 Task: Find connections with filter location Curchorem with filter topic #Softwaredesignwith filter profile language Spanish with filter current company SpiceJet Limited with filter school Indian Institute of Management Tiruchirappalli with filter industry Commercial and Industrial Equipment Rental with filter service category Video Animation with filter keywords title Actor
Action: Mouse moved to (647, 87)
Screenshot: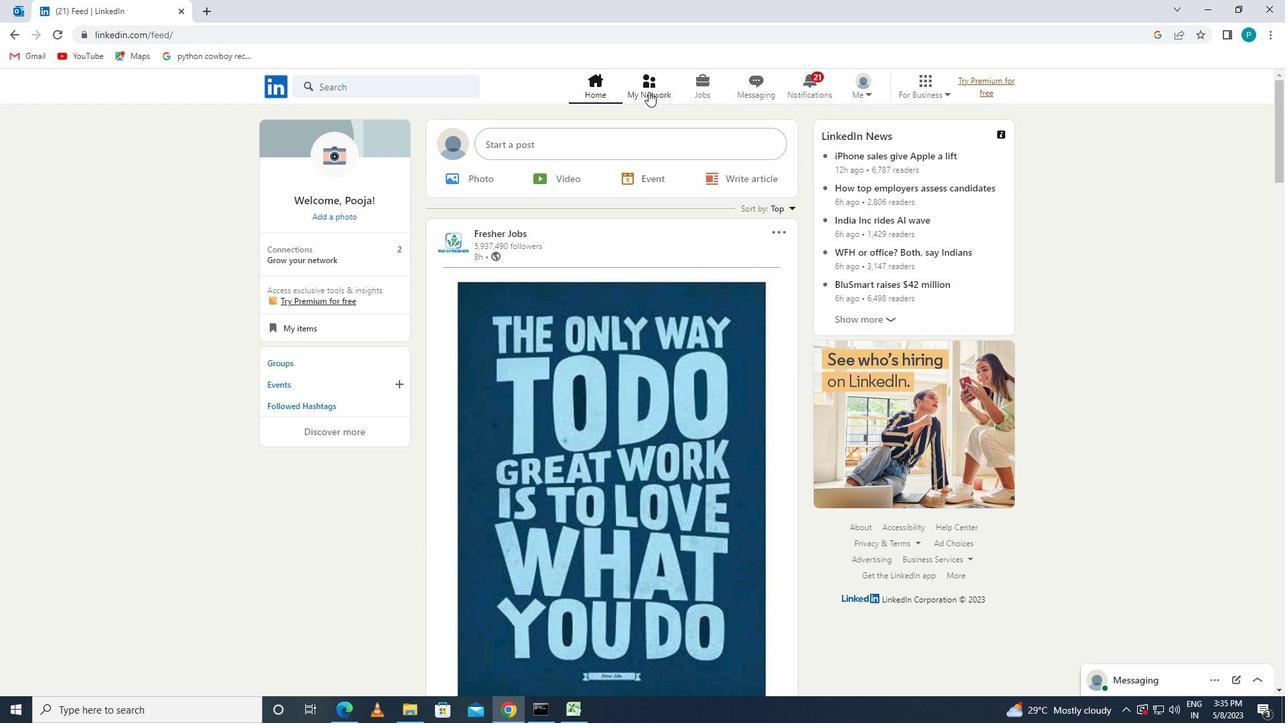 
Action: Mouse pressed left at (647, 87)
Screenshot: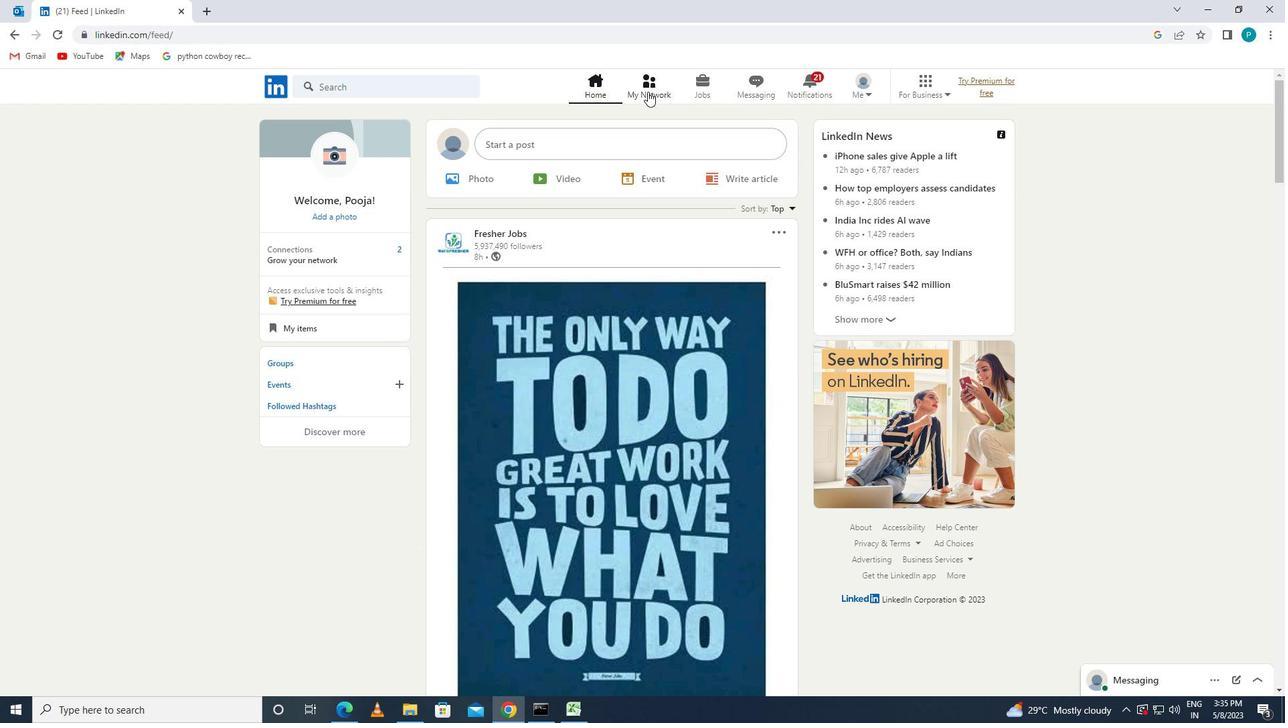 
Action: Mouse moved to (289, 160)
Screenshot: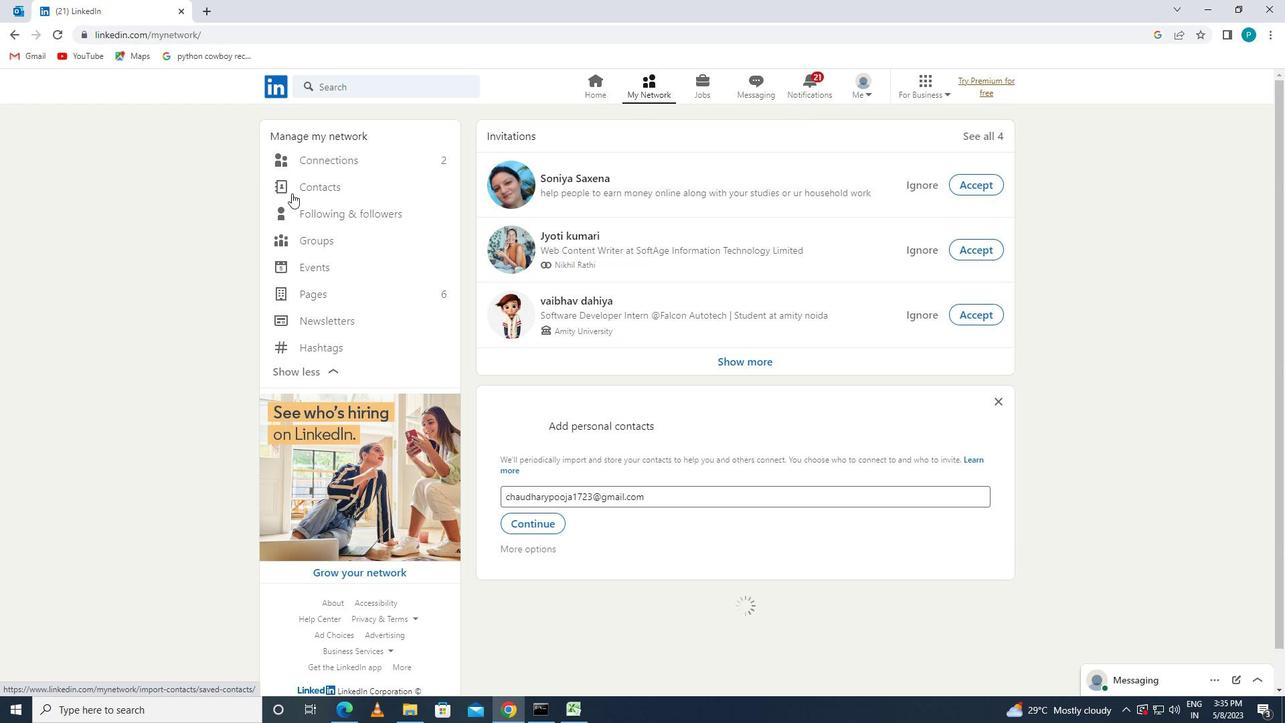 
Action: Mouse pressed left at (289, 160)
Screenshot: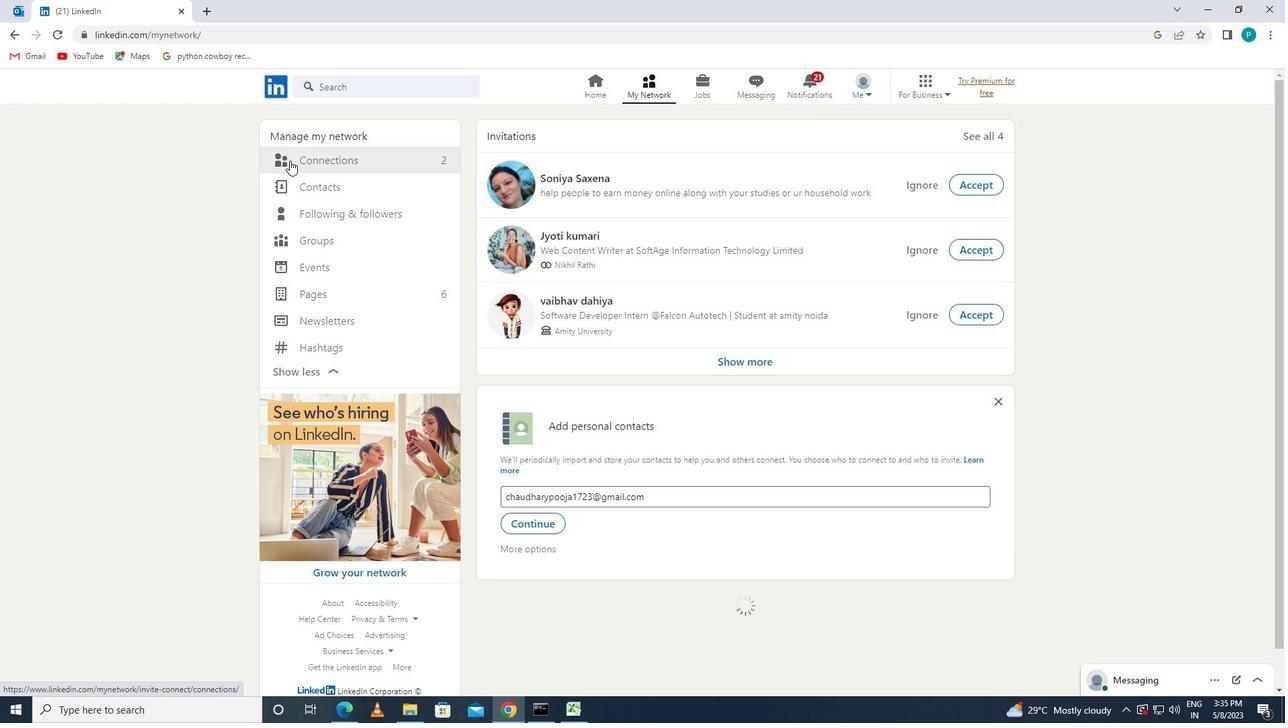 
Action: Mouse moved to (741, 161)
Screenshot: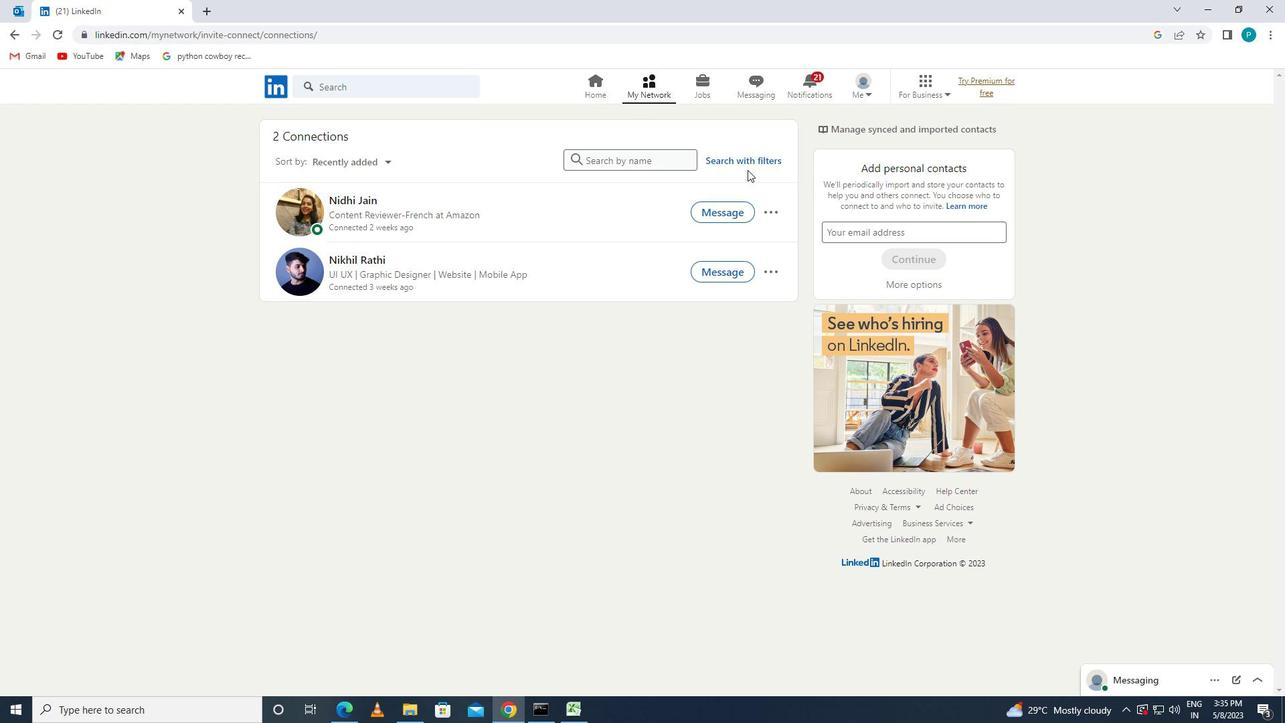 
Action: Mouse pressed left at (741, 161)
Screenshot: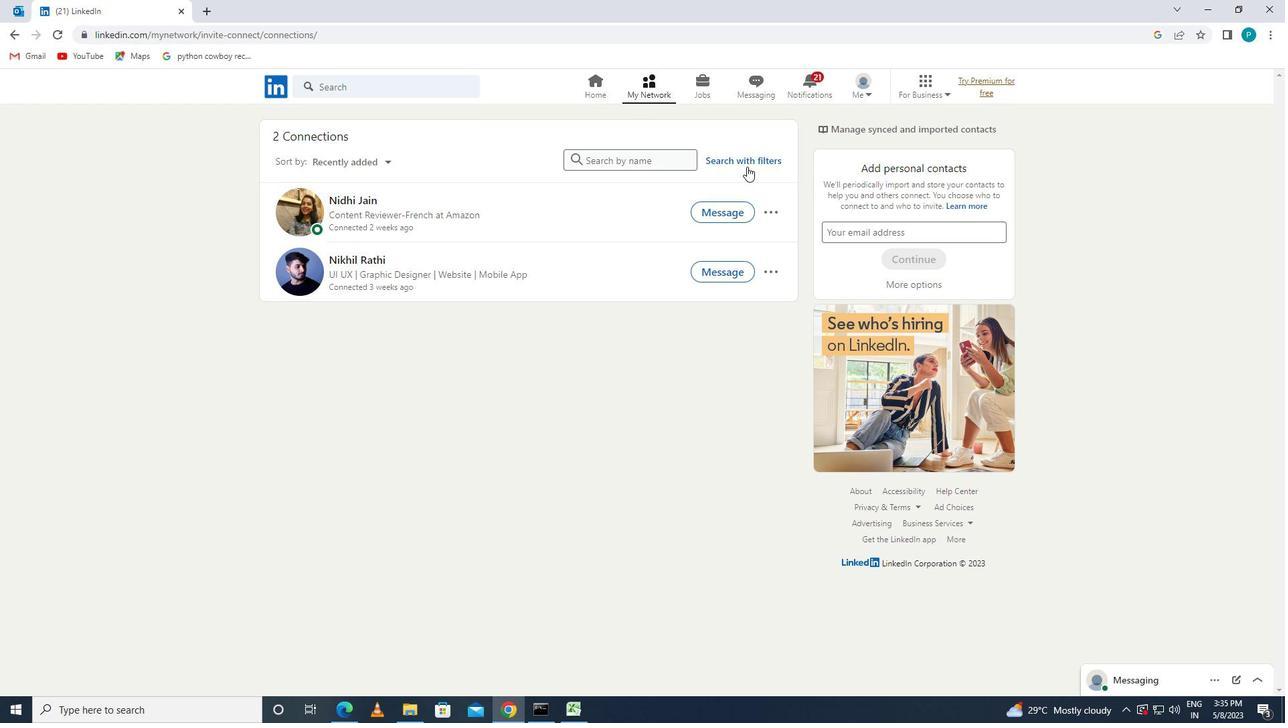 
Action: Mouse moved to (674, 127)
Screenshot: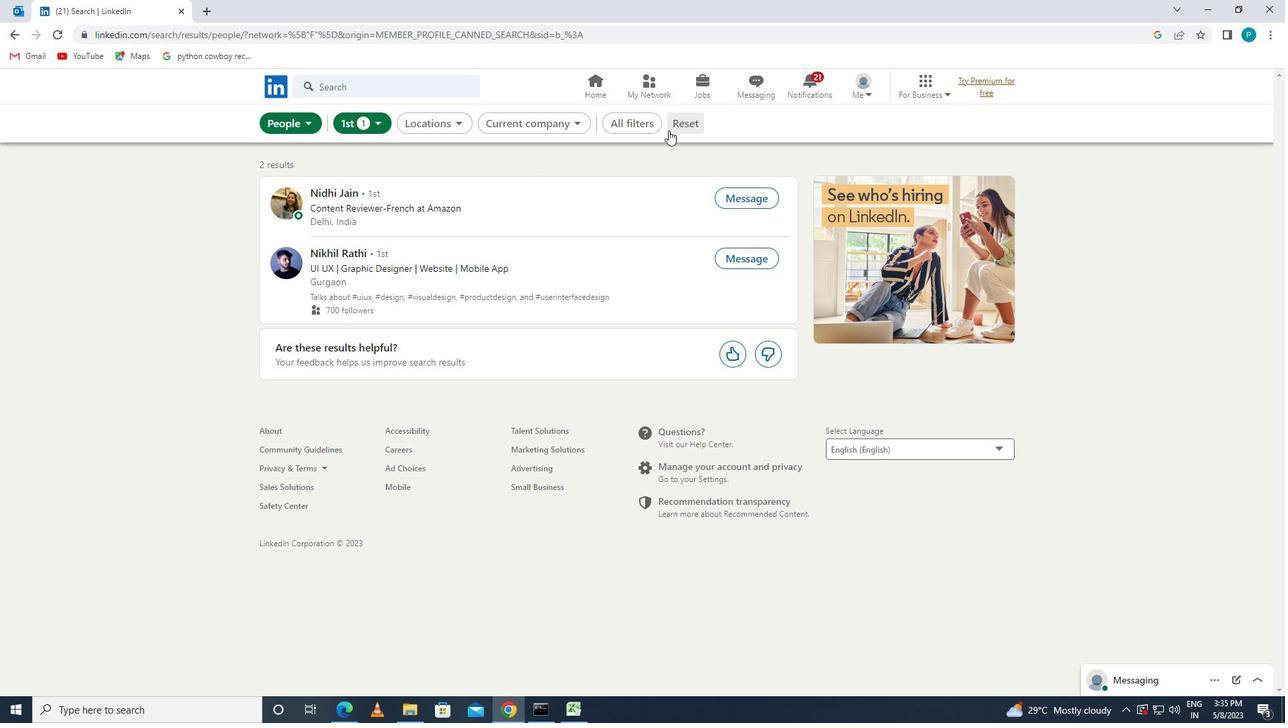 
Action: Mouse pressed left at (674, 127)
Screenshot: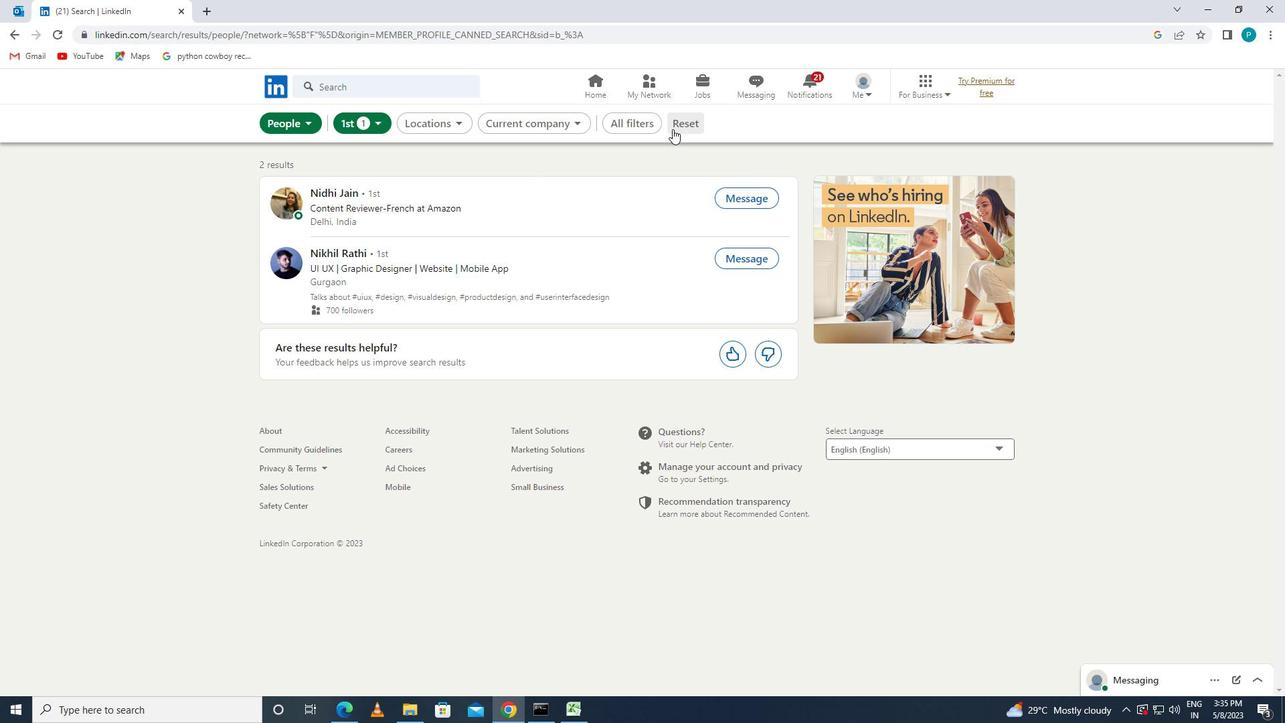 
Action: Mouse moved to (667, 122)
Screenshot: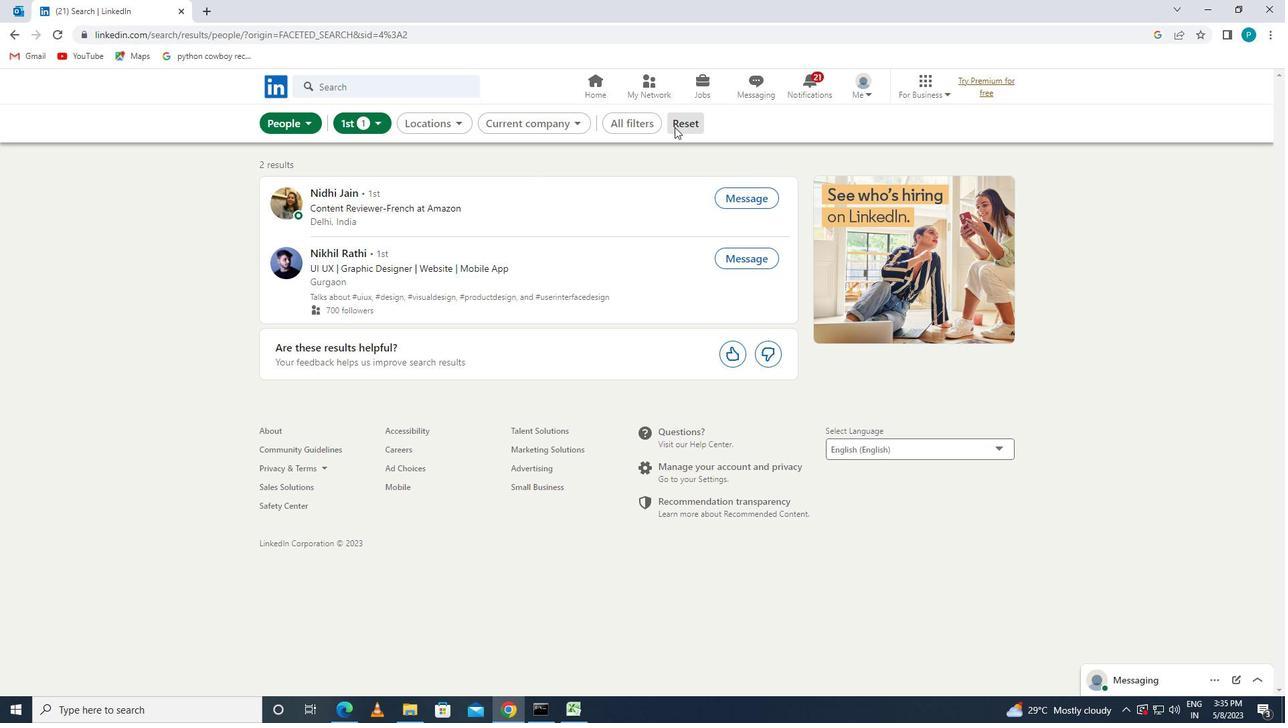 
Action: Mouse pressed left at (667, 122)
Screenshot: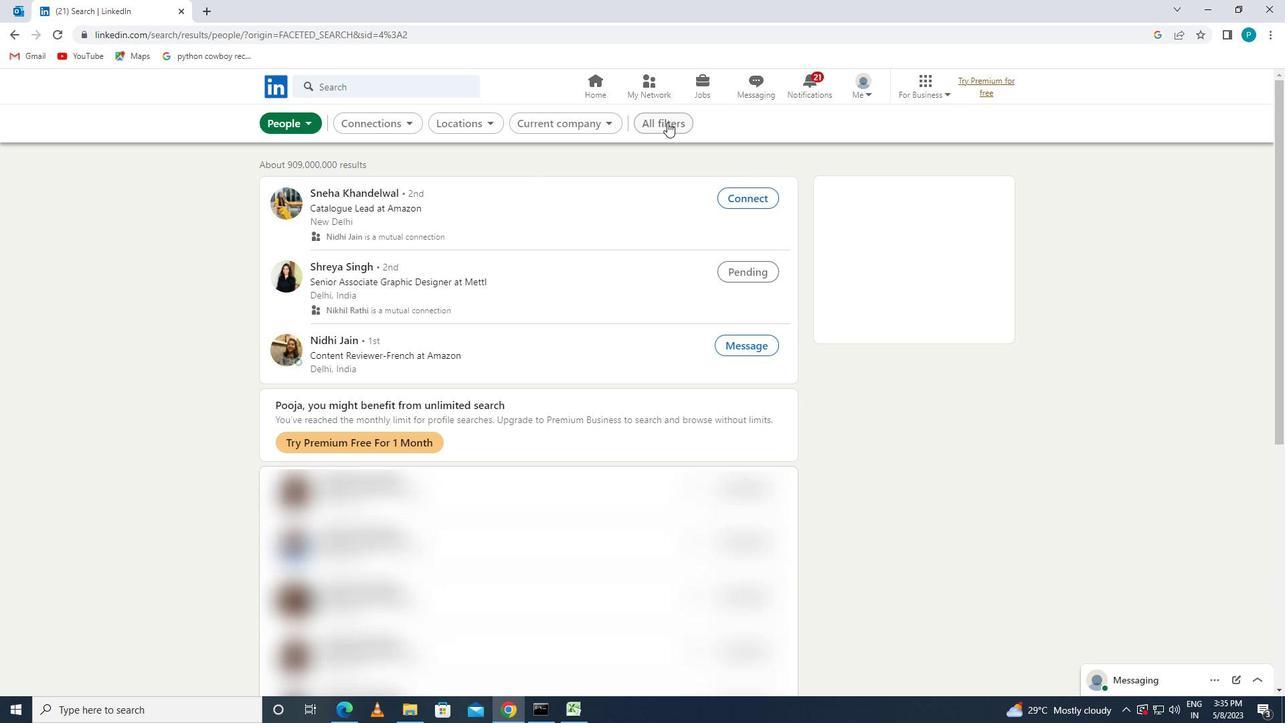 
Action: Mouse moved to (1169, 408)
Screenshot: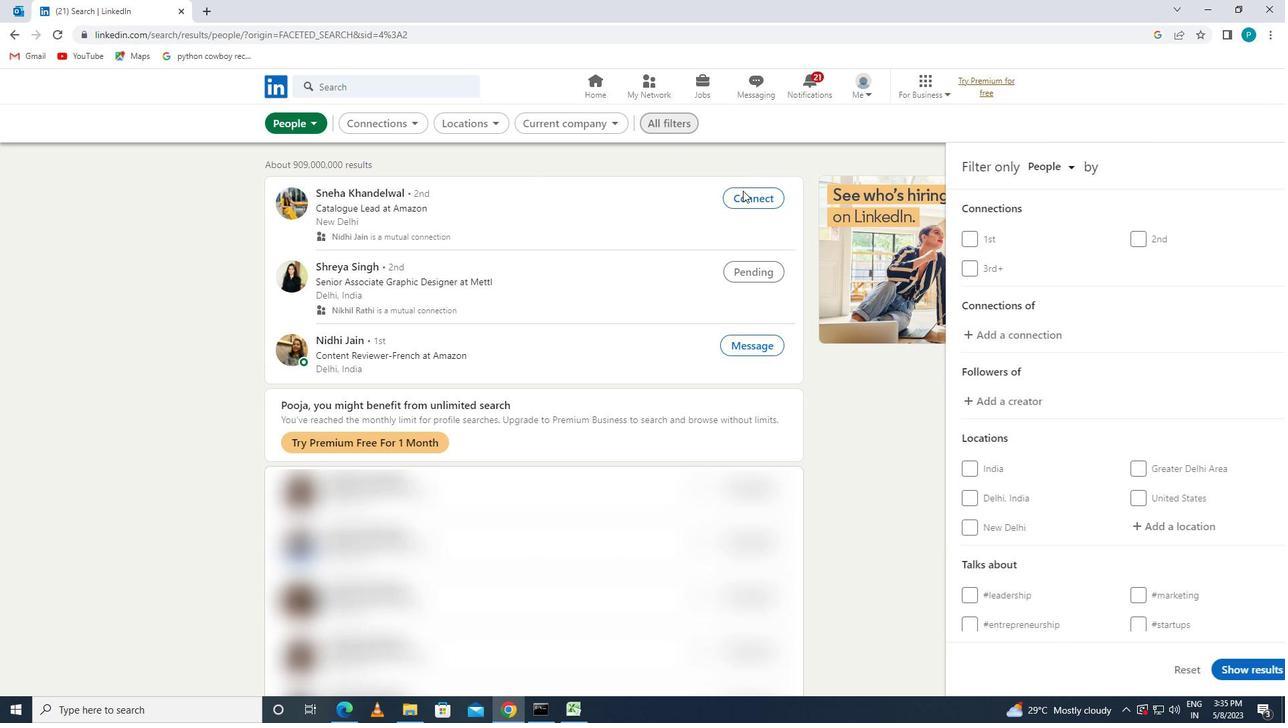 
Action: Mouse scrolled (1169, 407) with delta (0, 0)
Screenshot: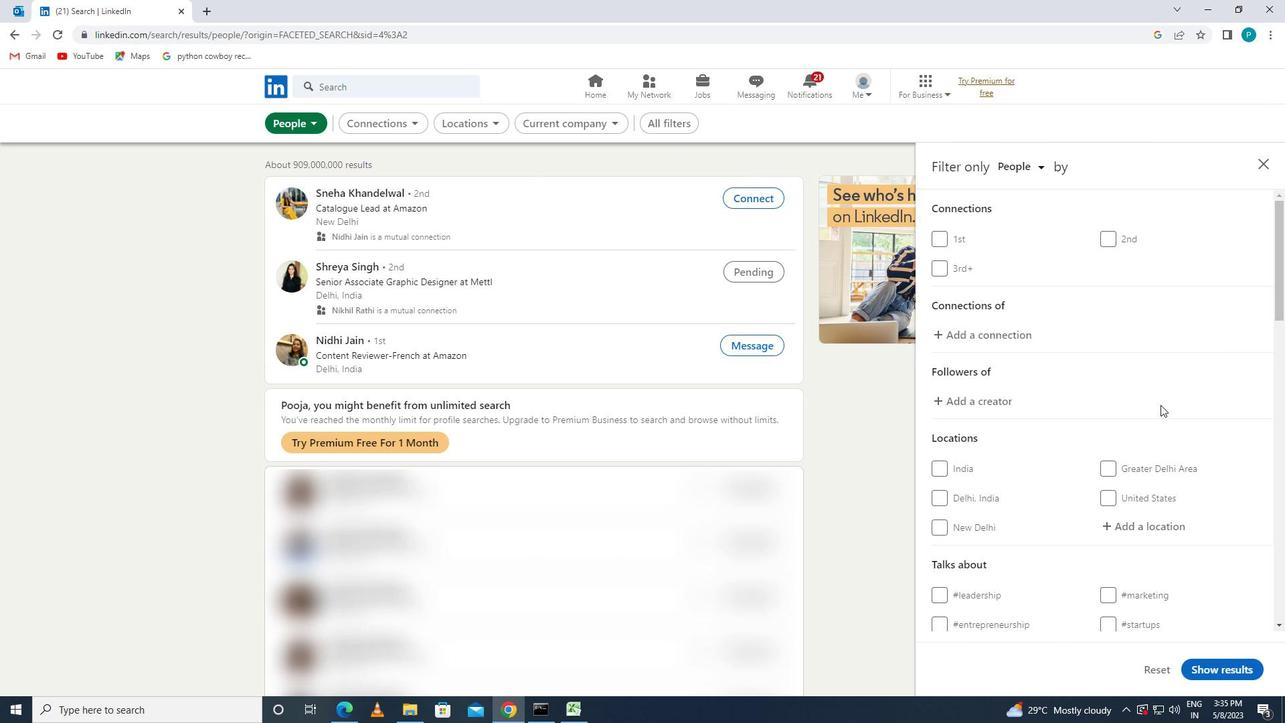 
Action: Mouse moved to (1169, 408)
Screenshot: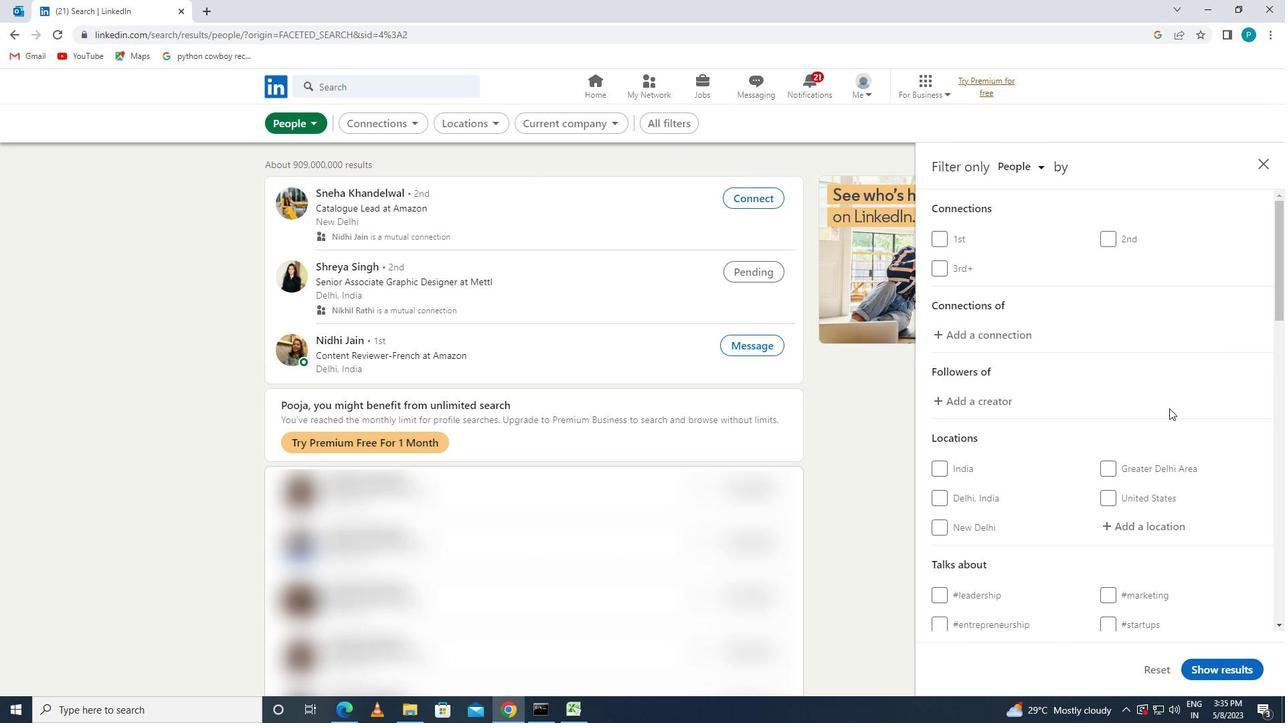
Action: Mouse scrolled (1169, 407) with delta (0, 0)
Screenshot: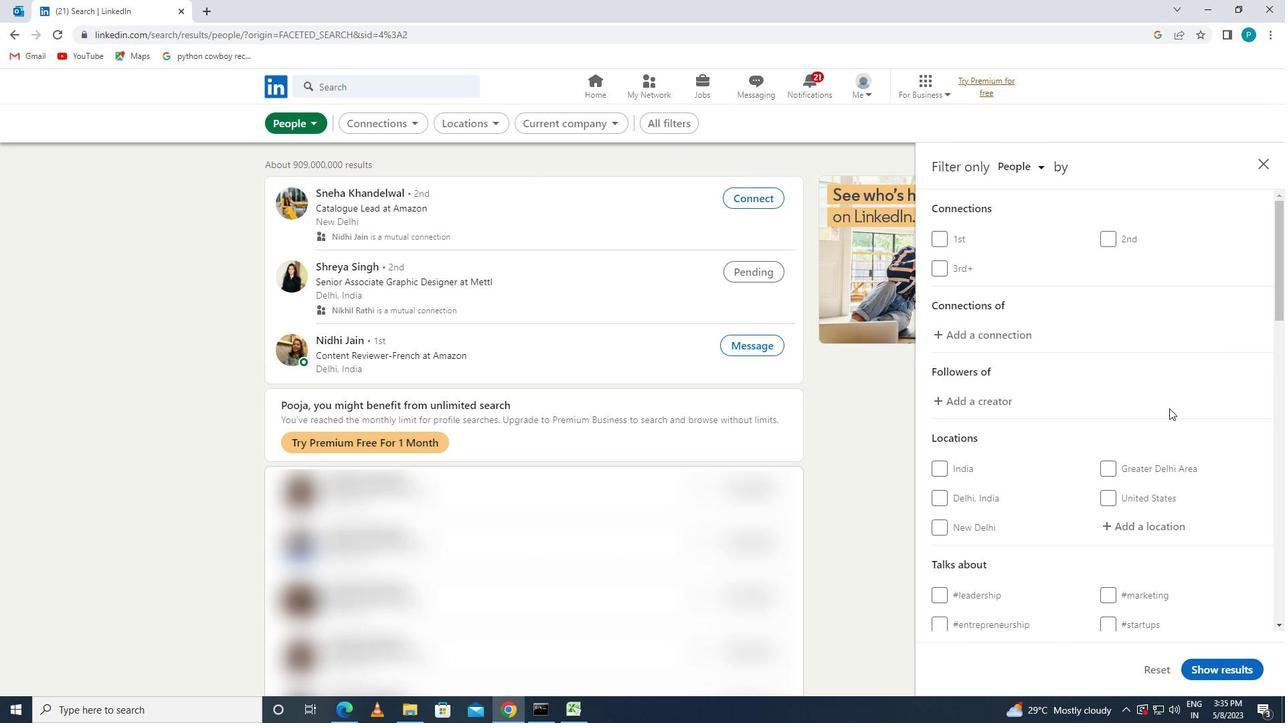 
Action: Mouse moved to (1158, 394)
Screenshot: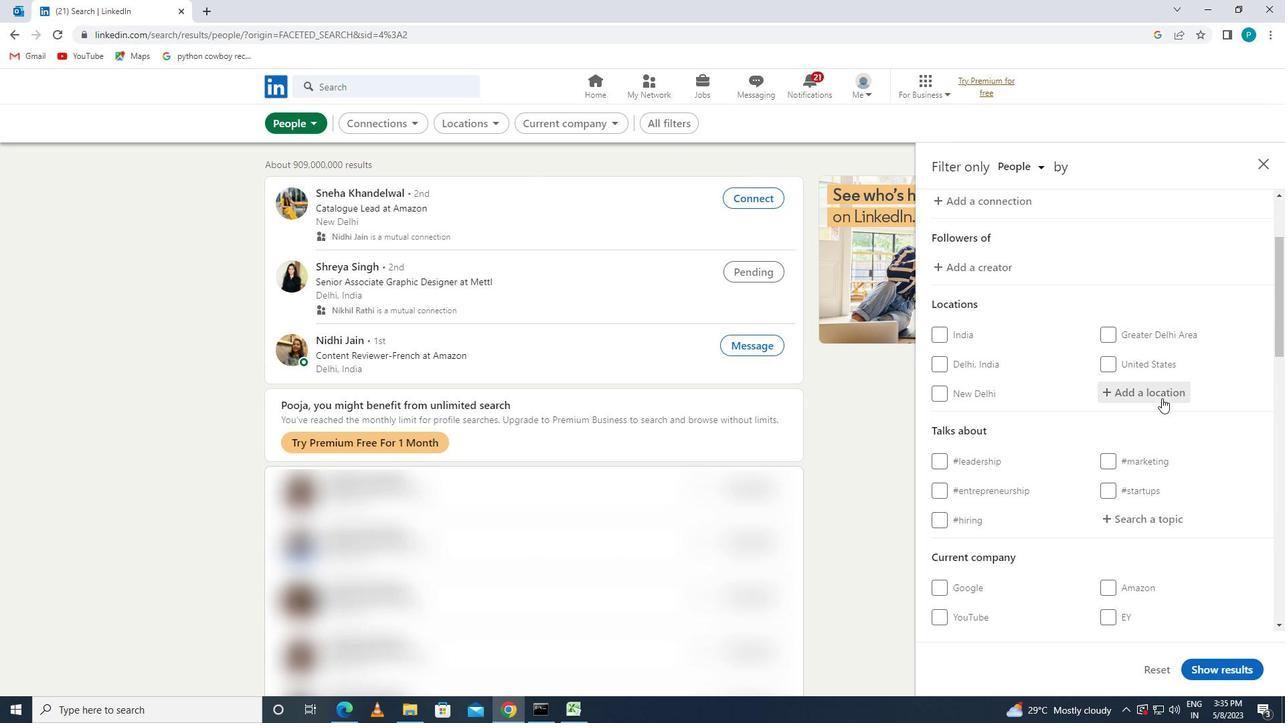 
Action: Mouse pressed left at (1158, 394)
Screenshot: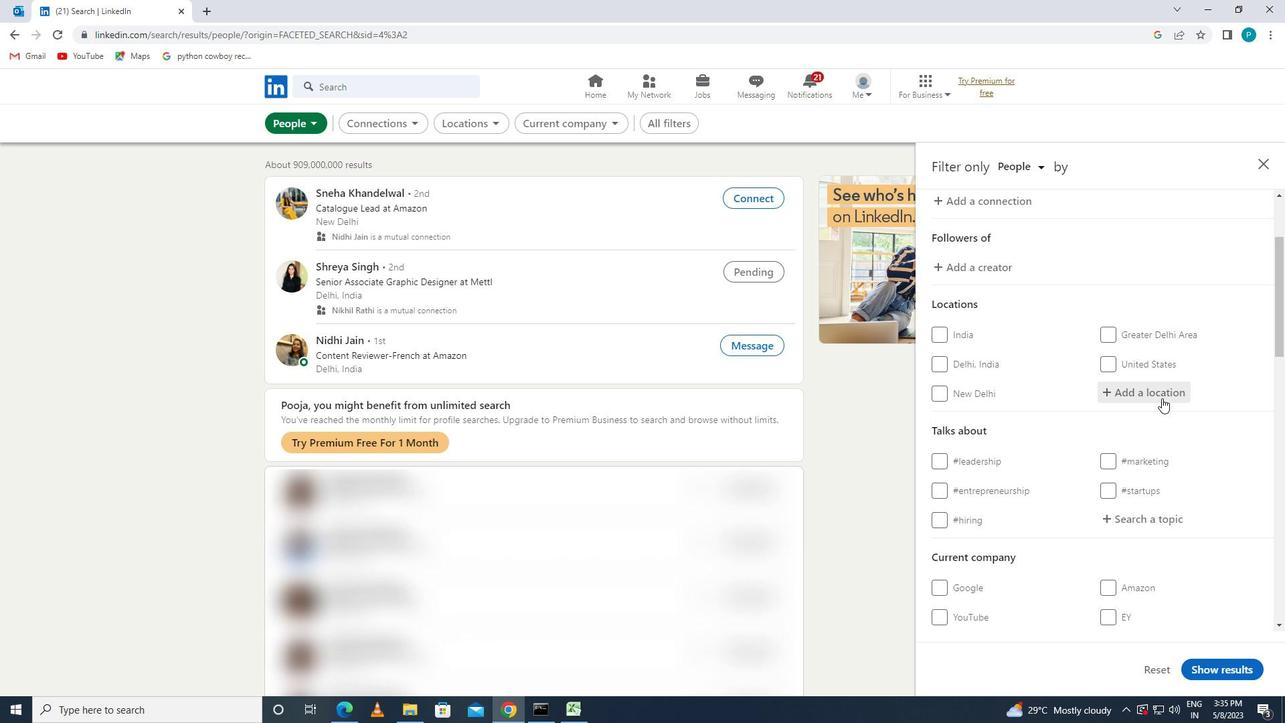 
Action: Mouse moved to (1153, 393)
Screenshot: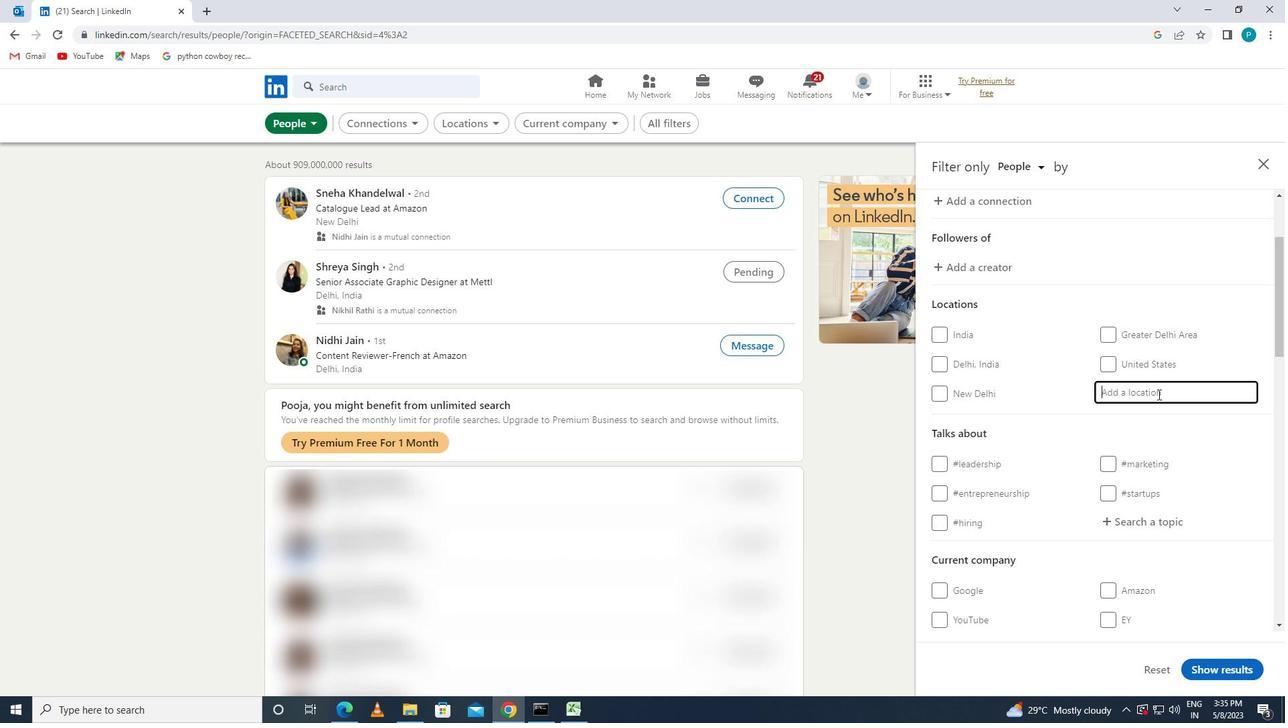 
Action: Key pressed <Key.caps_lock>c<Key.caps_lock>urchorem
Screenshot: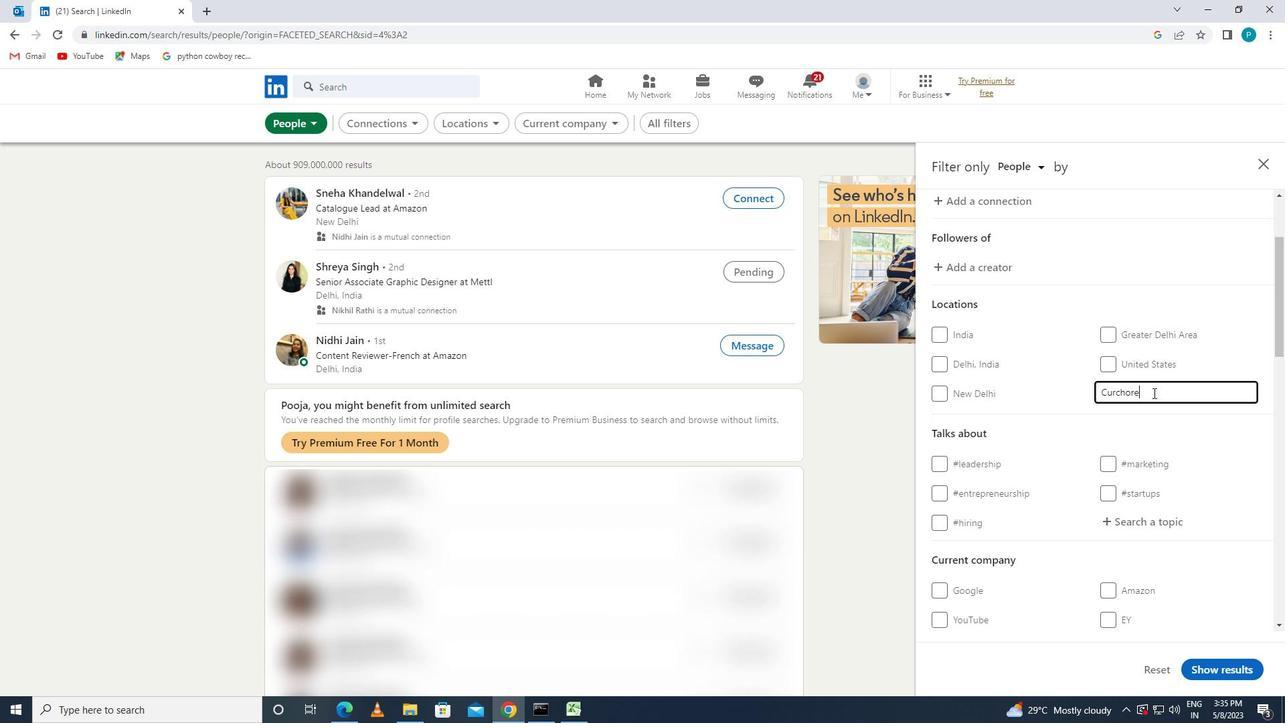 
Action: Mouse moved to (1177, 514)
Screenshot: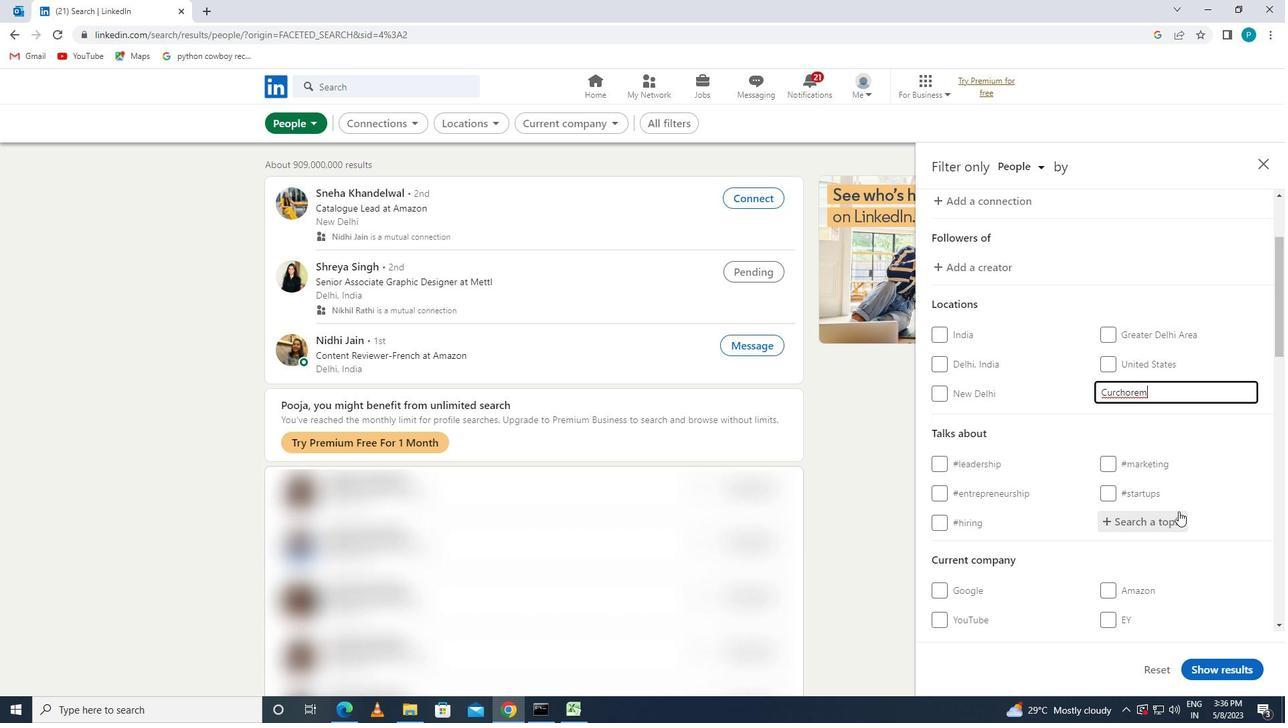 
Action: Mouse pressed left at (1177, 514)
Screenshot: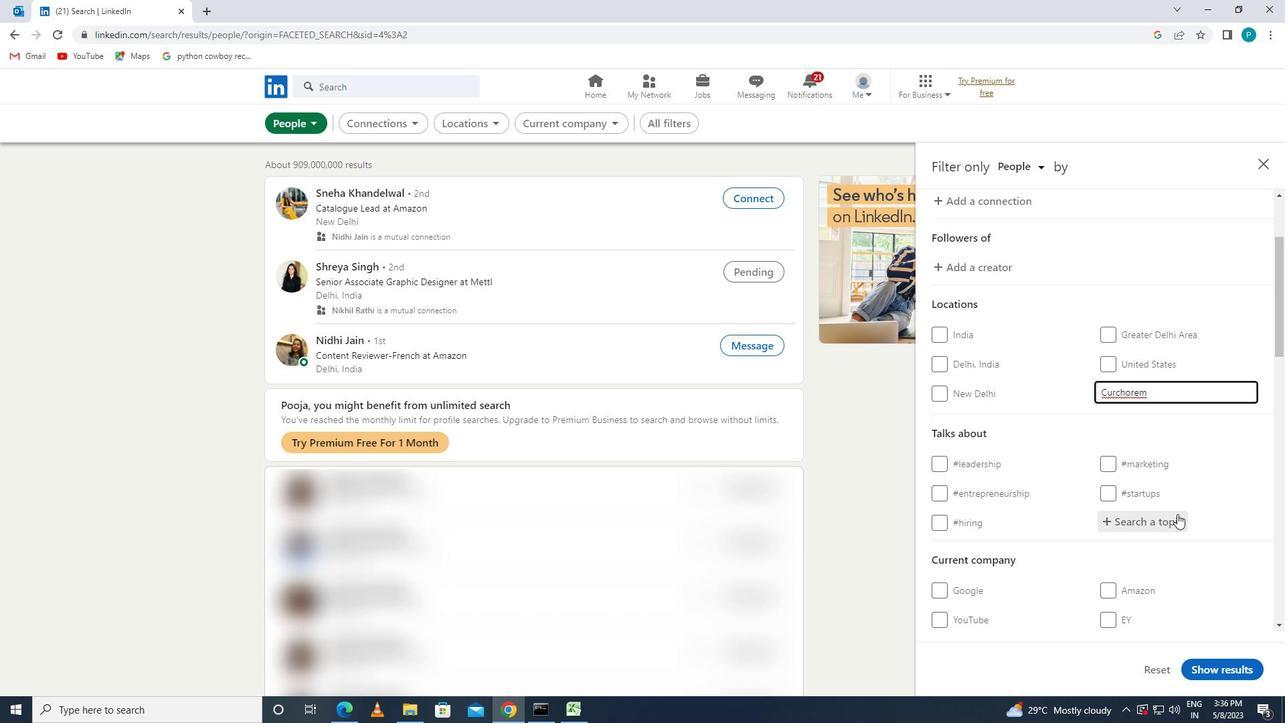 
Action: Key pressed <Key.shift>#<Key.caps_lock>S<Key.caps_lock>OFTWAREDESIGN
Screenshot: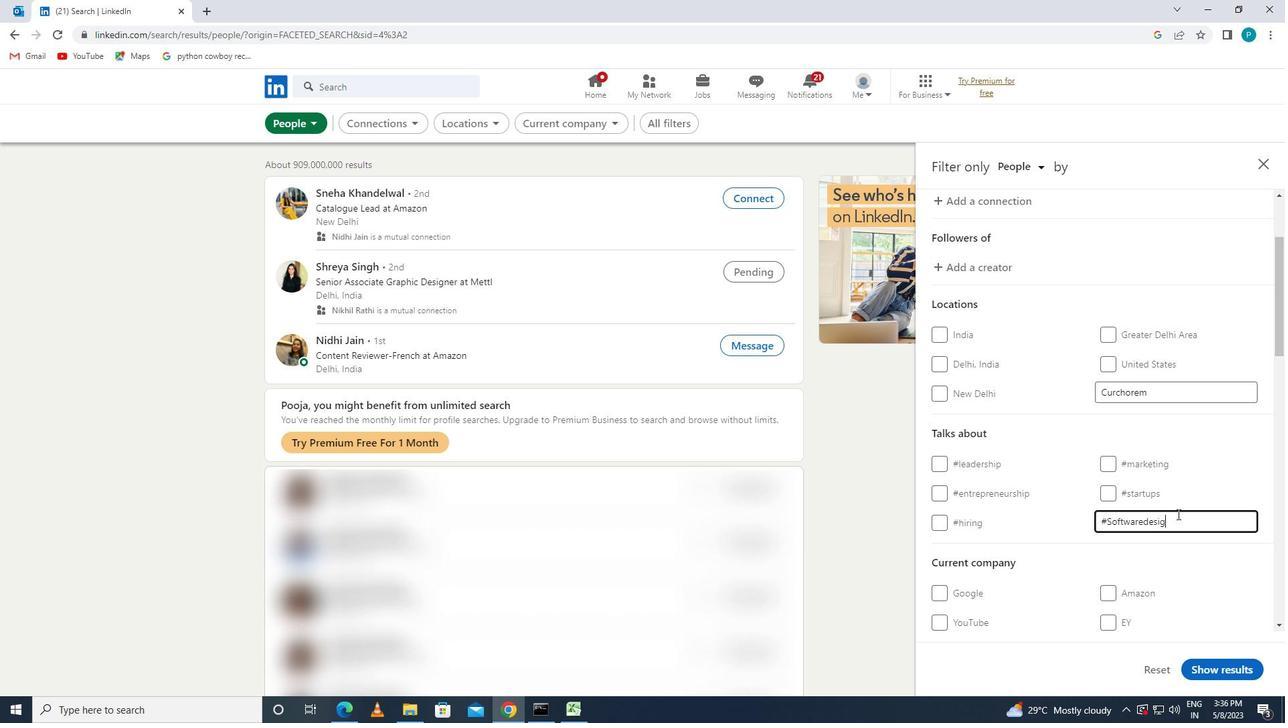 
Action: Mouse moved to (1169, 476)
Screenshot: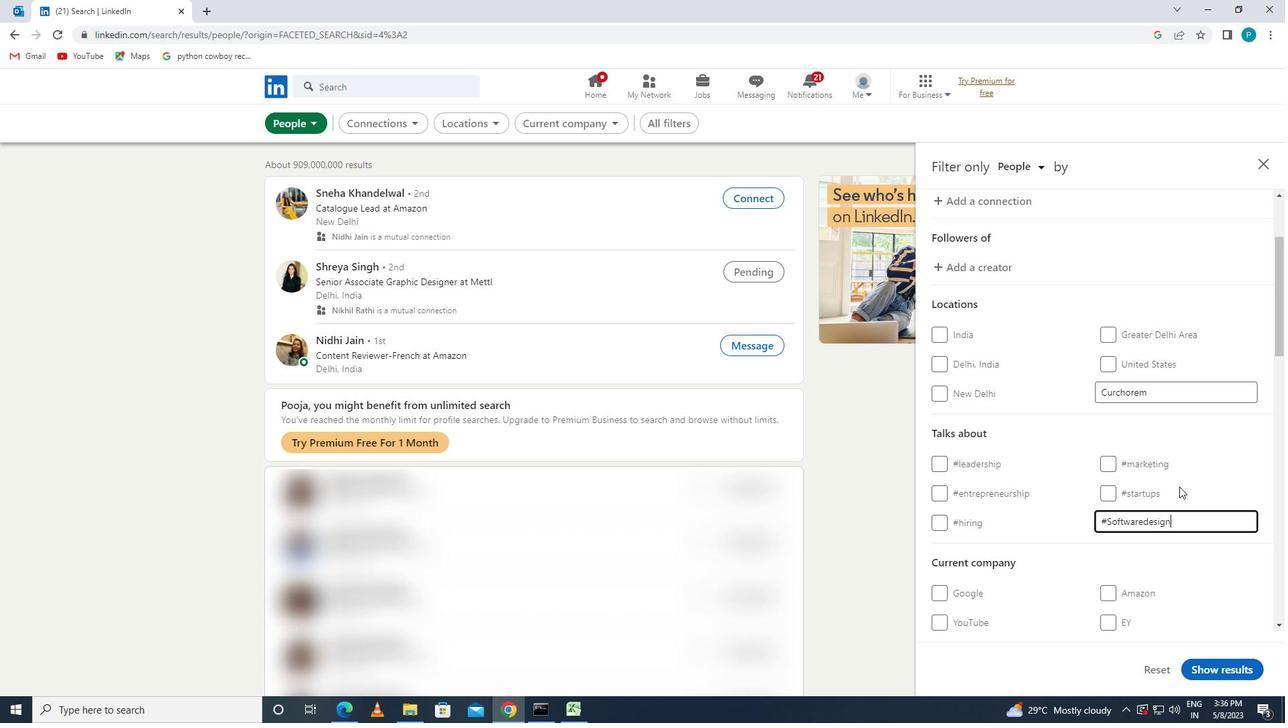 
Action: Mouse scrolled (1169, 476) with delta (0, 0)
Screenshot: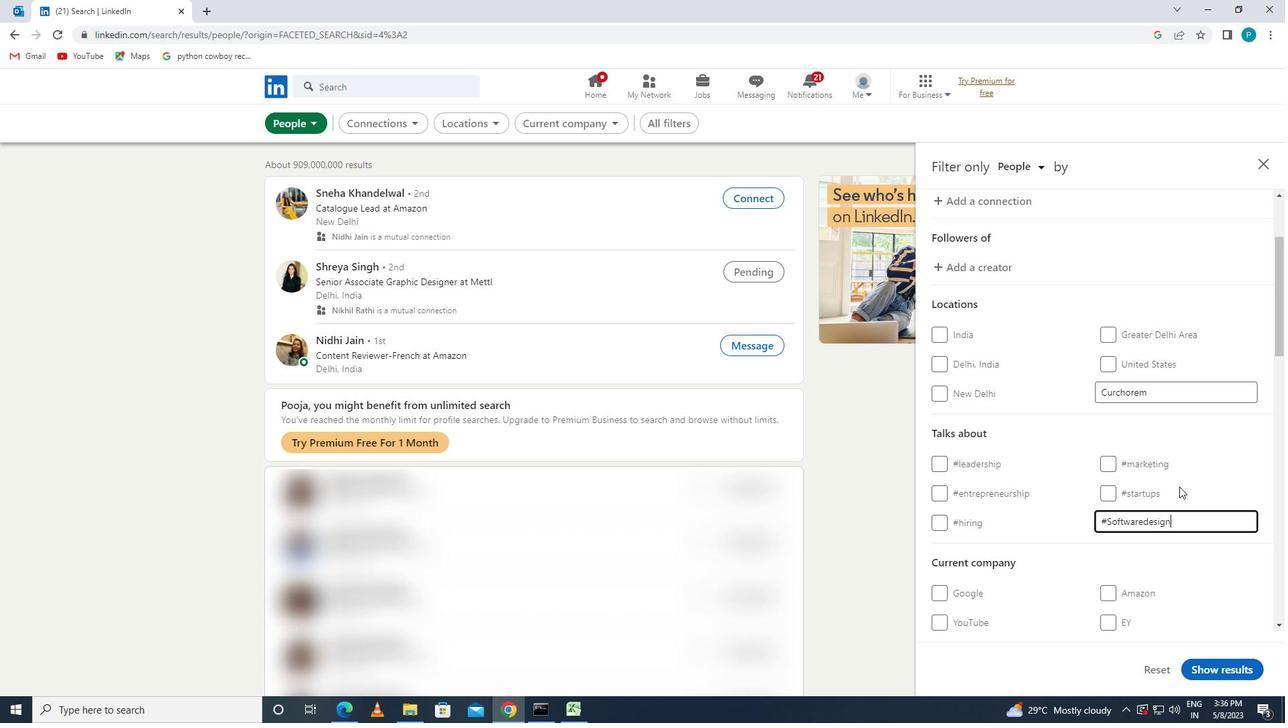 
Action: Mouse moved to (1169, 474)
Screenshot: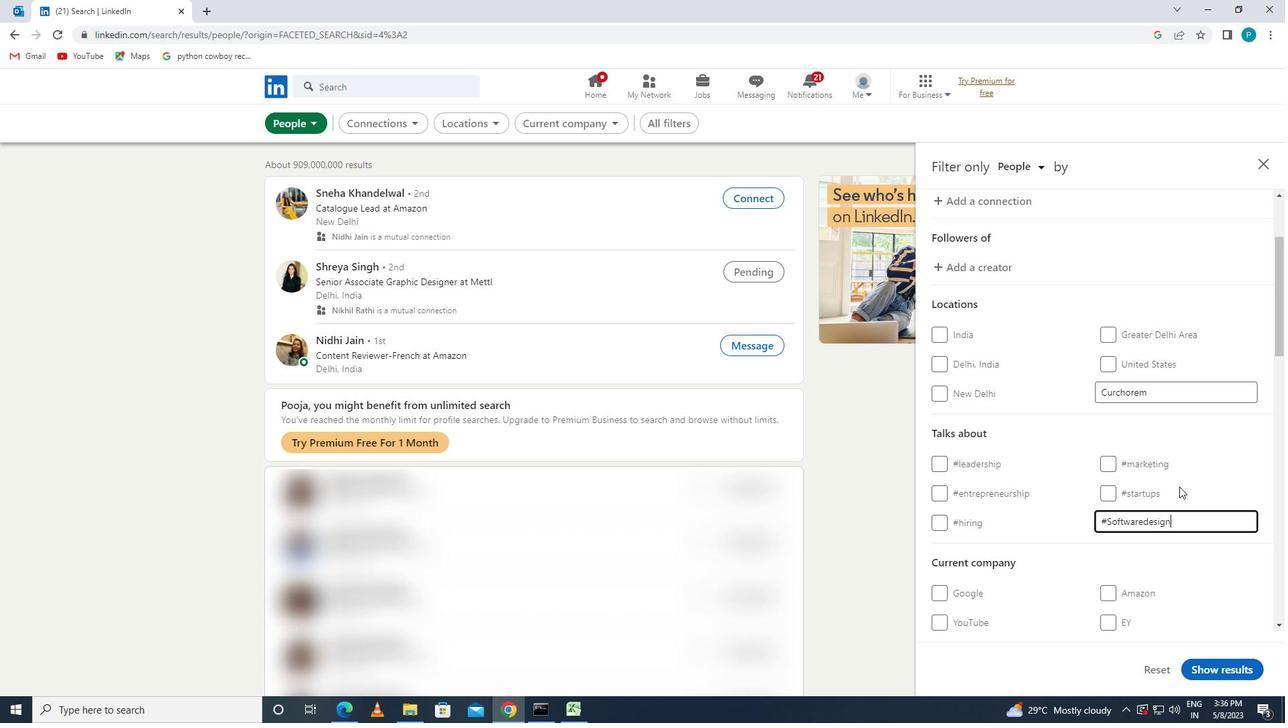 
Action: Mouse scrolled (1169, 474) with delta (0, 0)
Screenshot: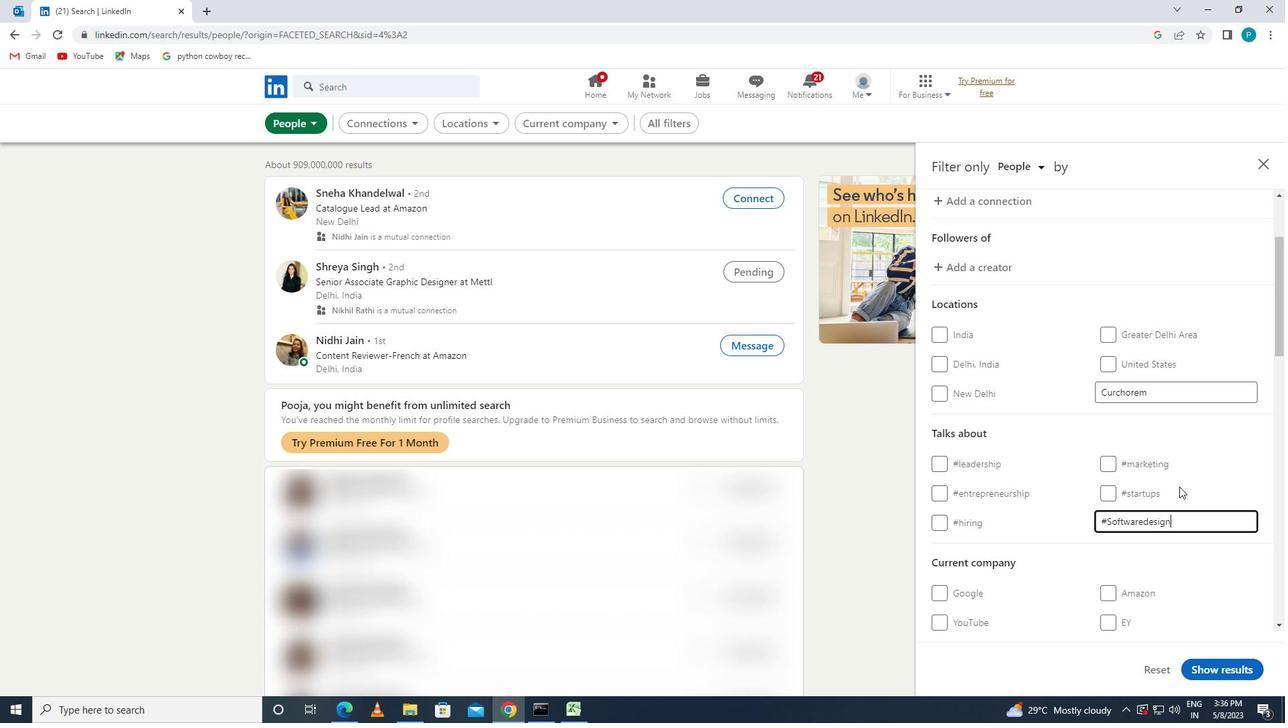 
Action: Mouse moved to (1167, 474)
Screenshot: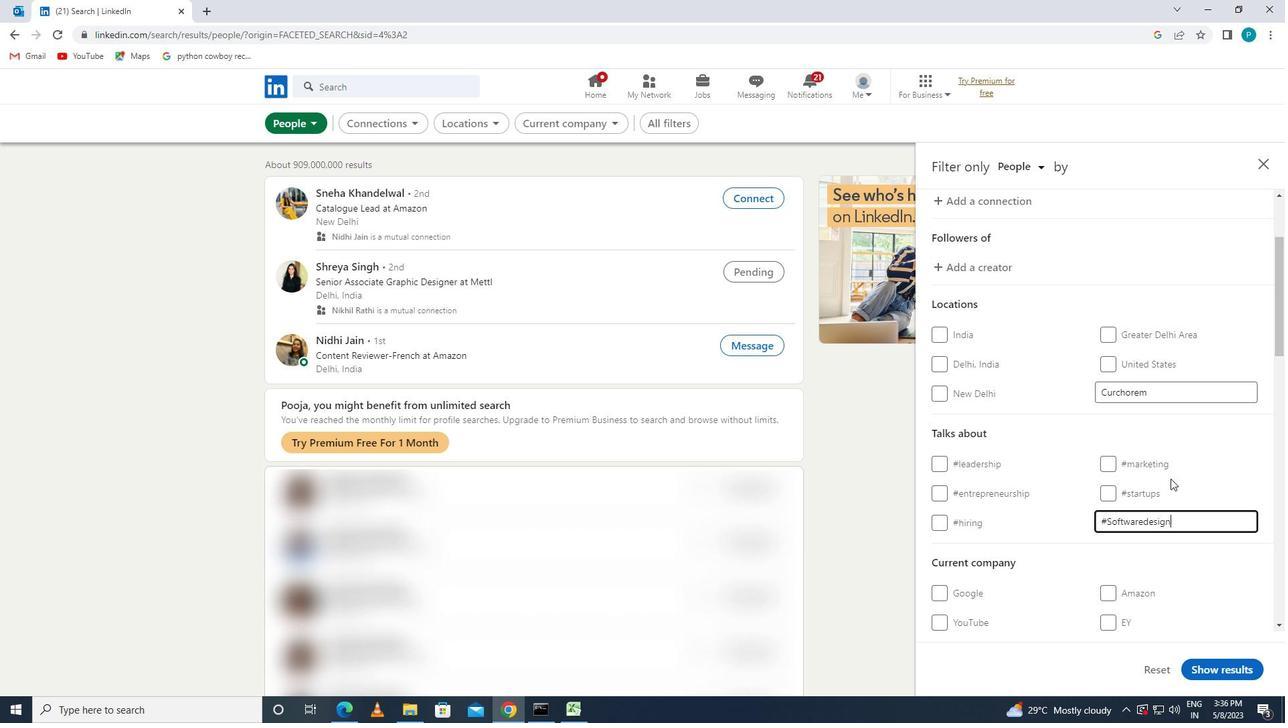 
Action: Mouse scrolled (1167, 473) with delta (0, 0)
Screenshot: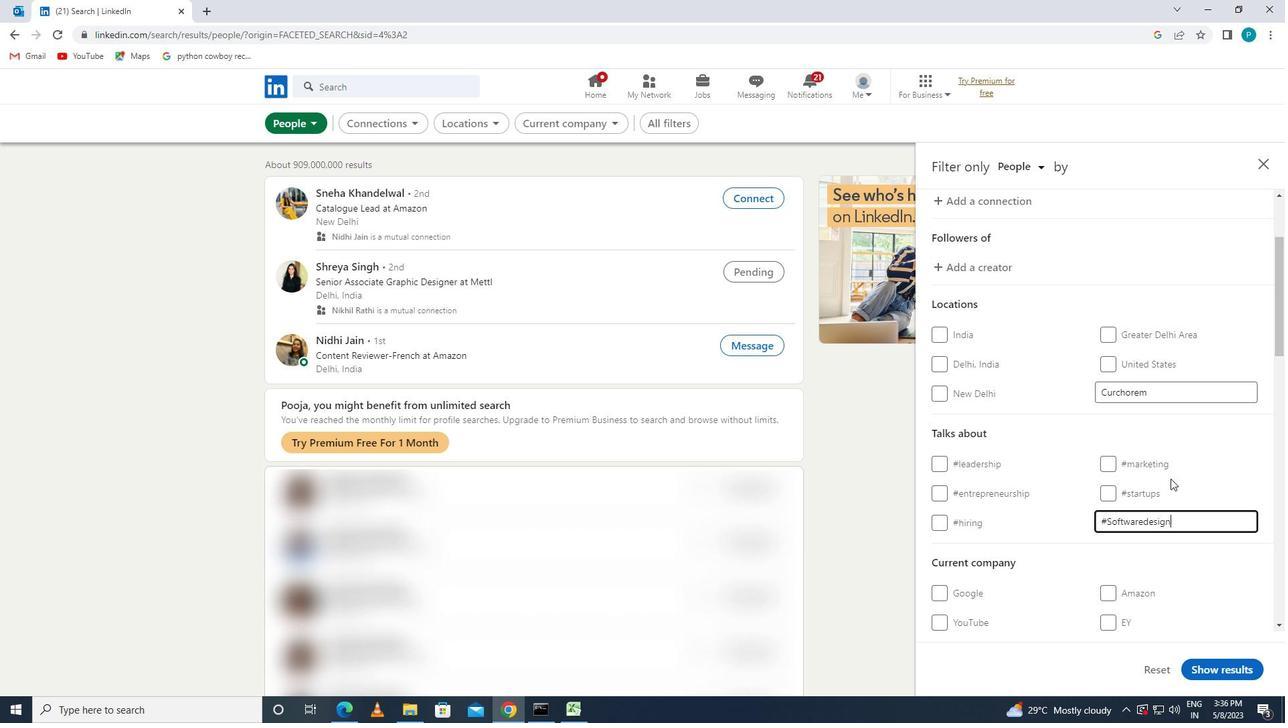 
Action: Mouse scrolled (1167, 473) with delta (0, 0)
Screenshot: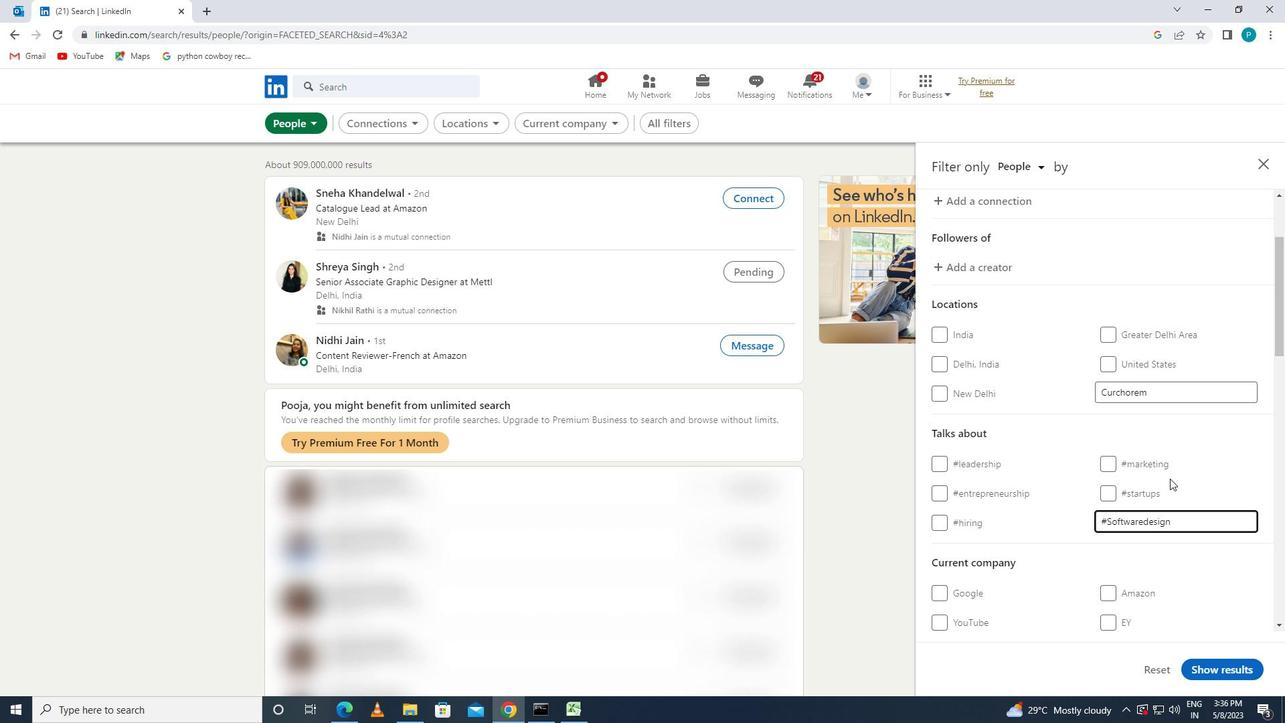 
Action: Mouse moved to (1126, 440)
Screenshot: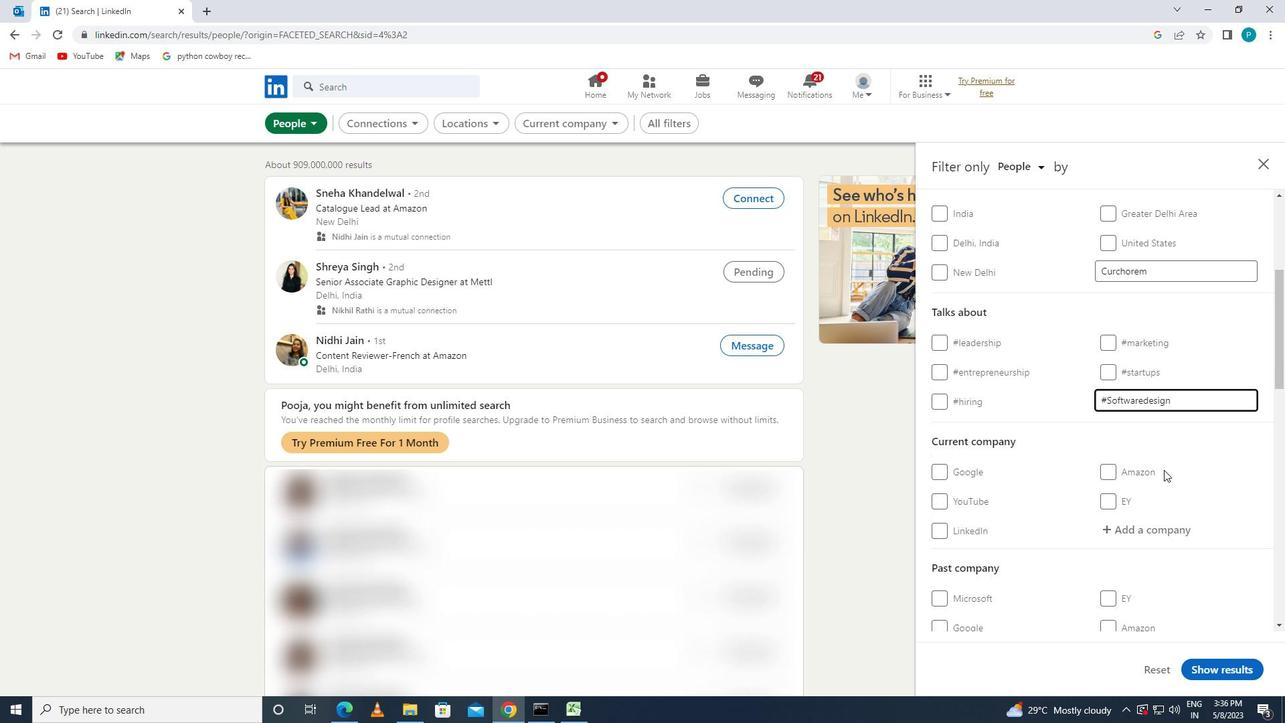 
Action: Mouse scrolled (1126, 439) with delta (0, 0)
Screenshot: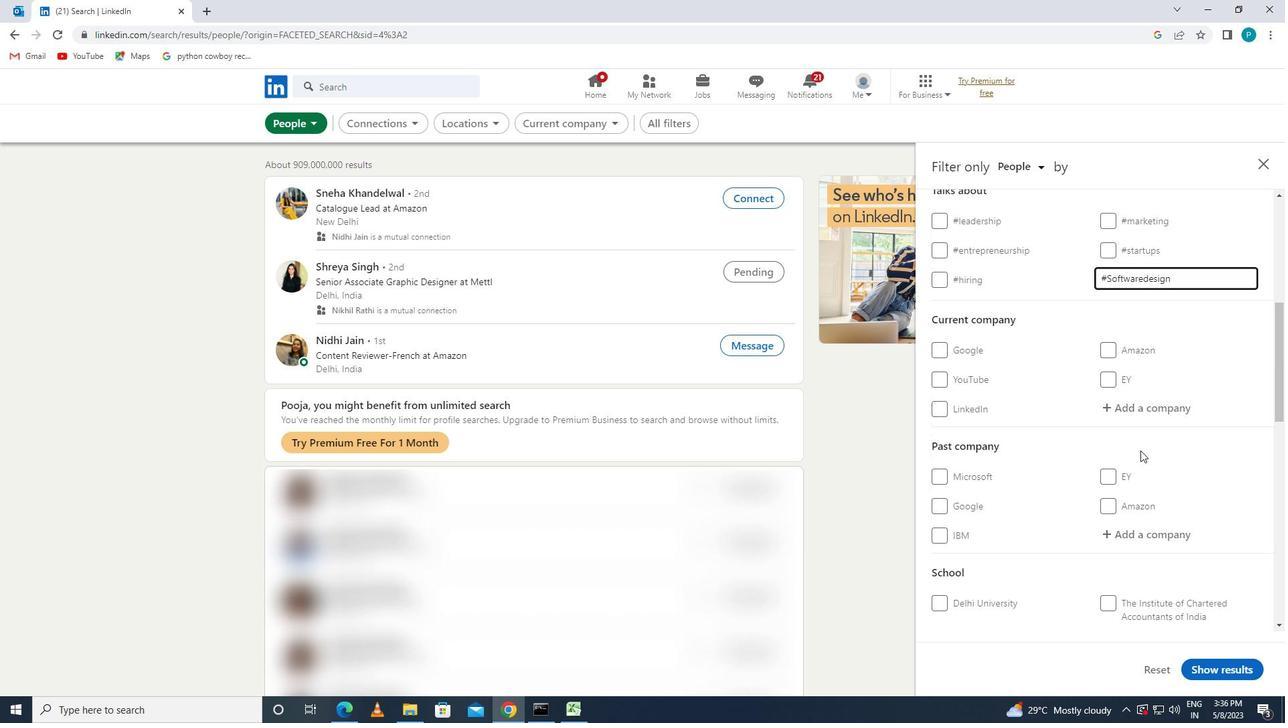 
Action: Mouse moved to (1116, 440)
Screenshot: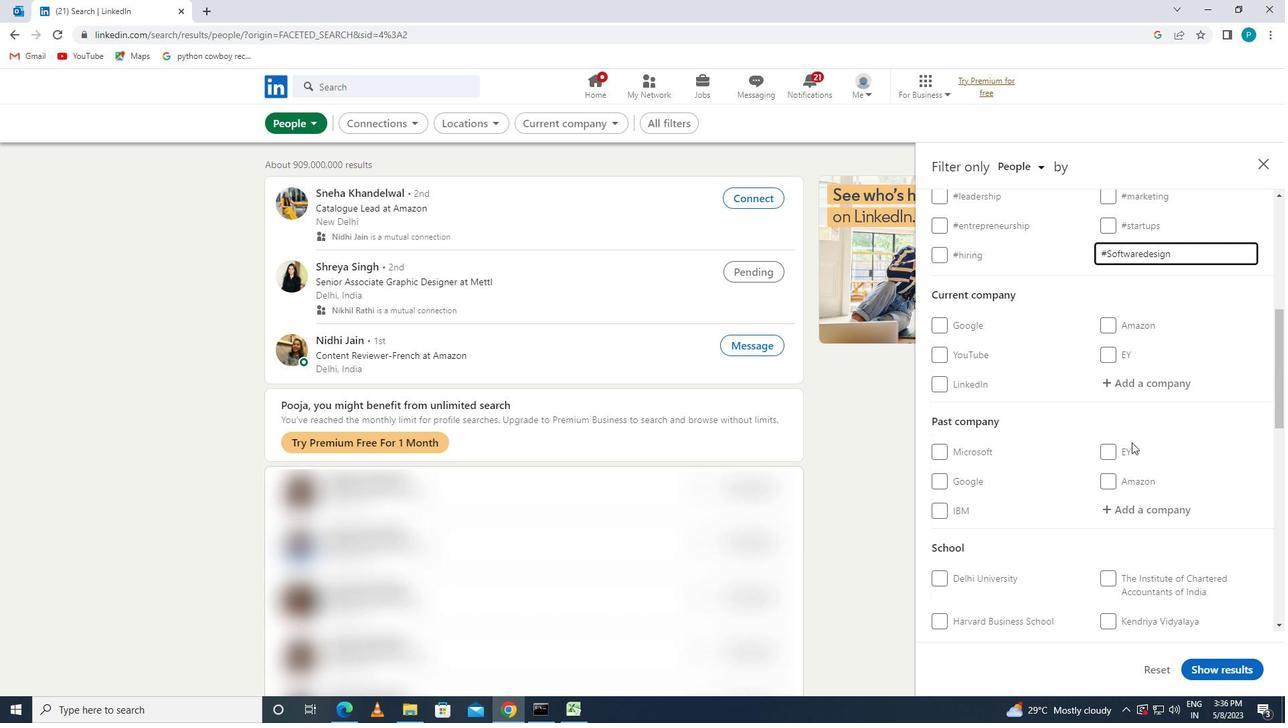 
Action: Mouse scrolled (1116, 439) with delta (0, 0)
Screenshot: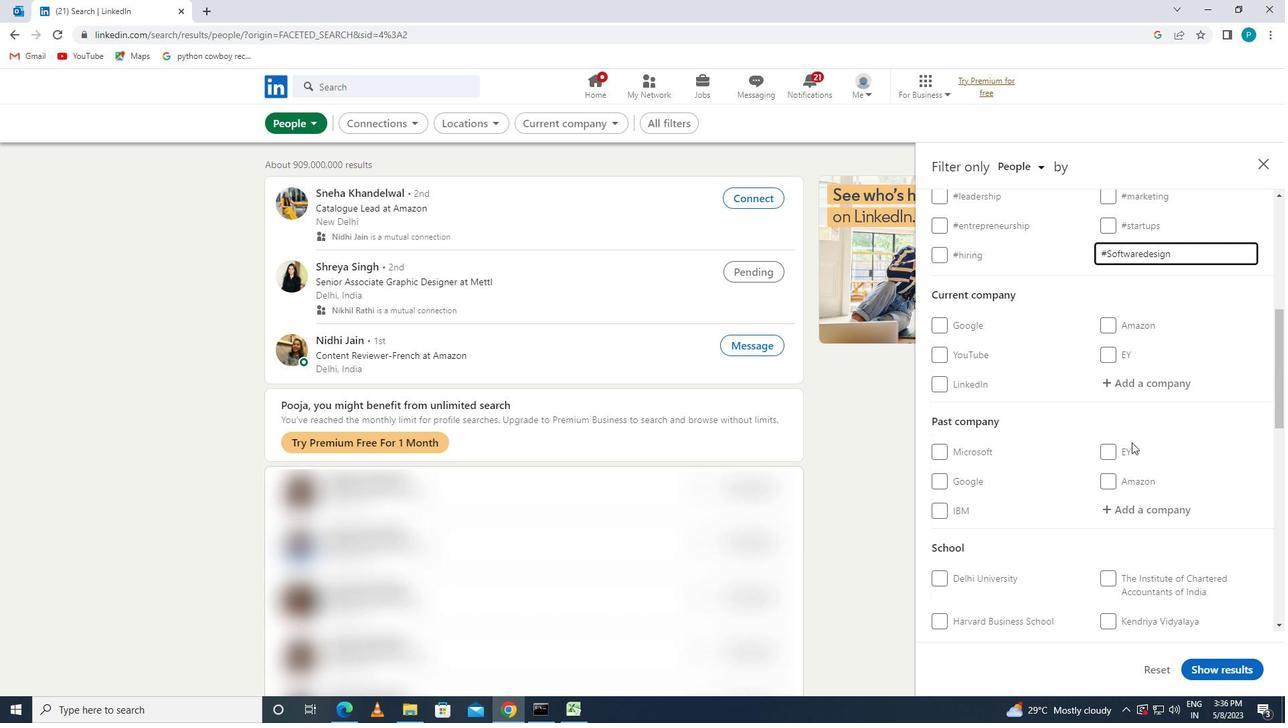 
Action: Mouse moved to (957, 588)
Screenshot: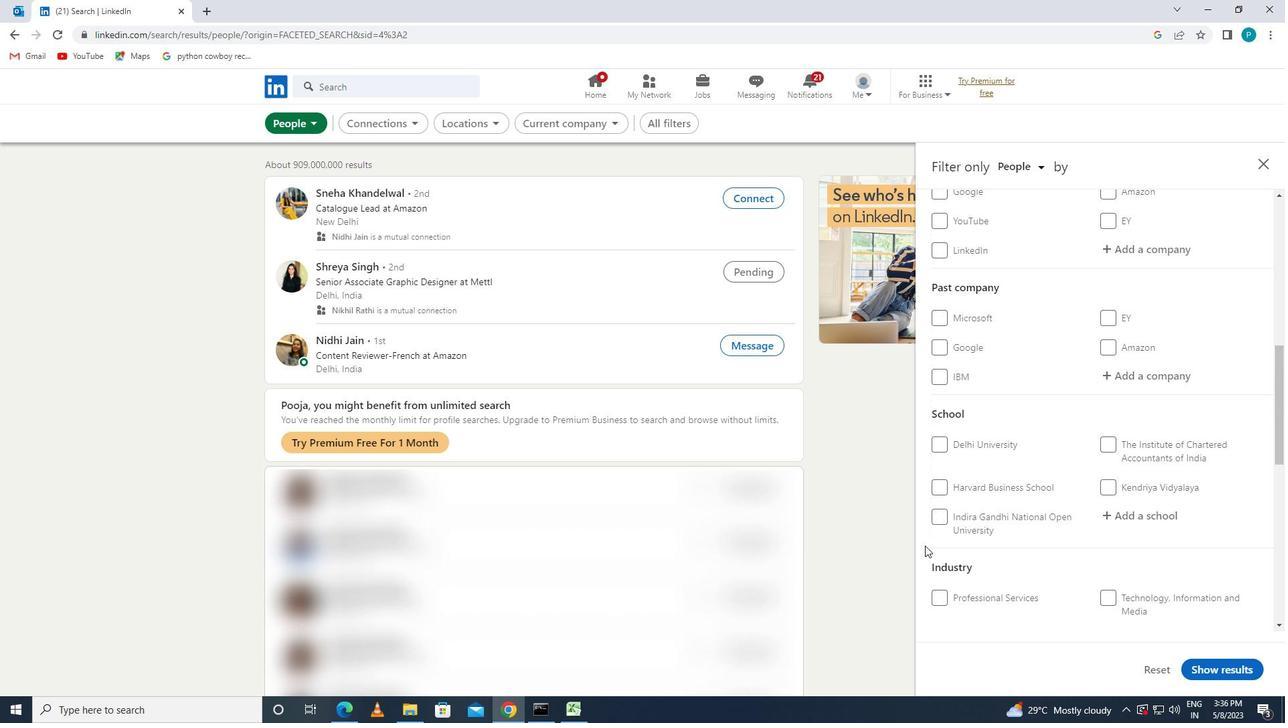 
Action: Mouse scrolled (957, 587) with delta (0, 0)
Screenshot: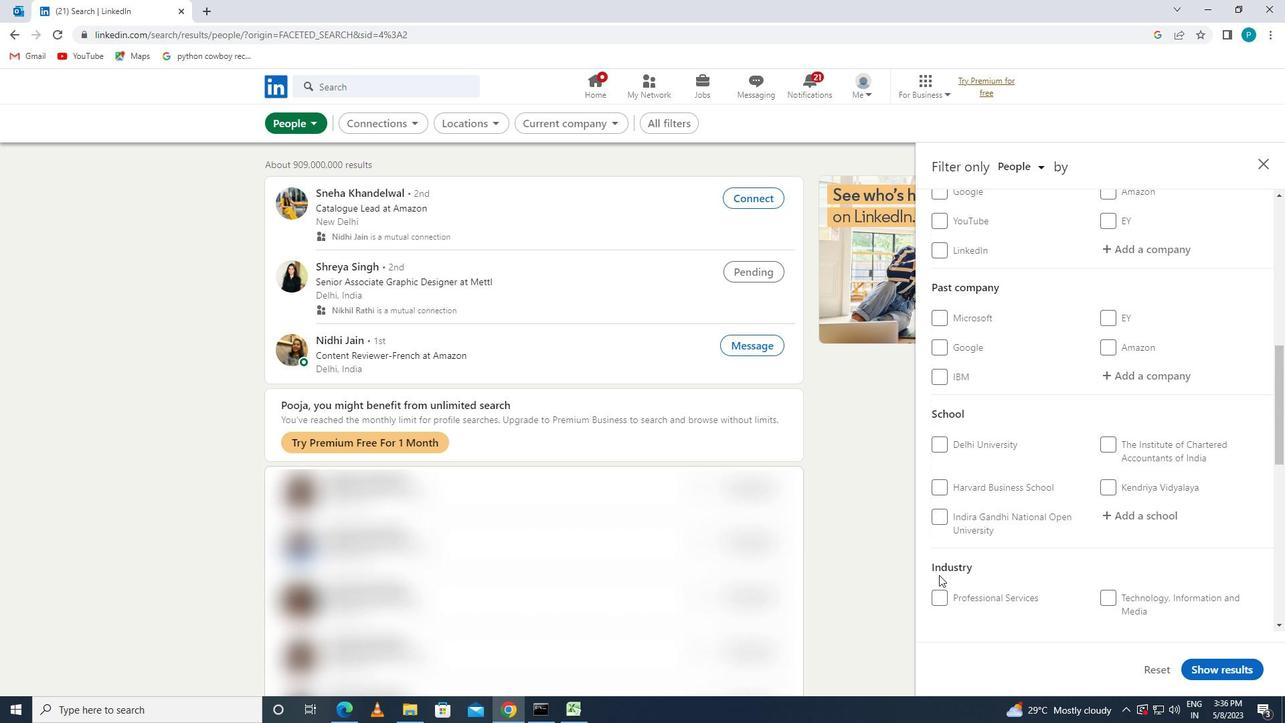 
Action: Mouse scrolled (957, 587) with delta (0, 0)
Screenshot: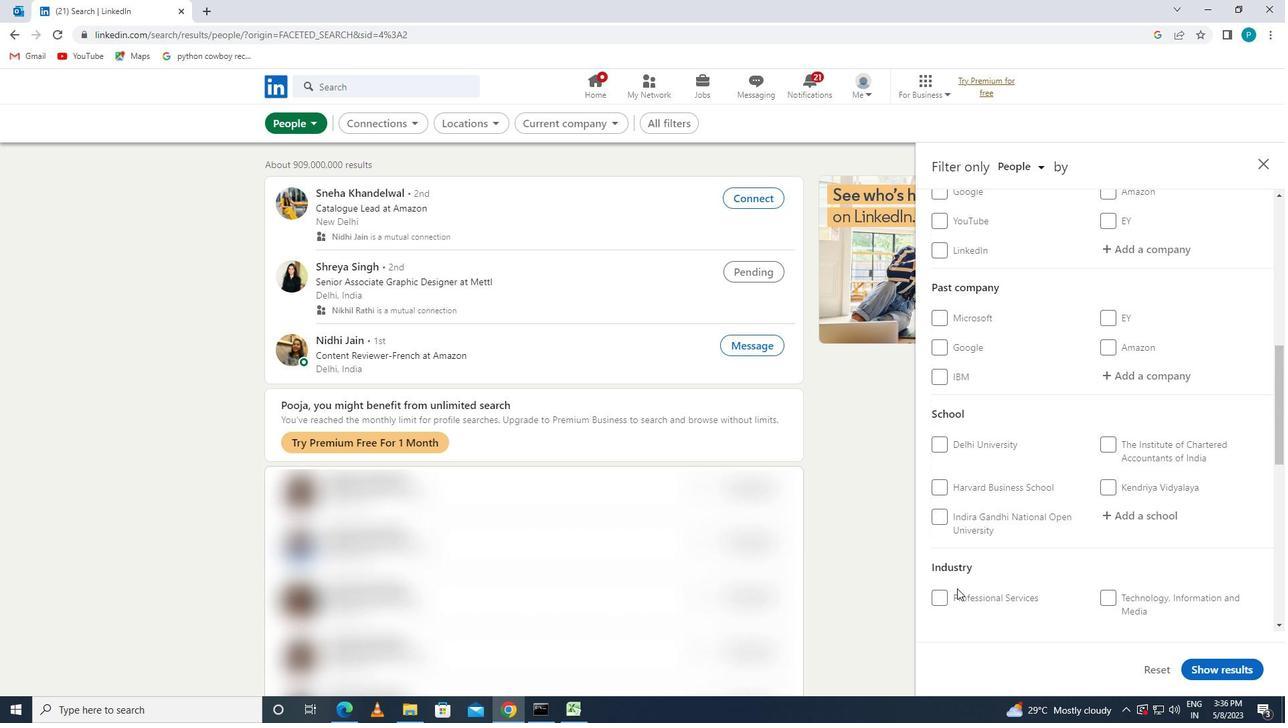 
Action: Mouse moved to (966, 601)
Screenshot: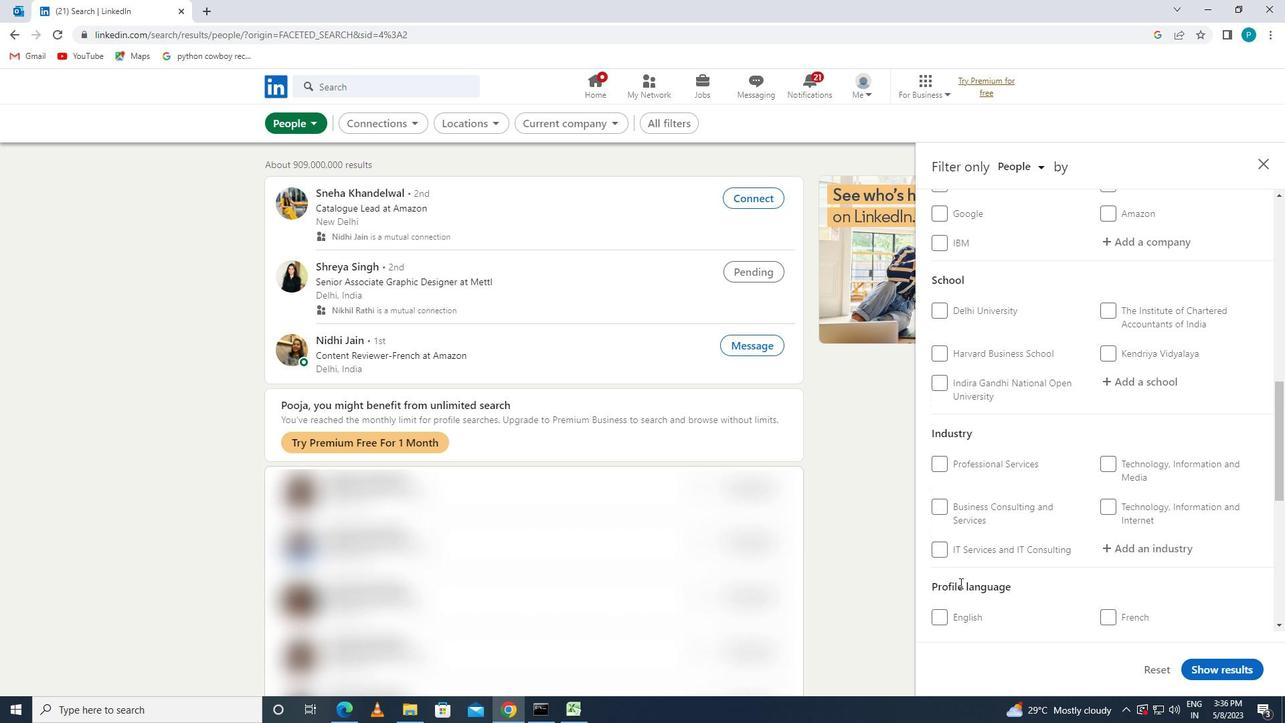 
Action: Mouse scrolled (966, 601) with delta (0, 0)
Screenshot: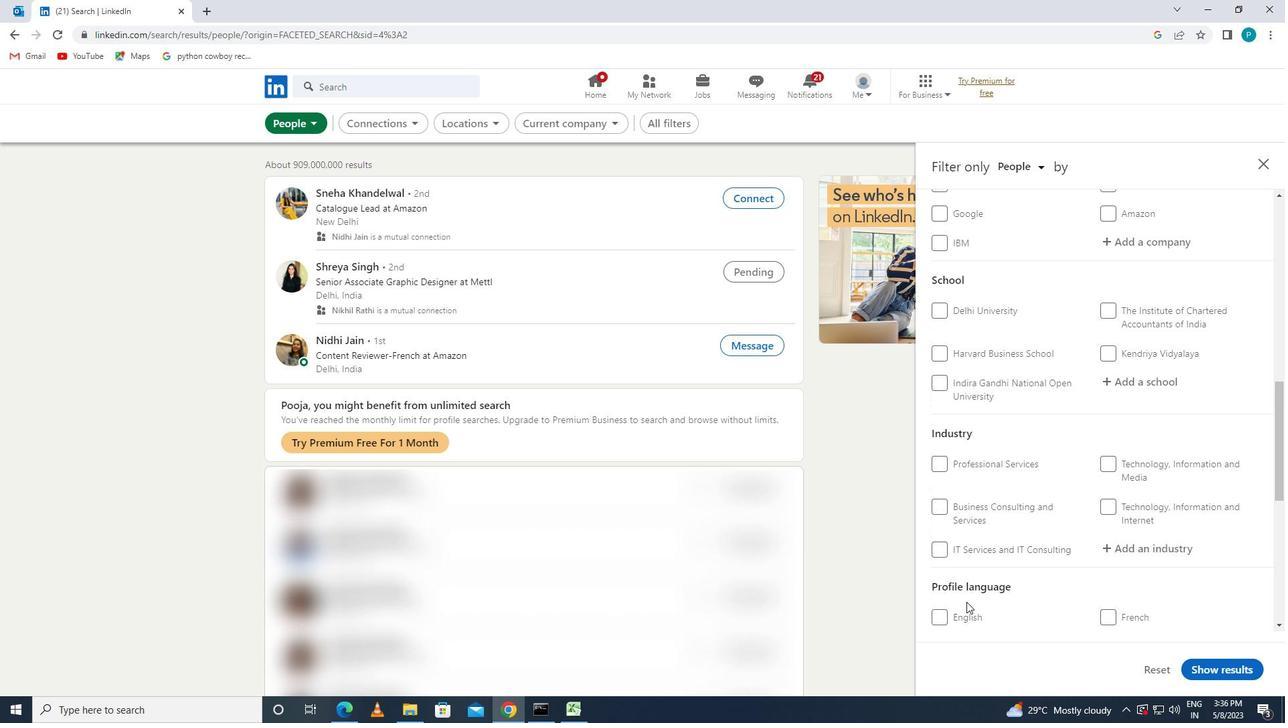 
Action: Mouse scrolled (966, 601) with delta (0, 0)
Screenshot: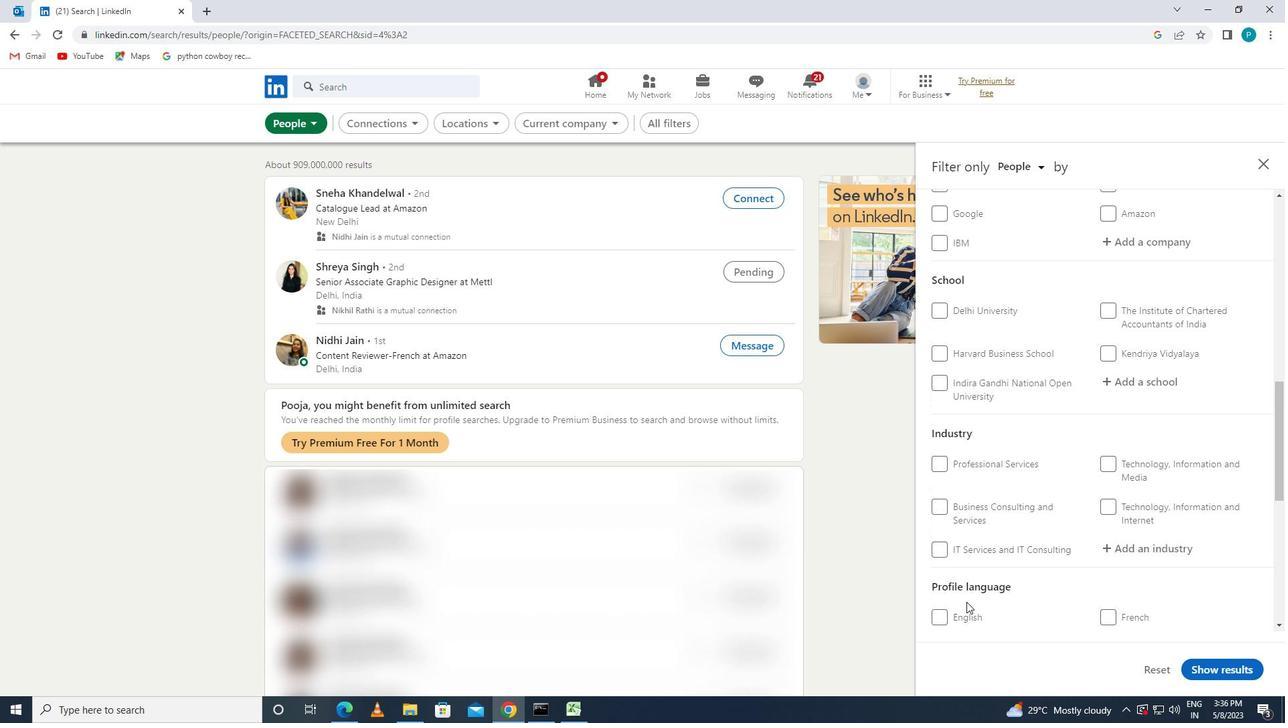 
Action: Mouse moved to (958, 505)
Screenshot: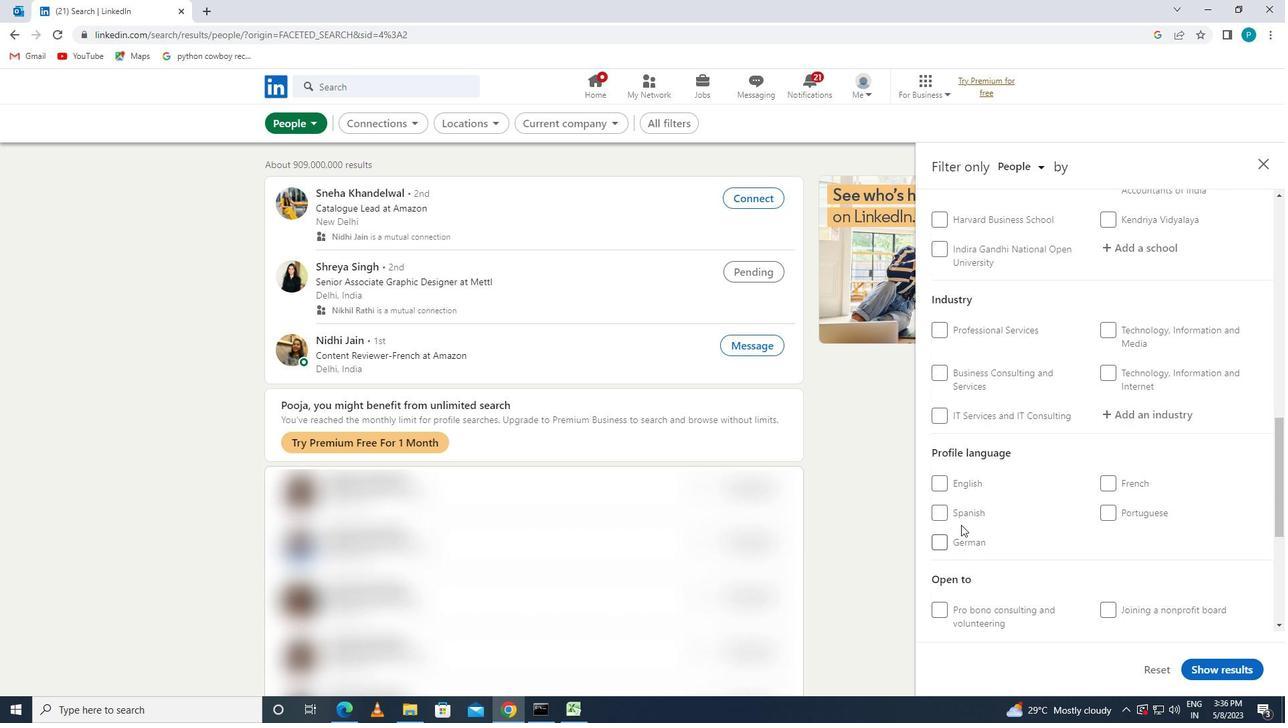 
Action: Mouse pressed left at (958, 505)
Screenshot: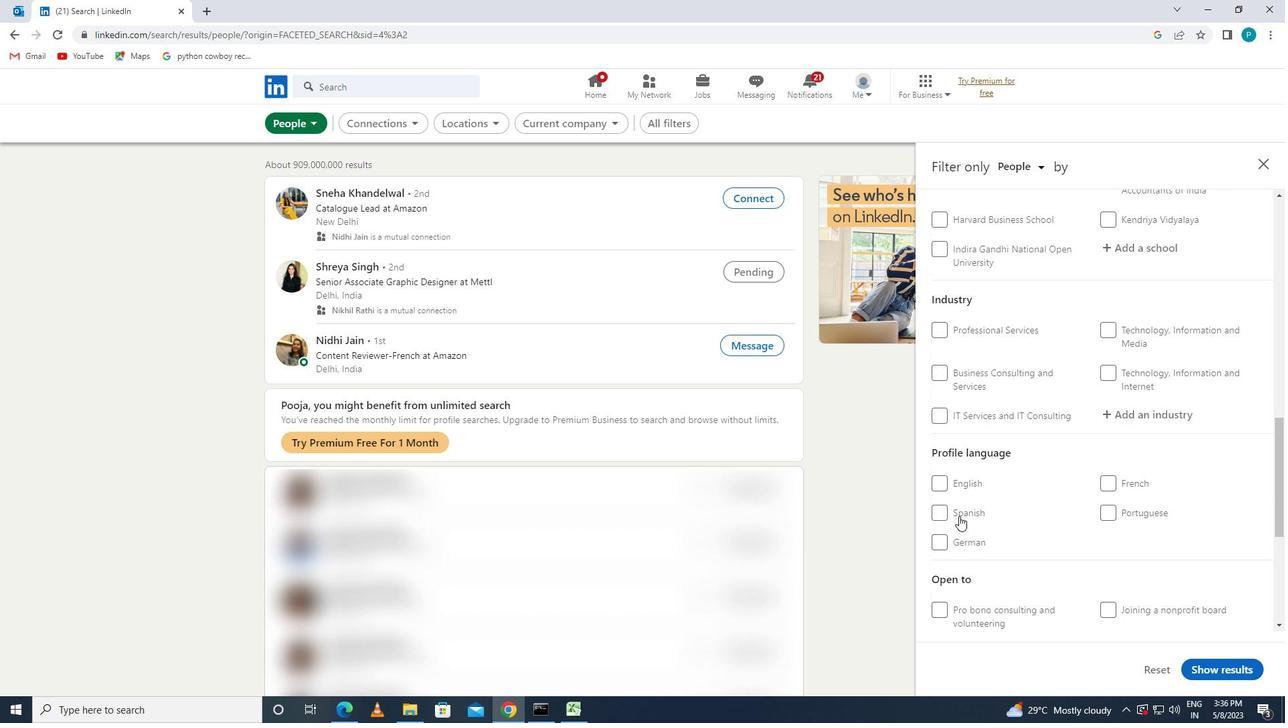 
Action: Mouse moved to (1175, 492)
Screenshot: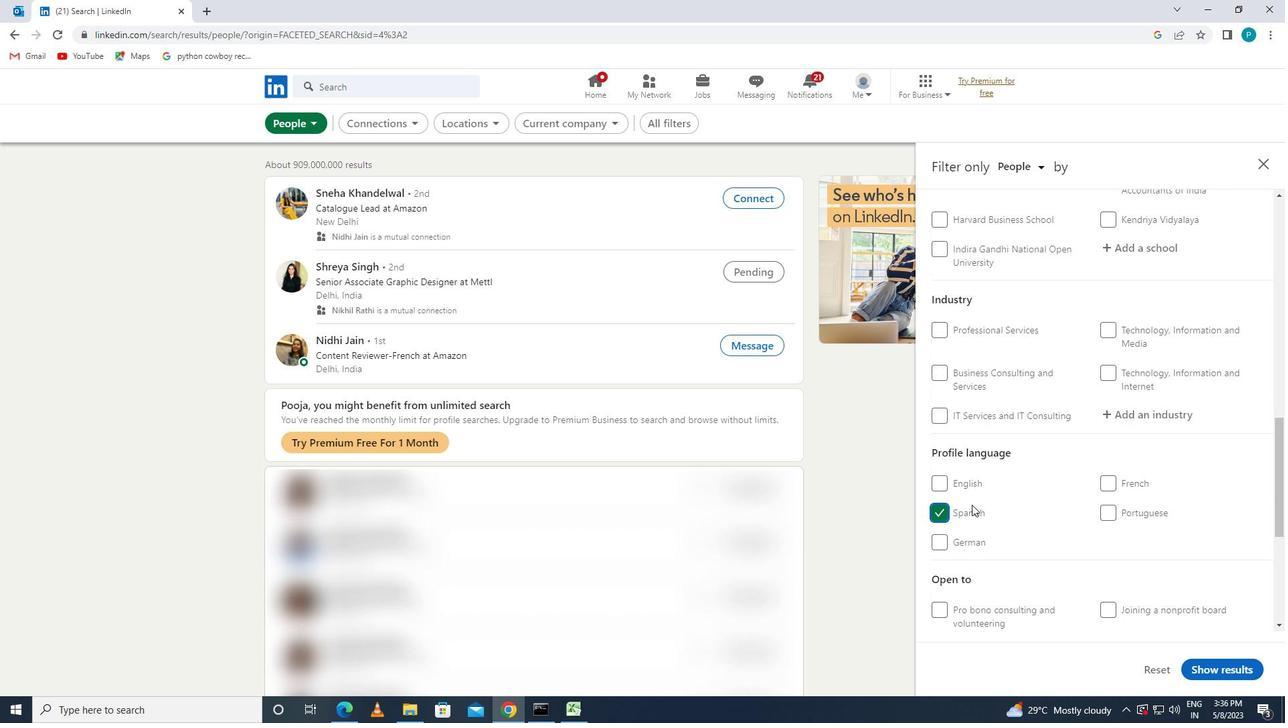 
Action: Mouse scrolled (1175, 492) with delta (0, 0)
Screenshot: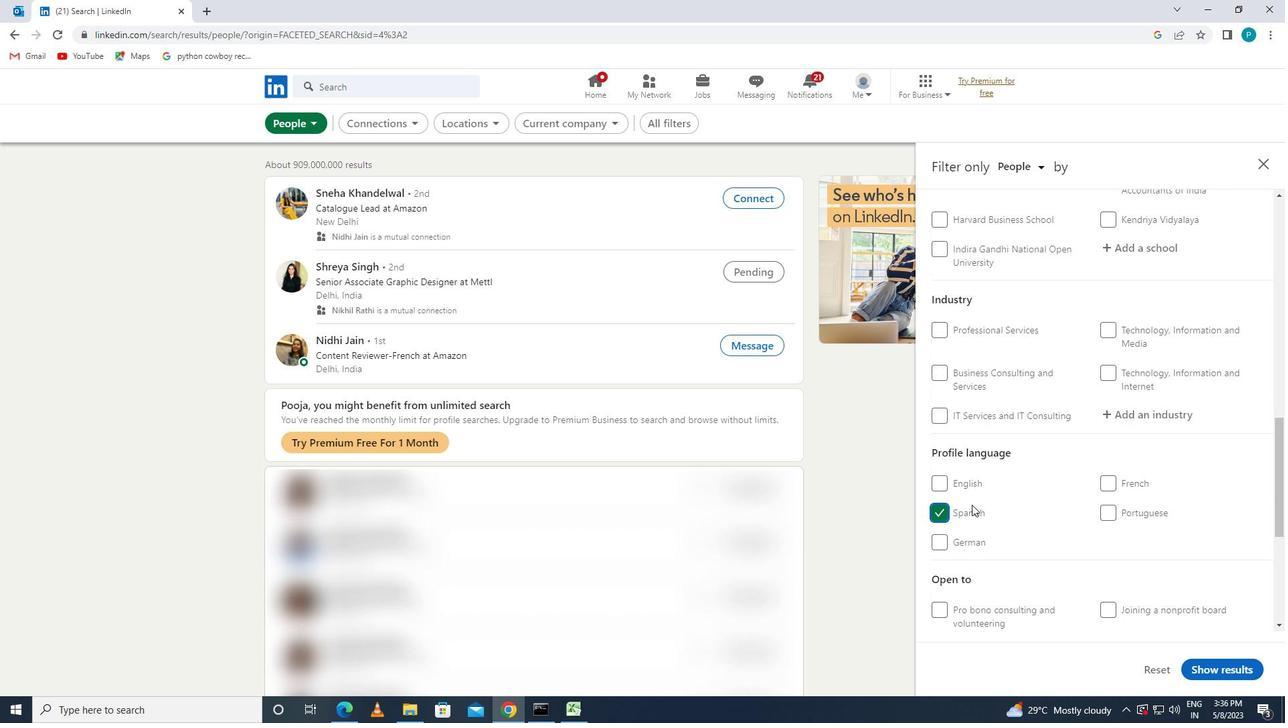 
Action: Mouse moved to (1173, 490)
Screenshot: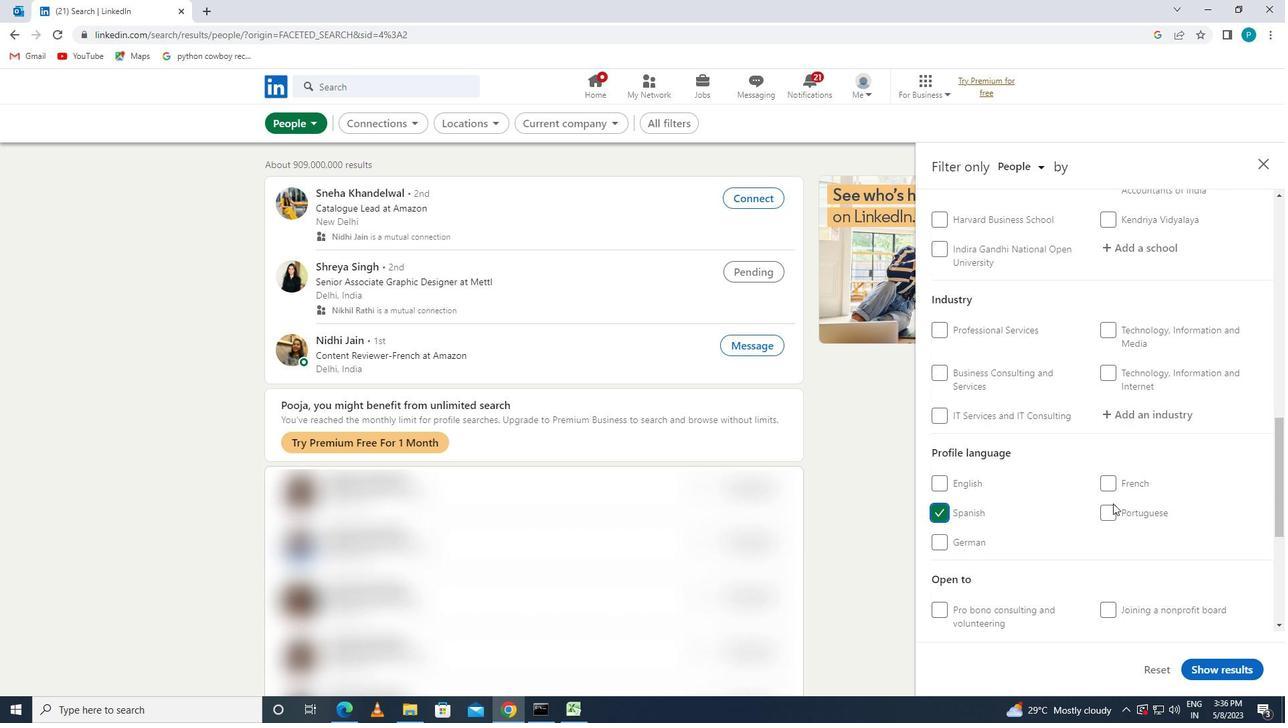 
Action: Mouse scrolled (1173, 491) with delta (0, 0)
Screenshot: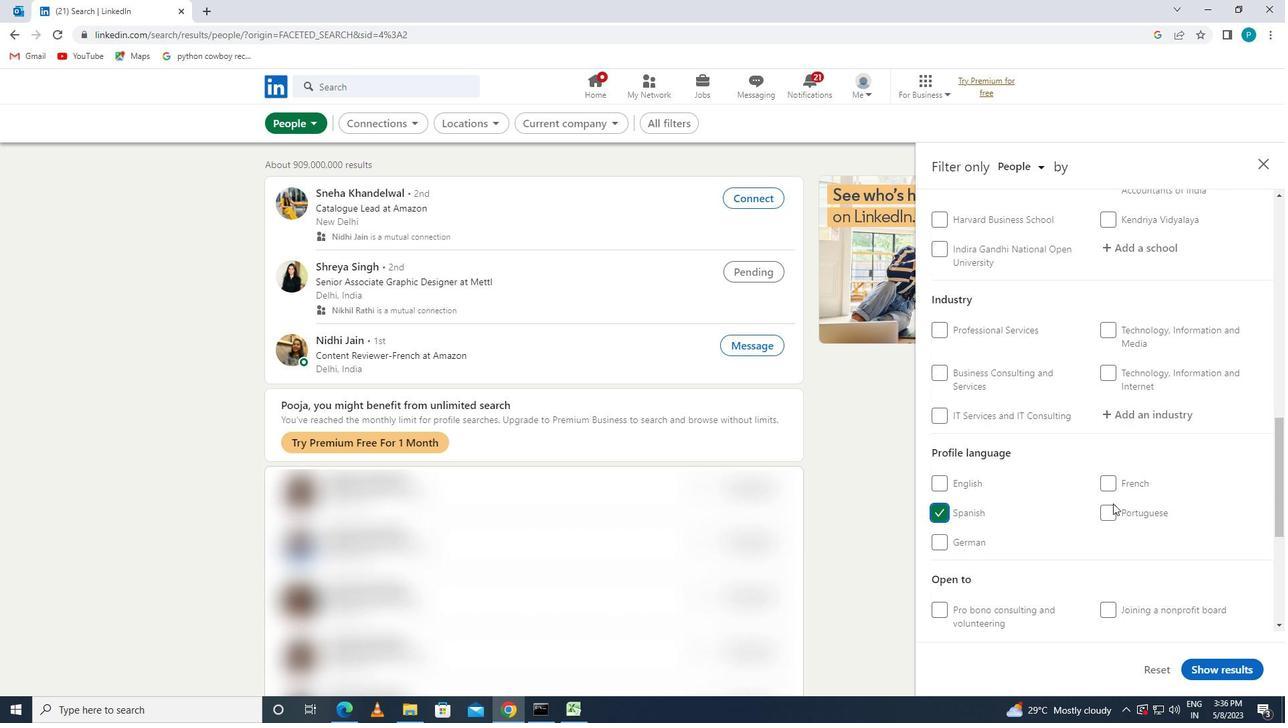 
Action: Mouse moved to (1173, 489)
Screenshot: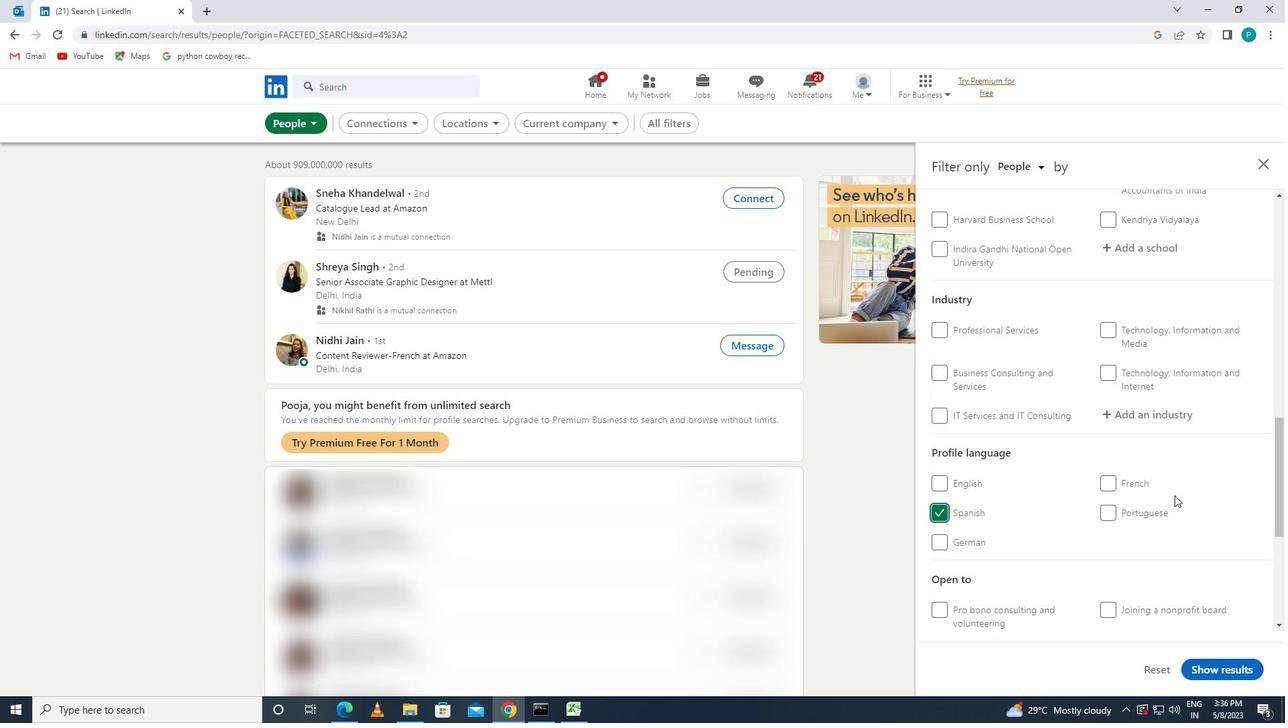
Action: Mouse scrolled (1173, 490) with delta (0, 0)
Screenshot: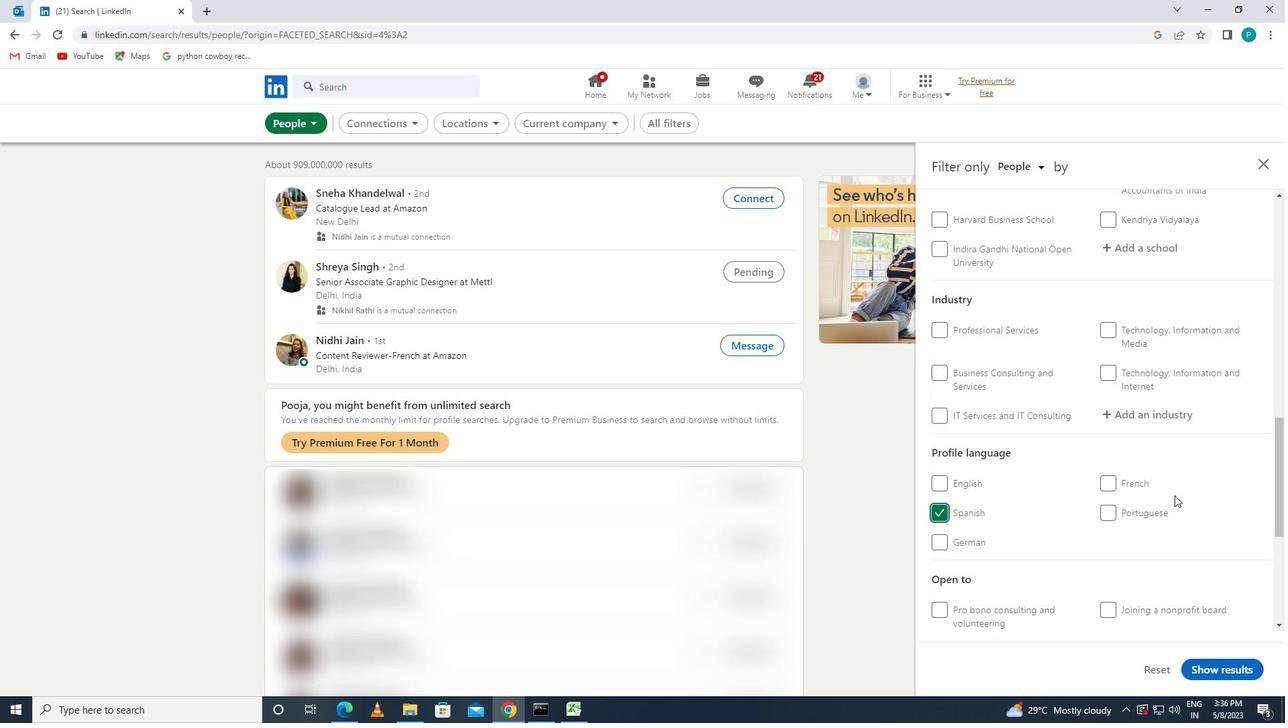 
Action: Mouse moved to (1173, 485)
Screenshot: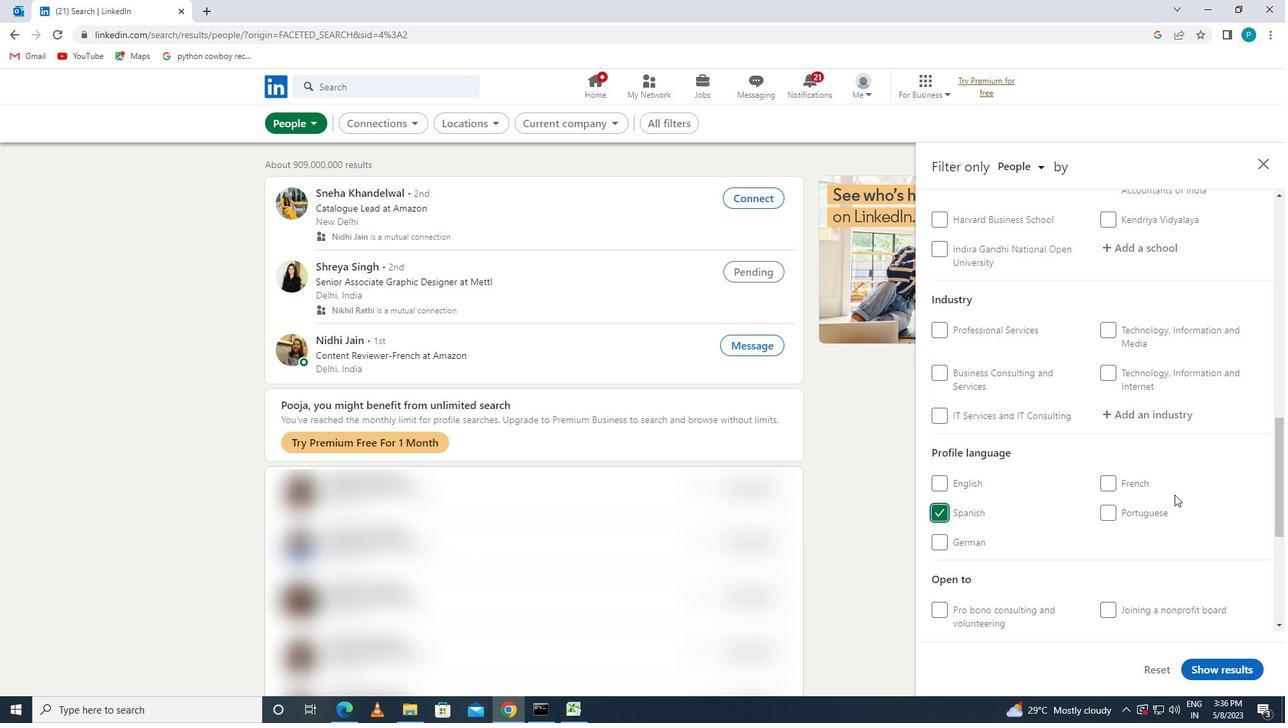 
Action: Mouse scrolled (1173, 486) with delta (0, 0)
Screenshot: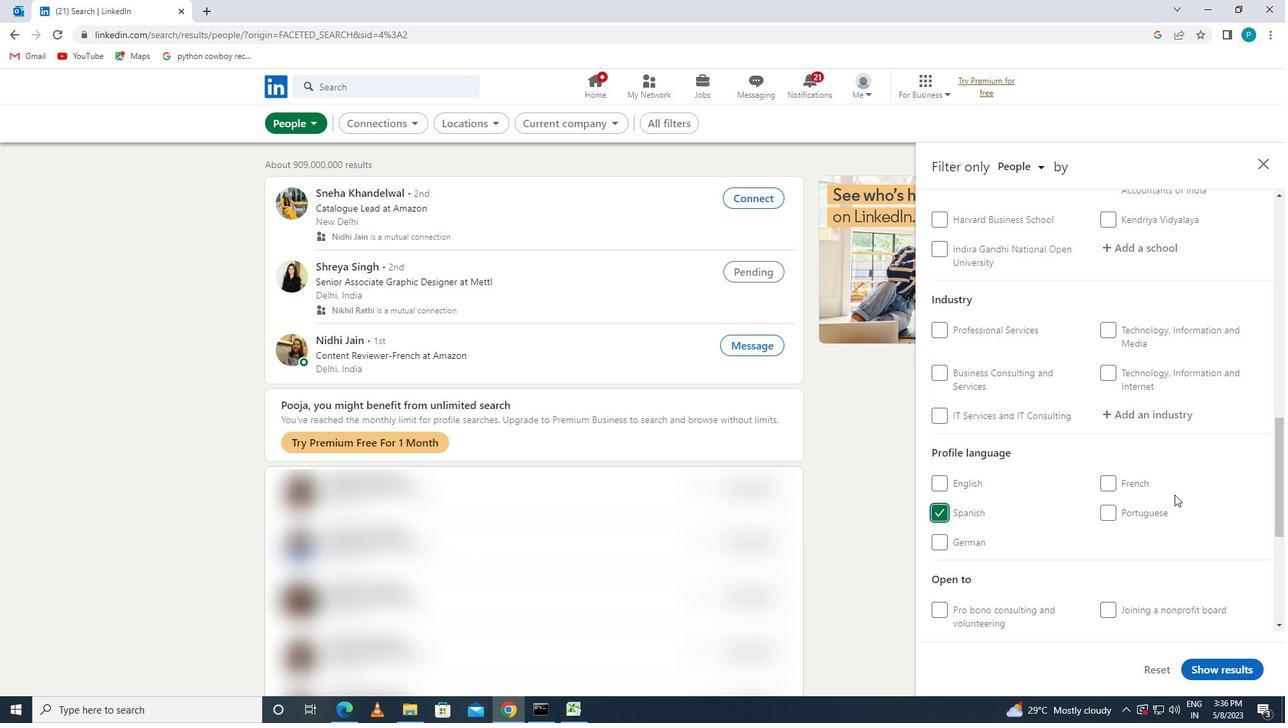 
Action: Mouse moved to (1176, 443)
Screenshot: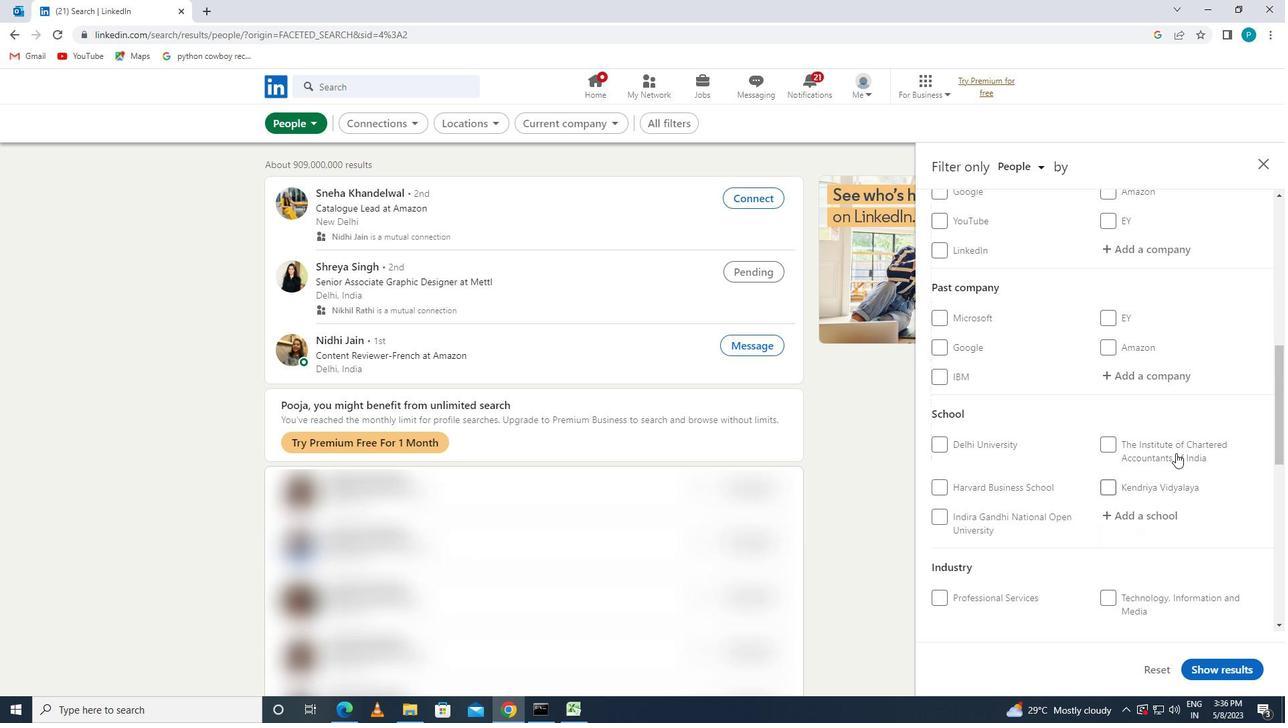 
Action: Mouse scrolled (1176, 443) with delta (0, 0)
Screenshot: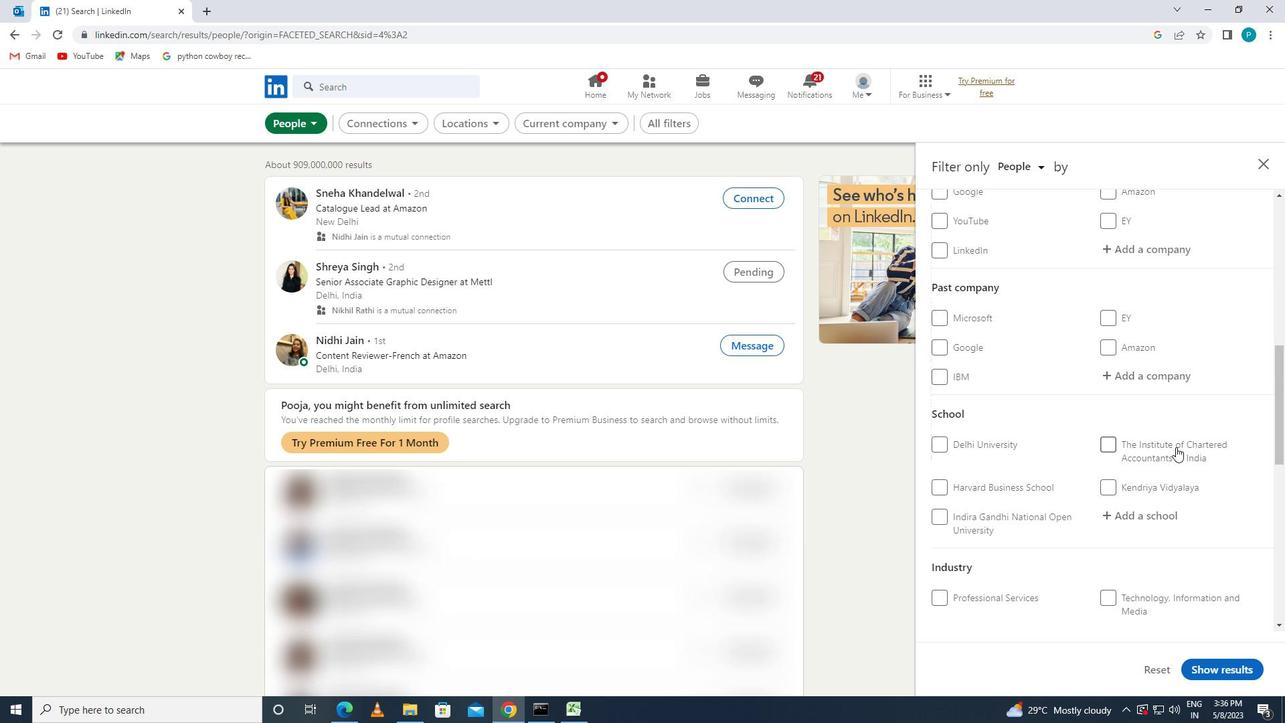 
Action: Mouse moved to (1176, 443)
Screenshot: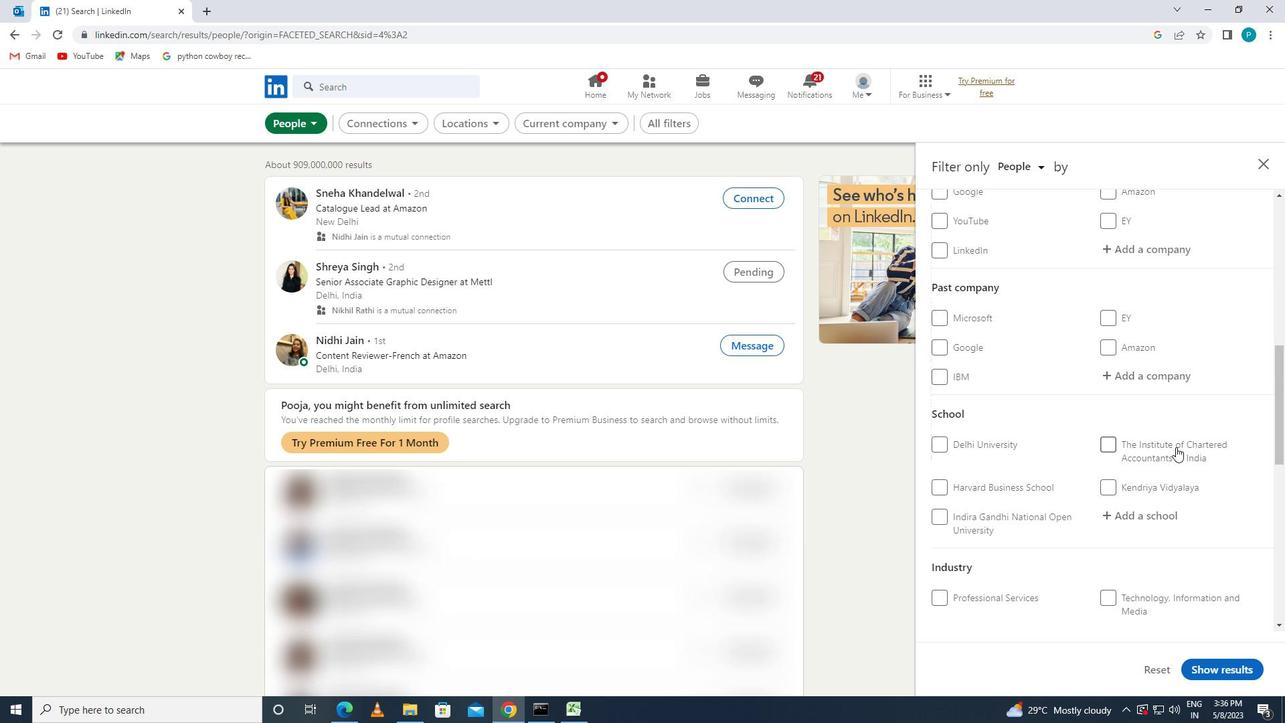 
Action: Mouse scrolled (1176, 443) with delta (0, 0)
Screenshot: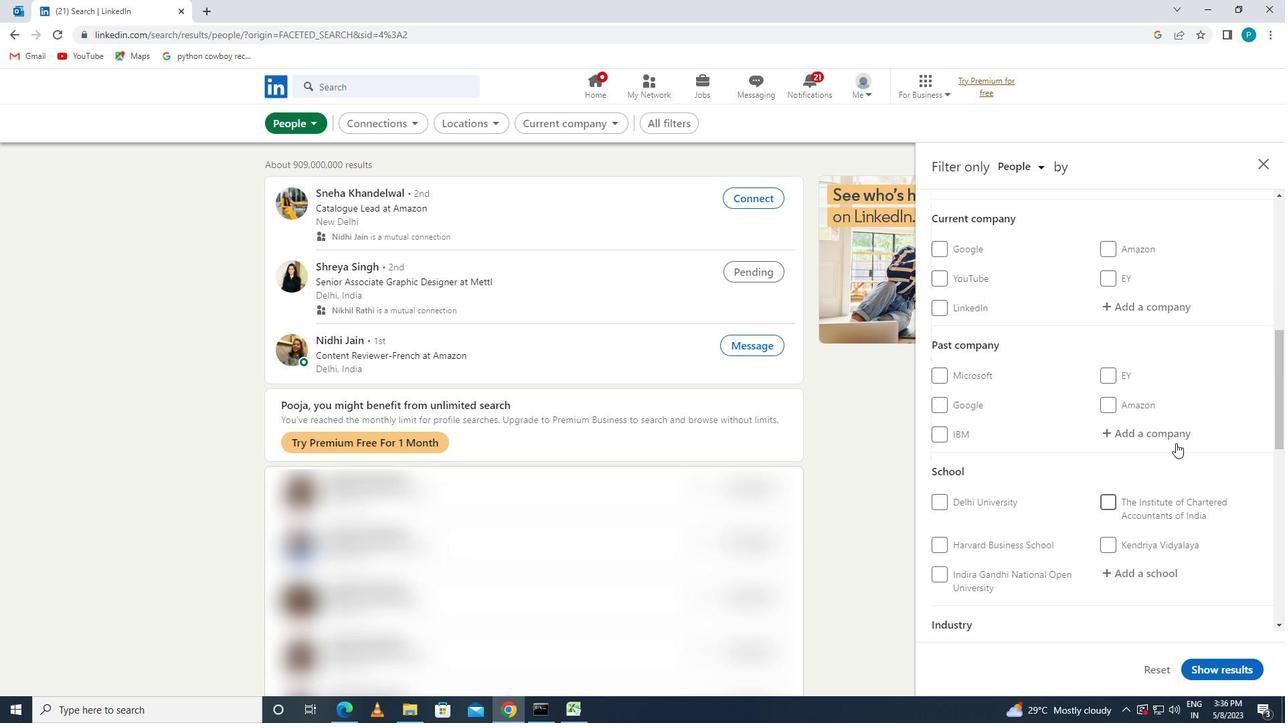 
Action: Mouse moved to (1130, 391)
Screenshot: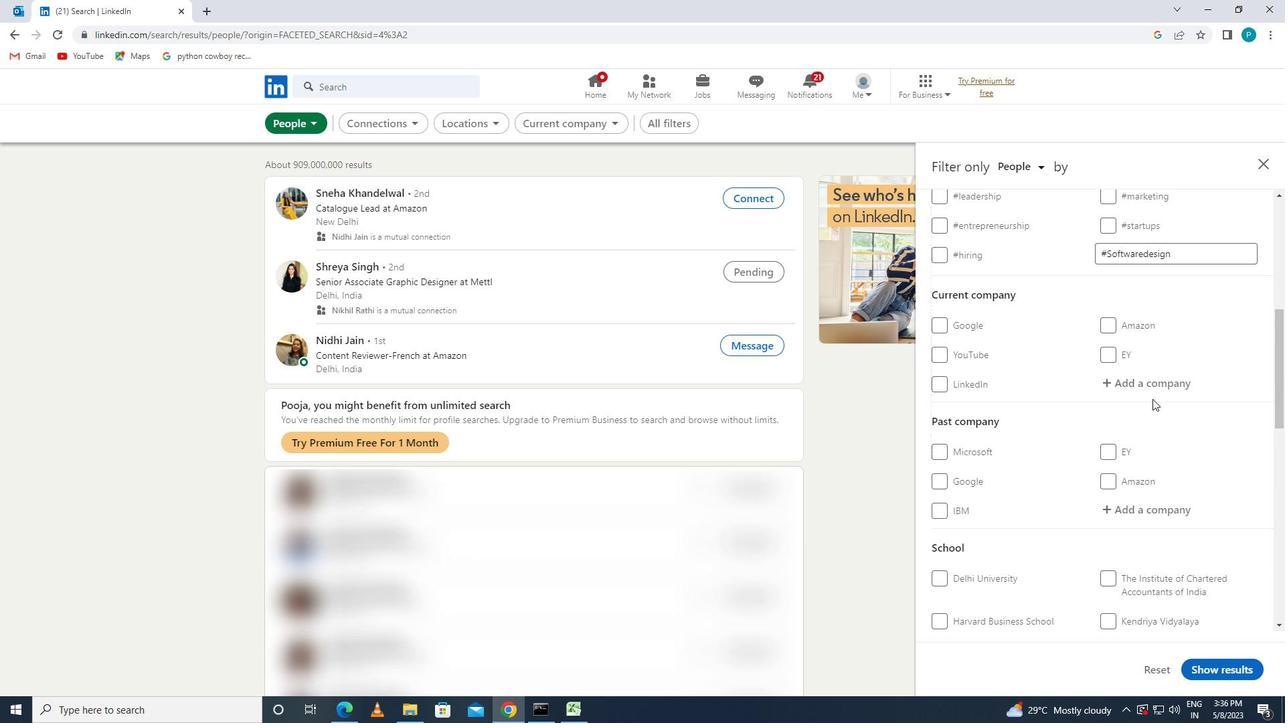
Action: Mouse pressed left at (1130, 391)
Screenshot: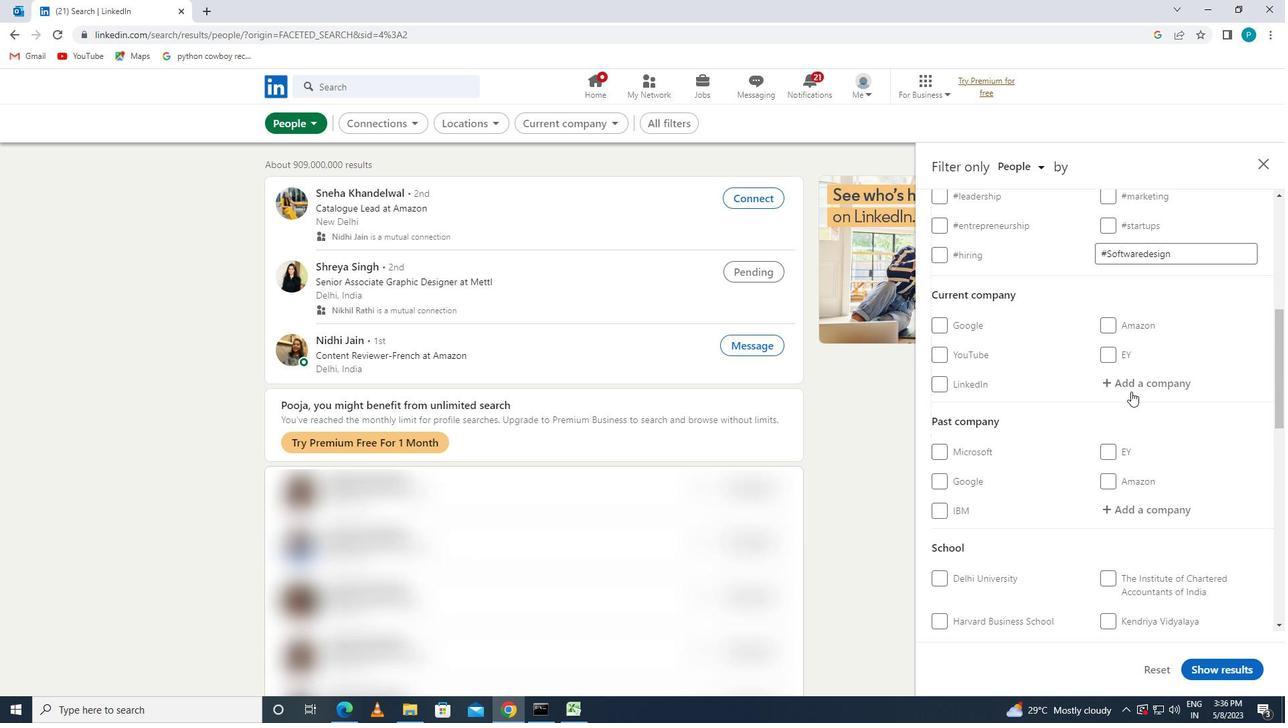 
Action: Mouse moved to (1130, 391)
Screenshot: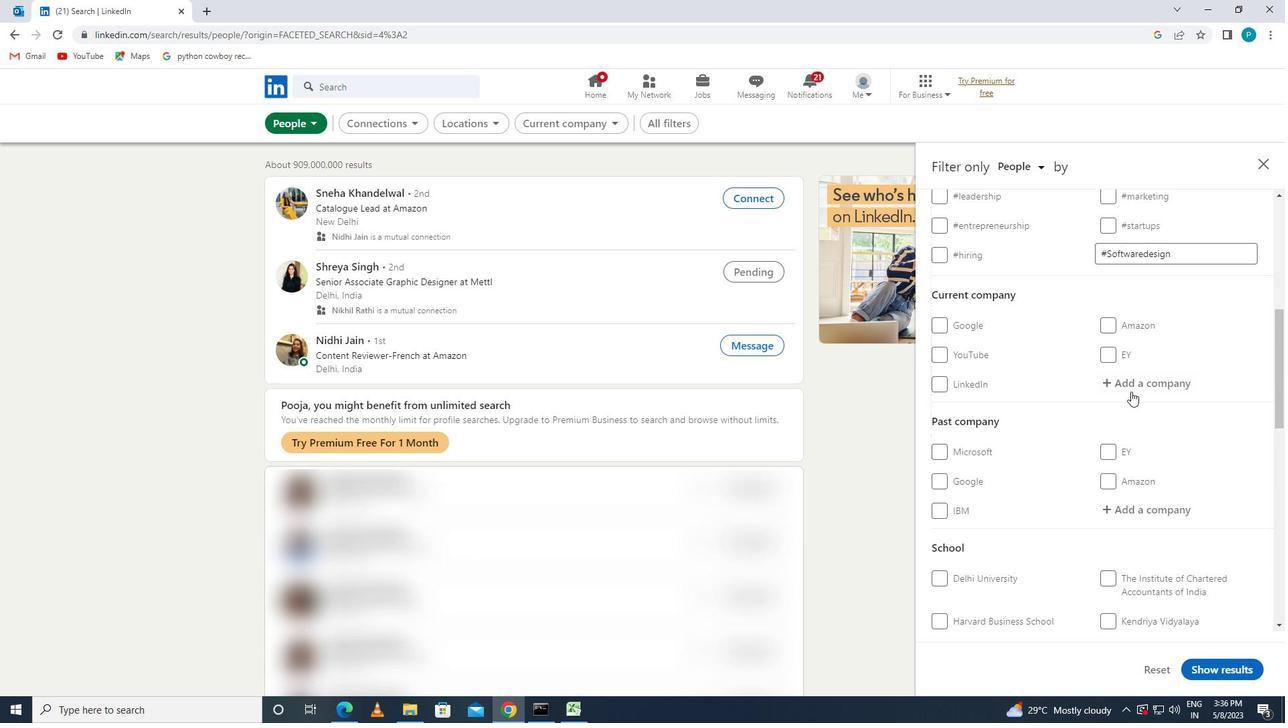 
Action: Key pressed <Key.caps_lock>S<Key.caps_lock>PICEJEY<Key.backspace>T
Screenshot: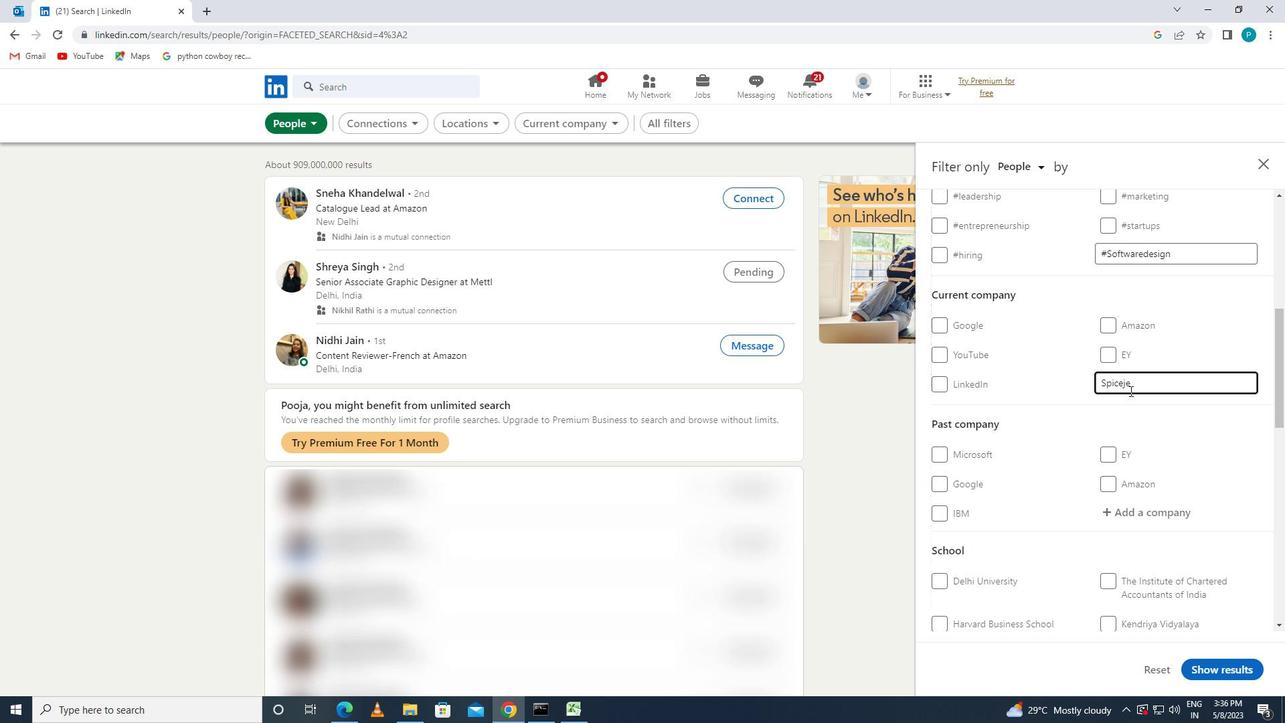 
Action: Mouse moved to (1087, 413)
Screenshot: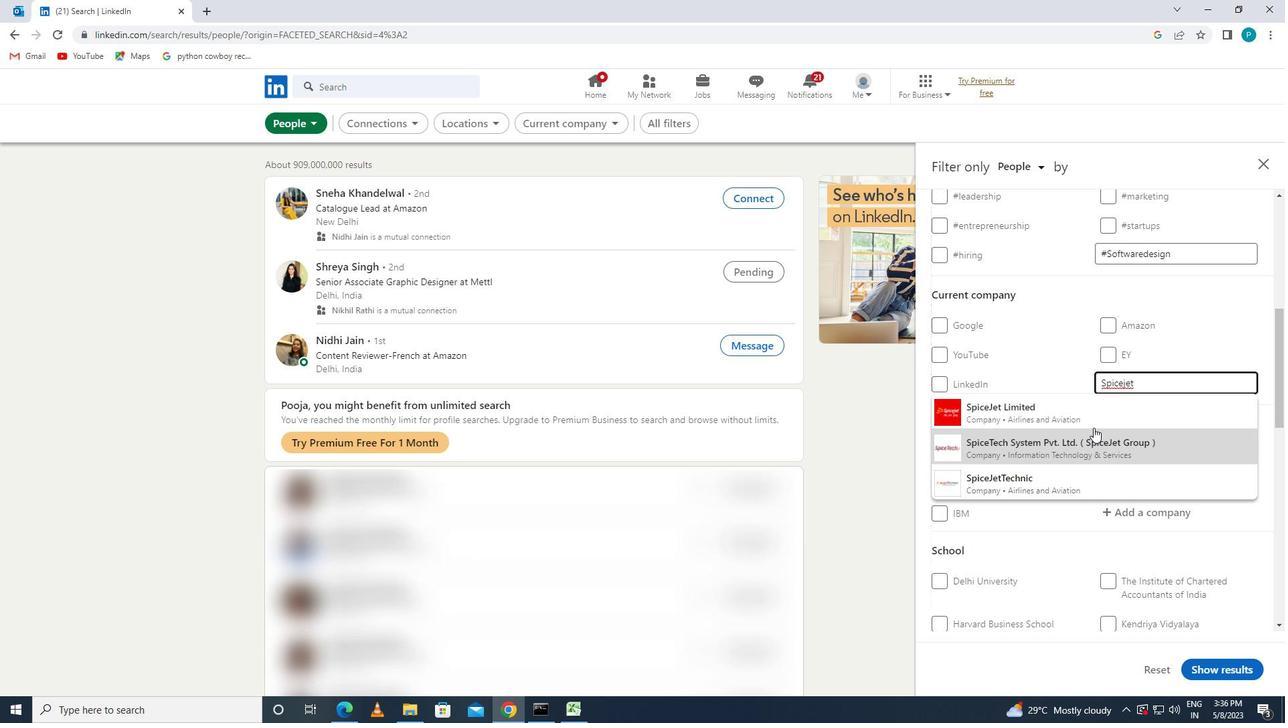 
Action: Mouse pressed left at (1087, 413)
Screenshot: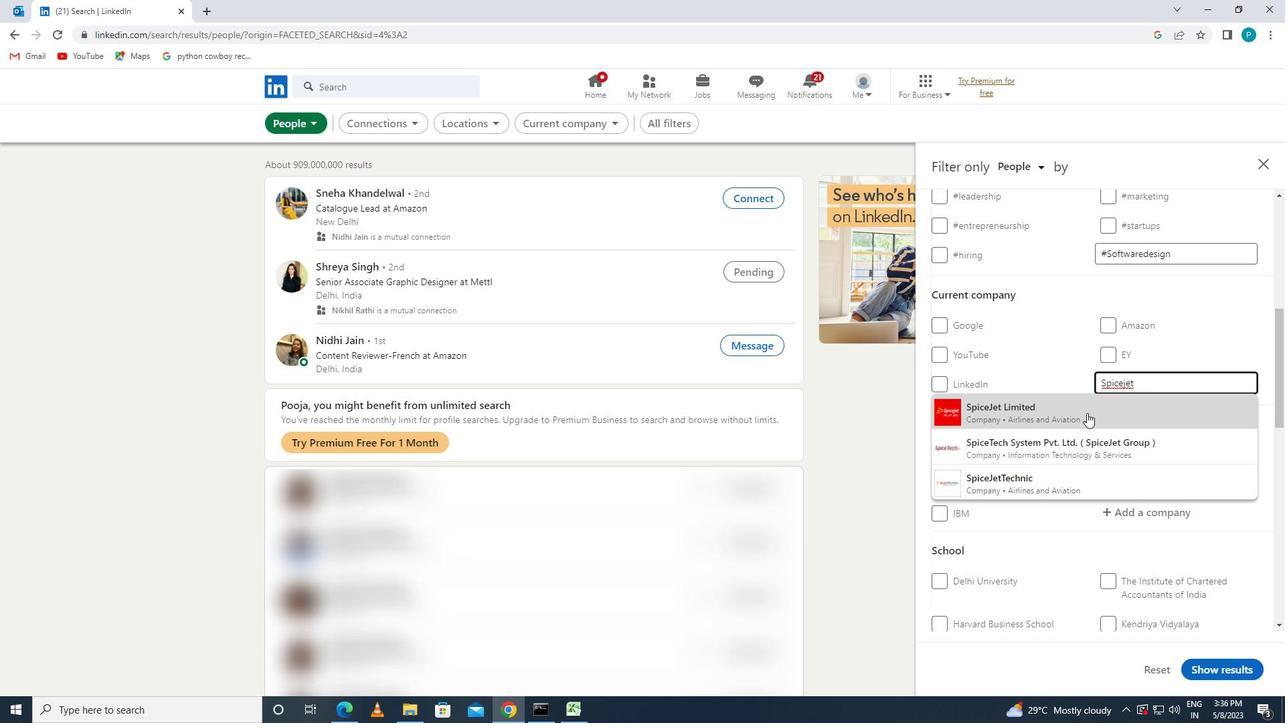 
Action: Mouse moved to (915, 220)
Screenshot: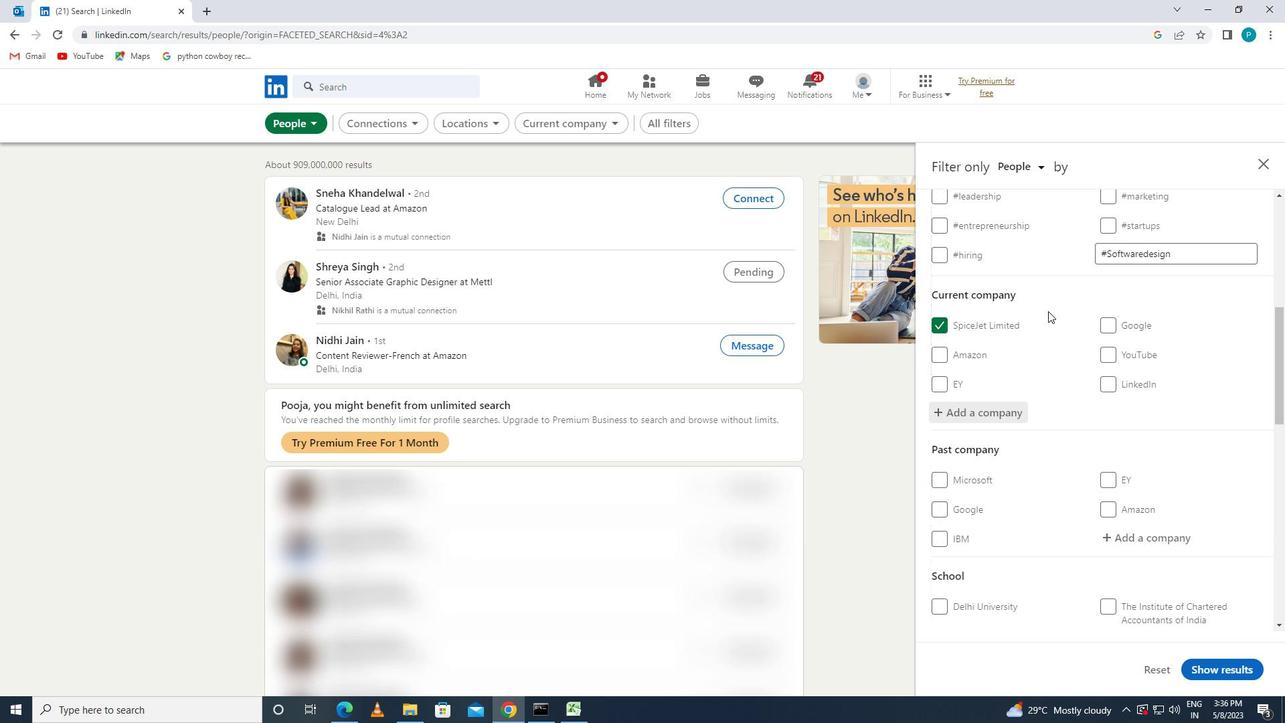 
Action: Mouse scrolled (915, 219) with delta (0, 0)
Screenshot: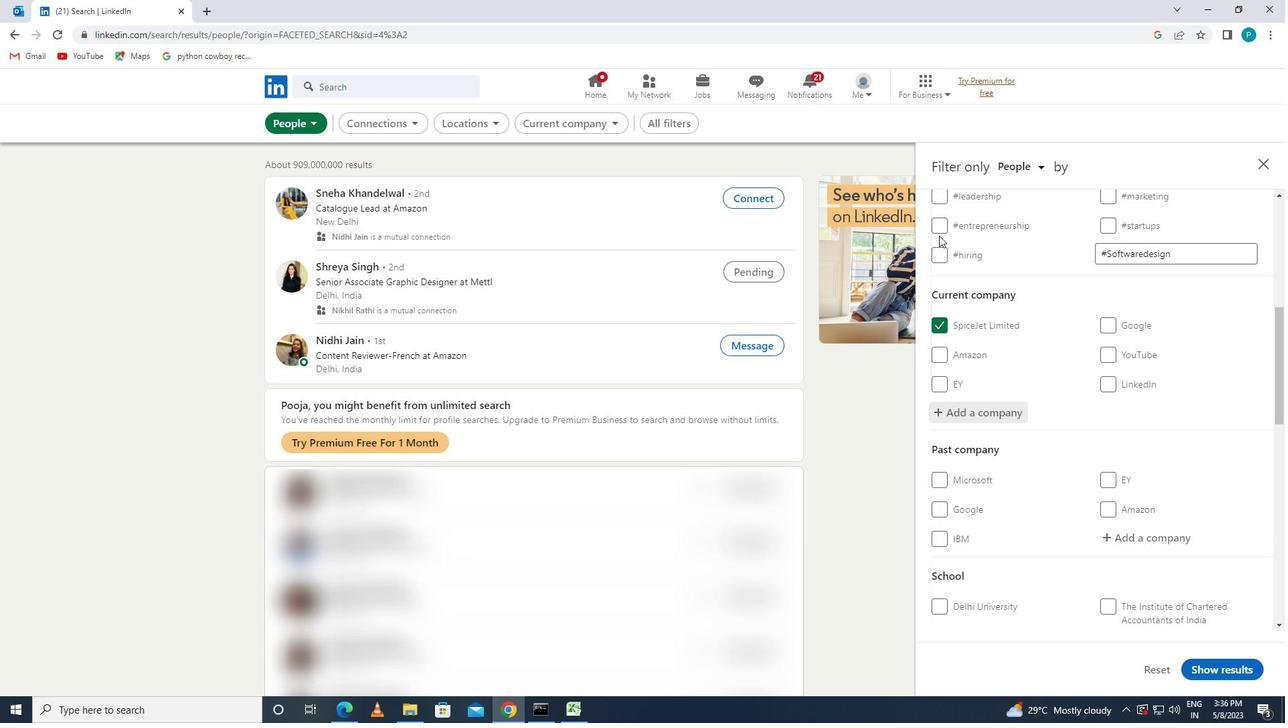 
Action: Mouse scrolled (915, 219) with delta (0, 0)
Screenshot: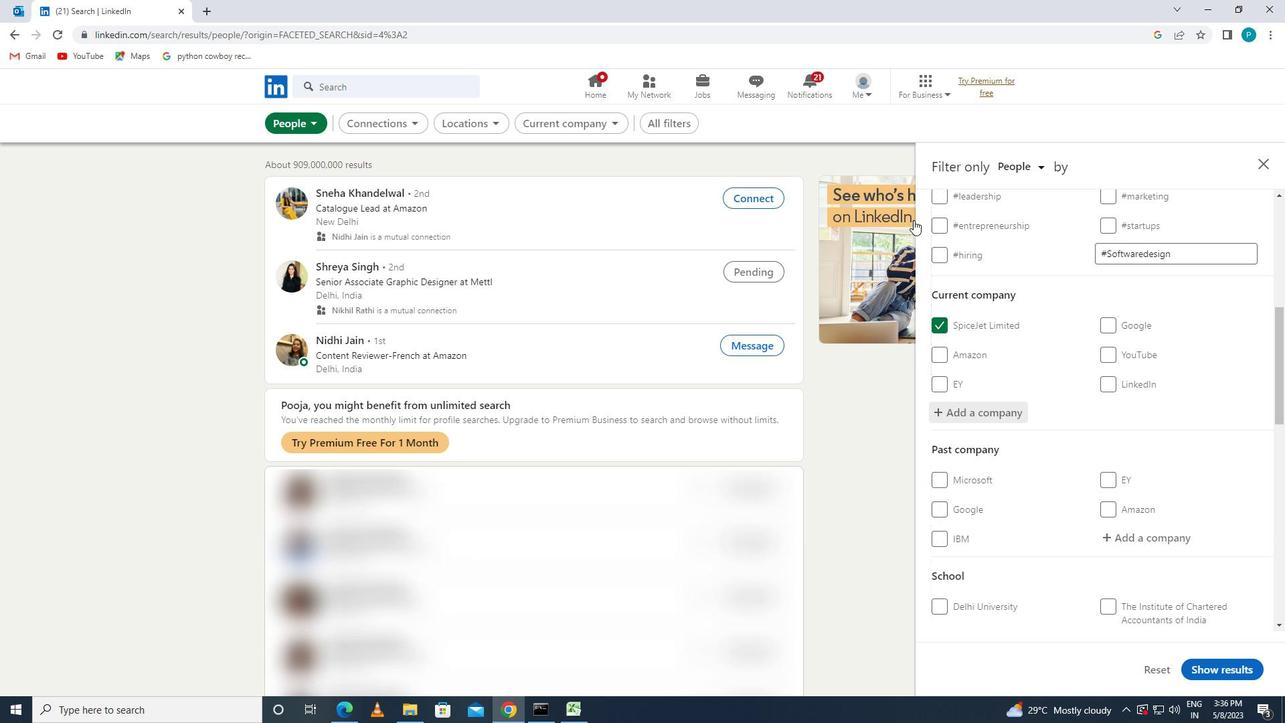 
Action: Mouse moved to (916, 220)
Screenshot: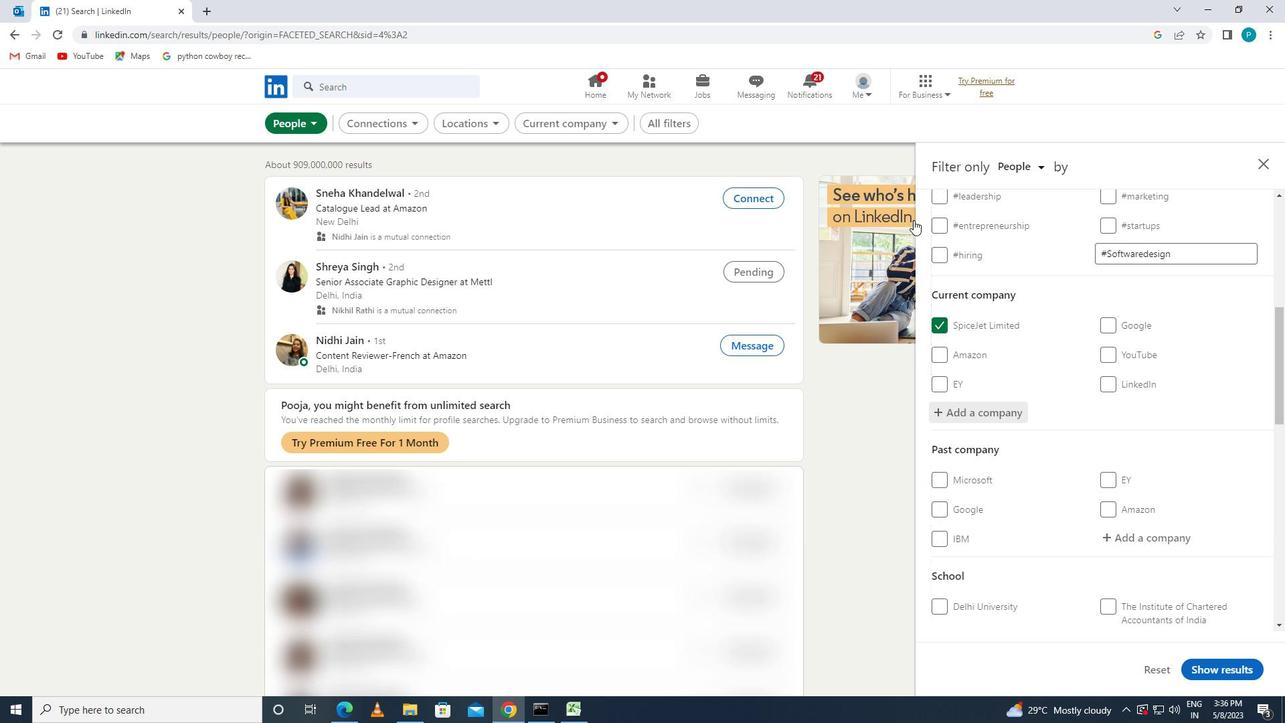 
Action: Mouse scrolled (916, 219) with delta (0, 0)
Screenshot: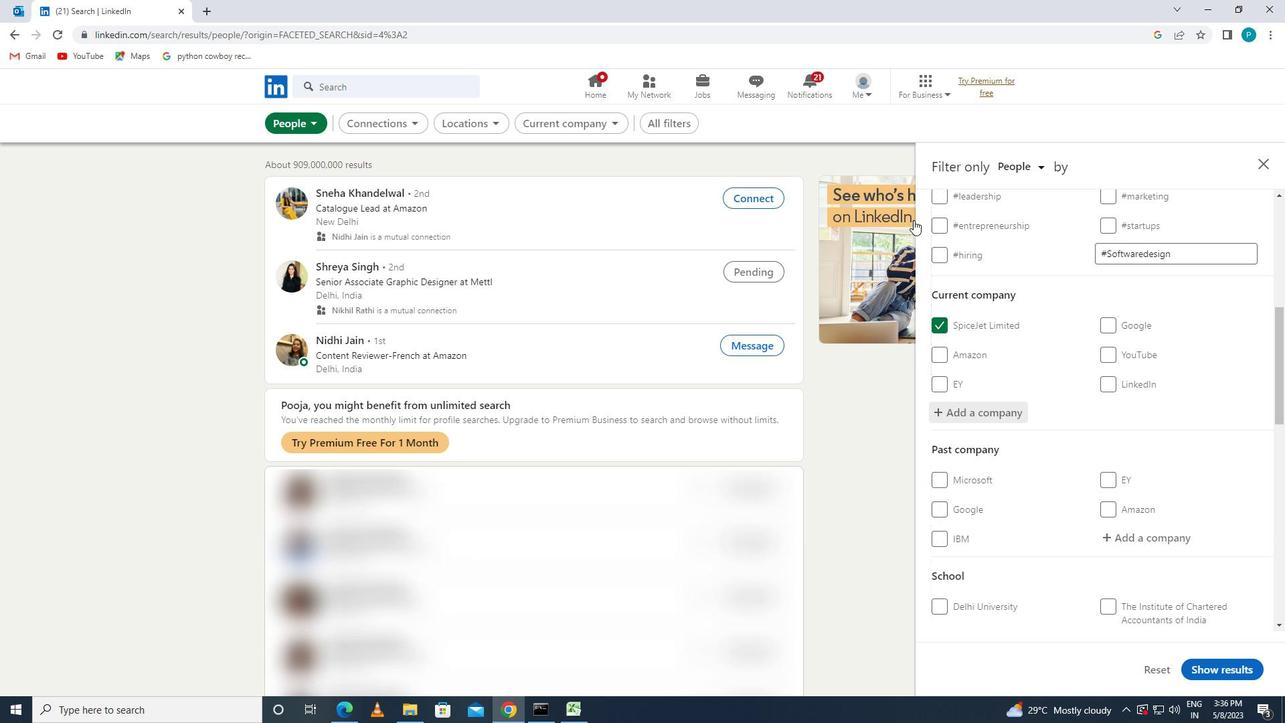 
Action: Mouse moved to (1075, 331)
Screenshot: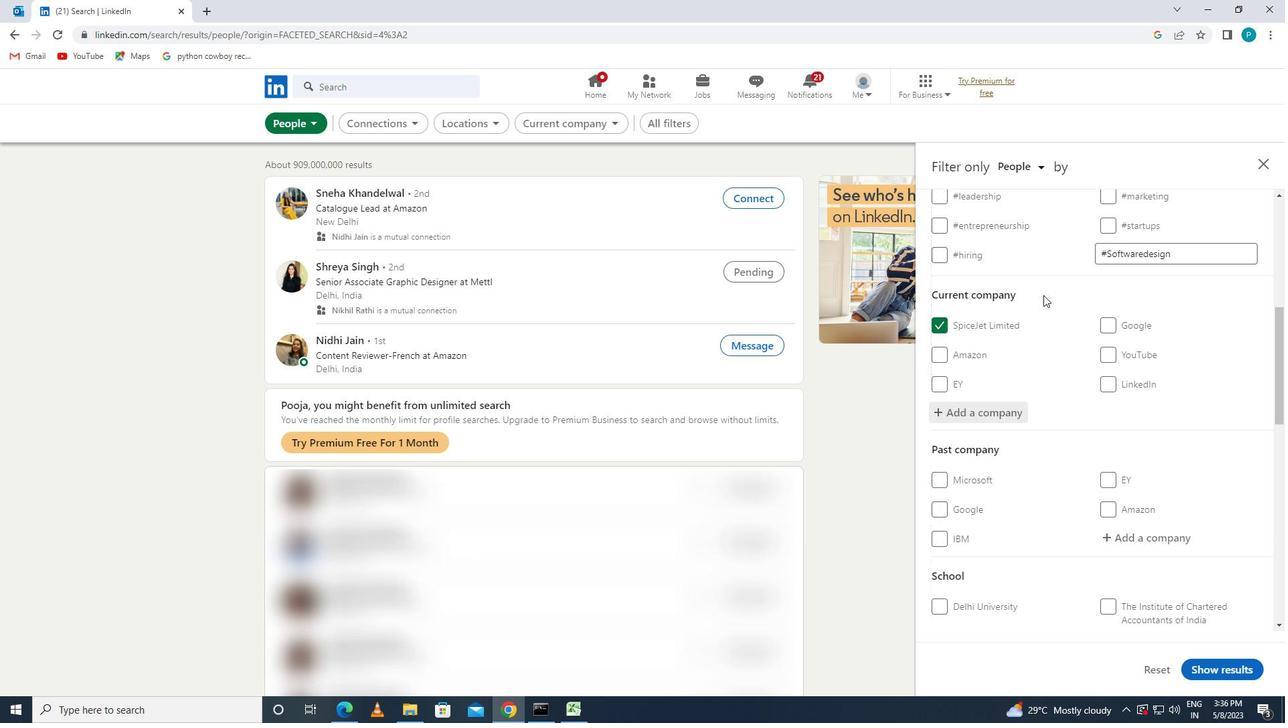 
Action: Mouse scrolled (1075, 330) with delta (0, 0)
Screenshot: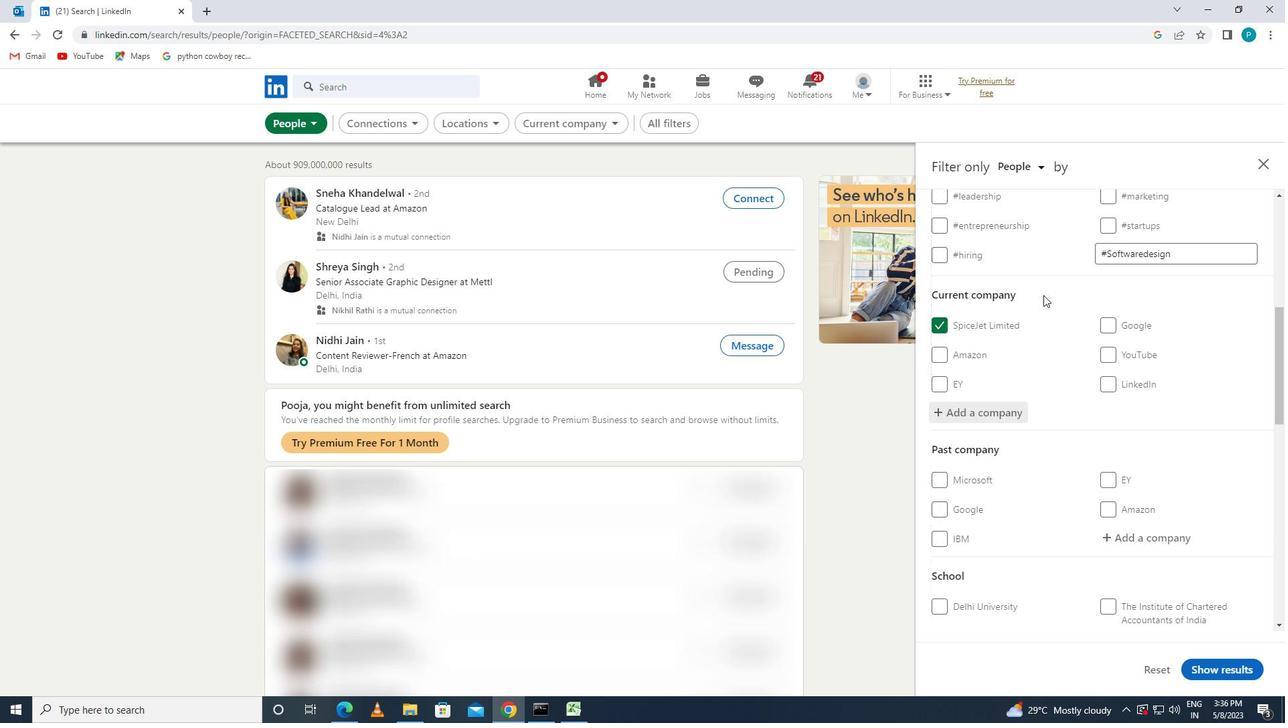 
Action: Mouse moved to (1184, 492)
Screenshot: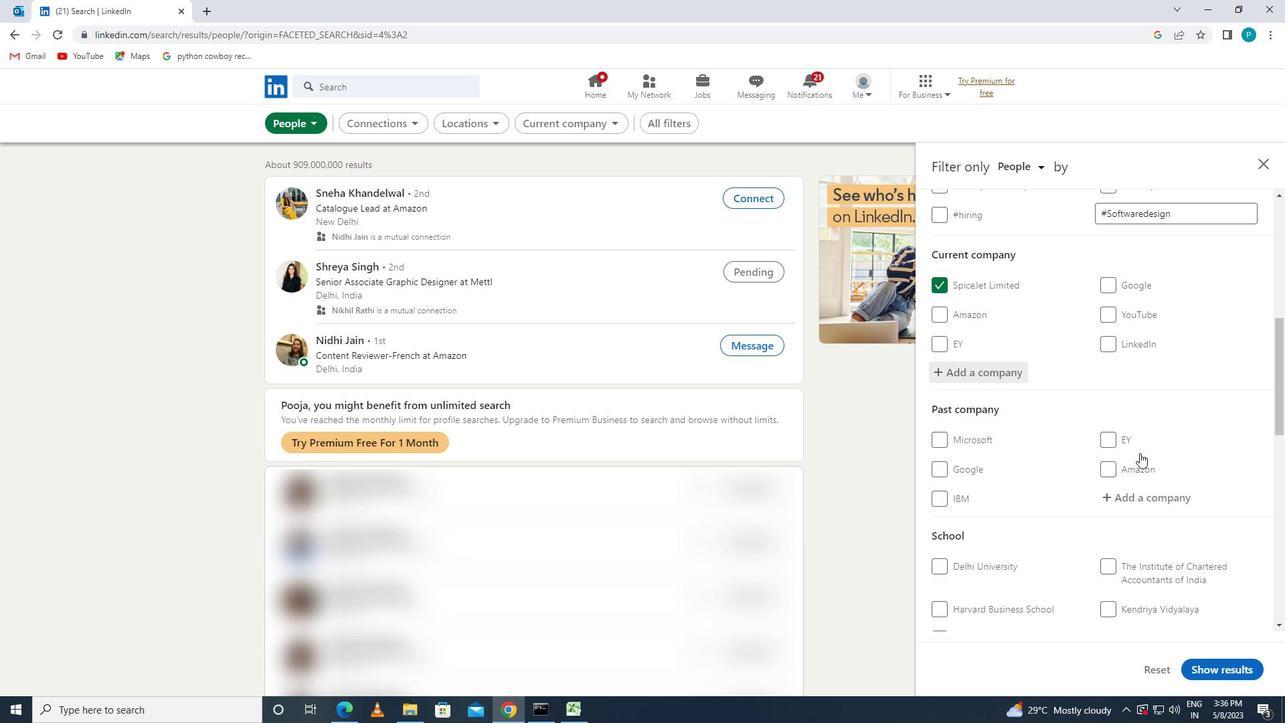 
Action: Mouse scrolled (1184, 491) with delta (0, 0)
Screenshot: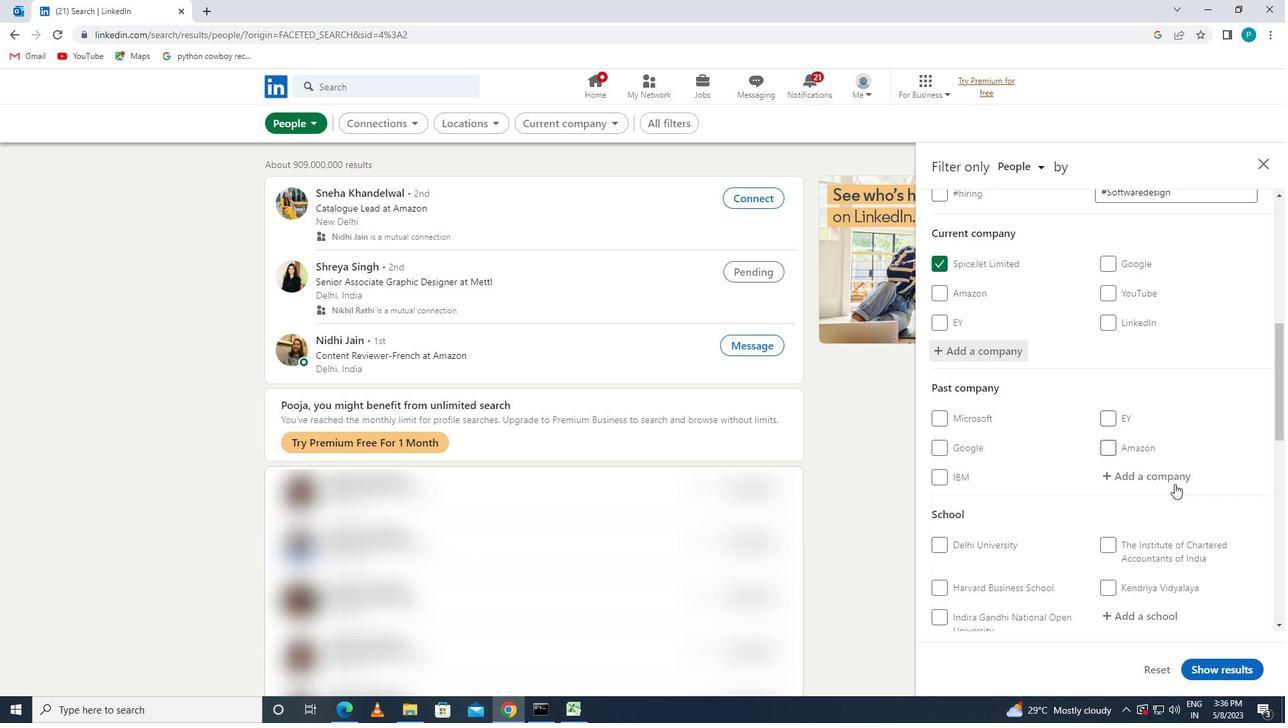 
Action: Mouse scrolled (1184, 491) with delta (0, 0)
Screenshot: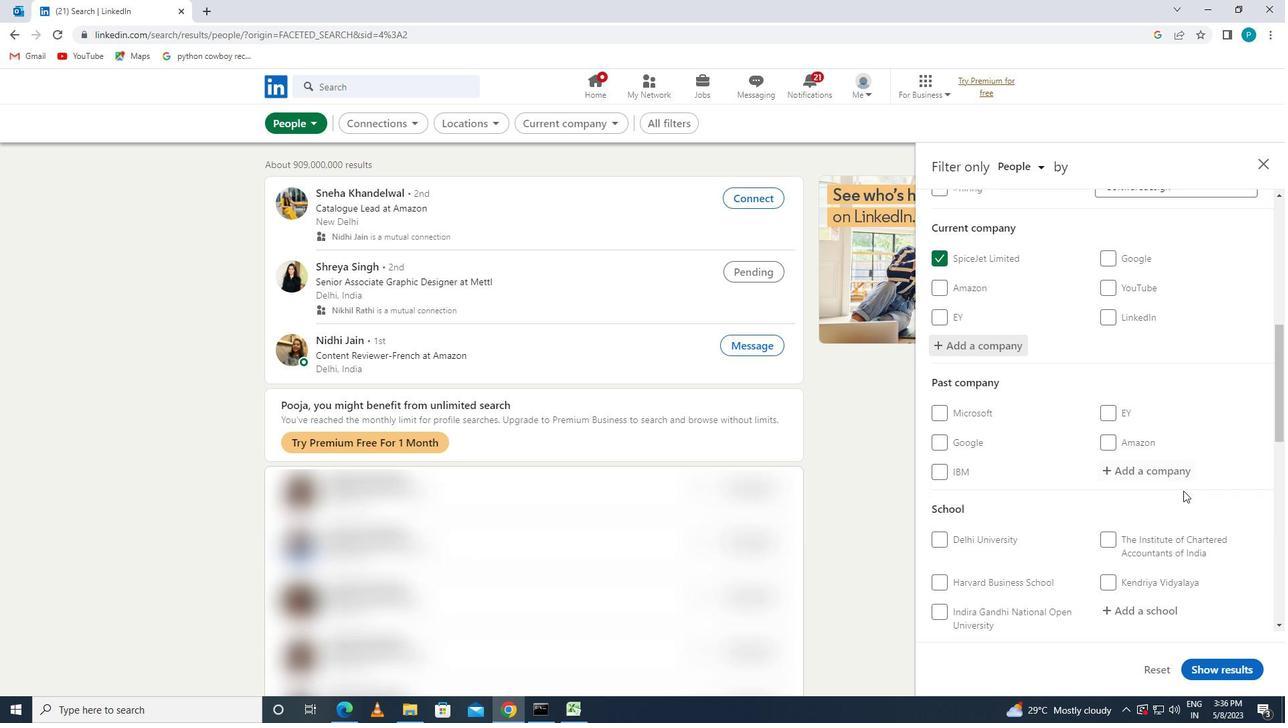
Action: Mouse scrolled (1184, 491) with delta (0, 0)
Screenshot: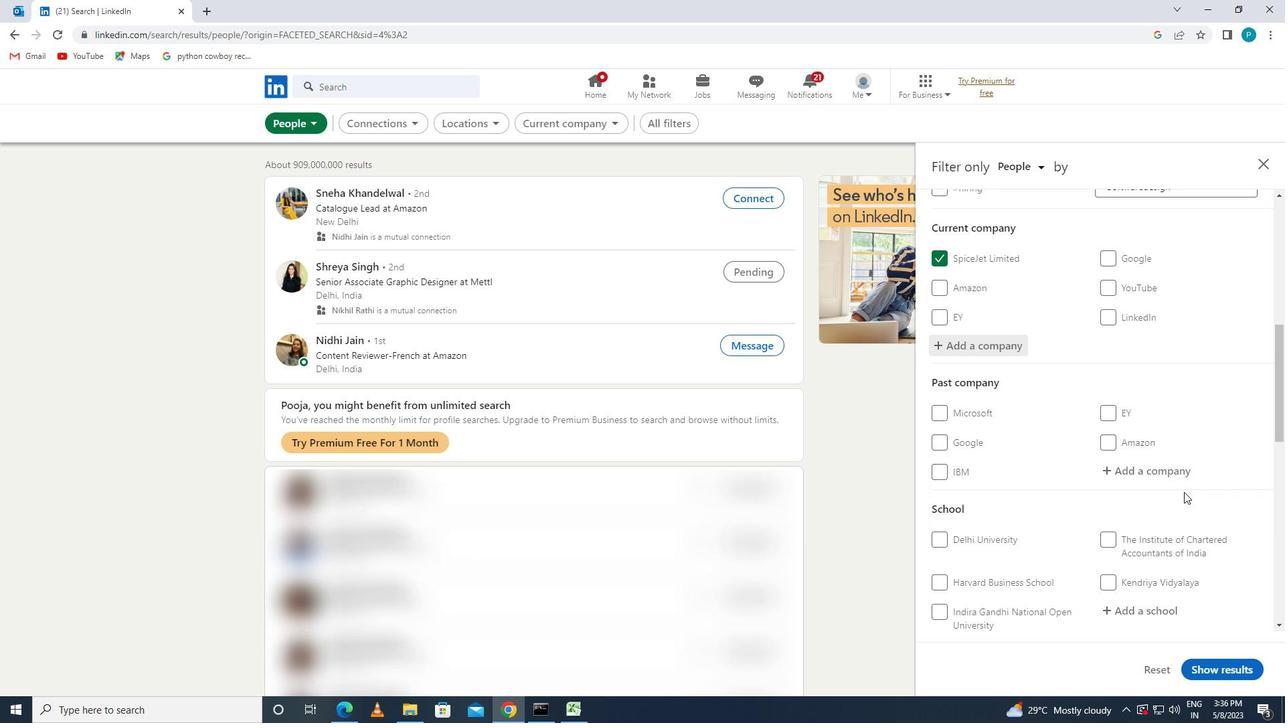 
Action: Mouse moved to (1141, 401)
Screenshot: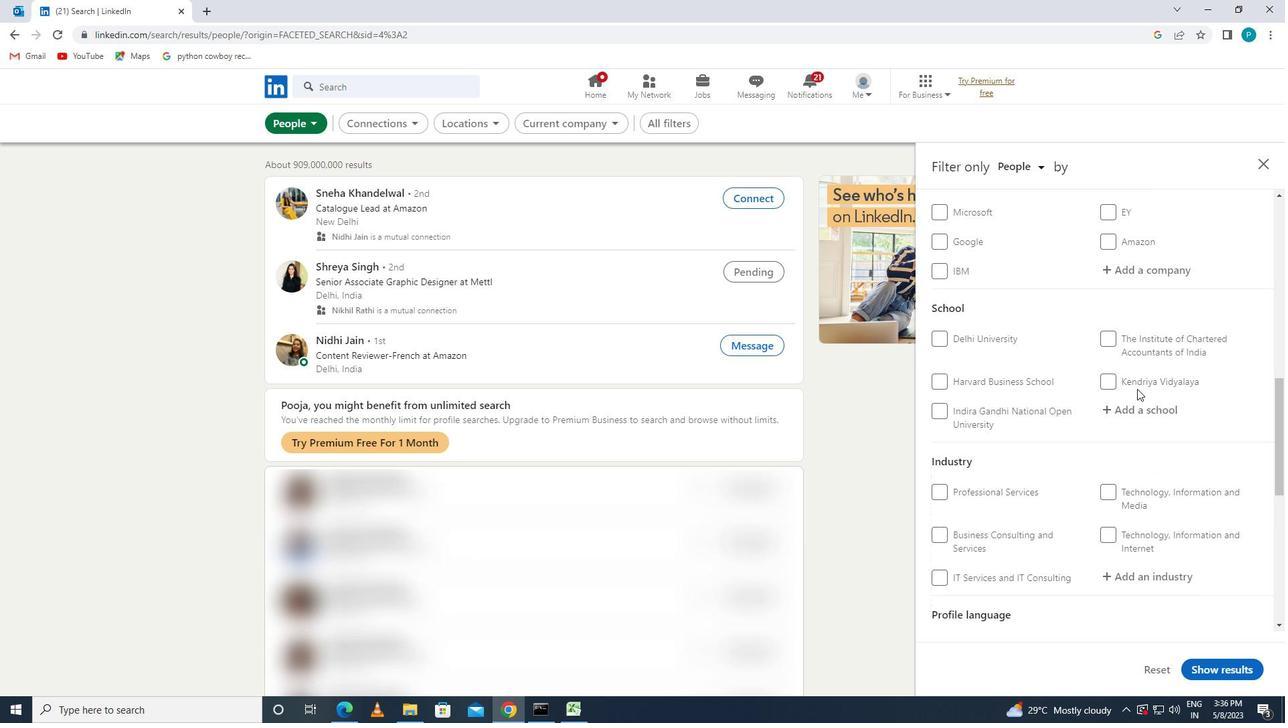 
Action: Mouse pressed left at (1141, 401)
Screenshot: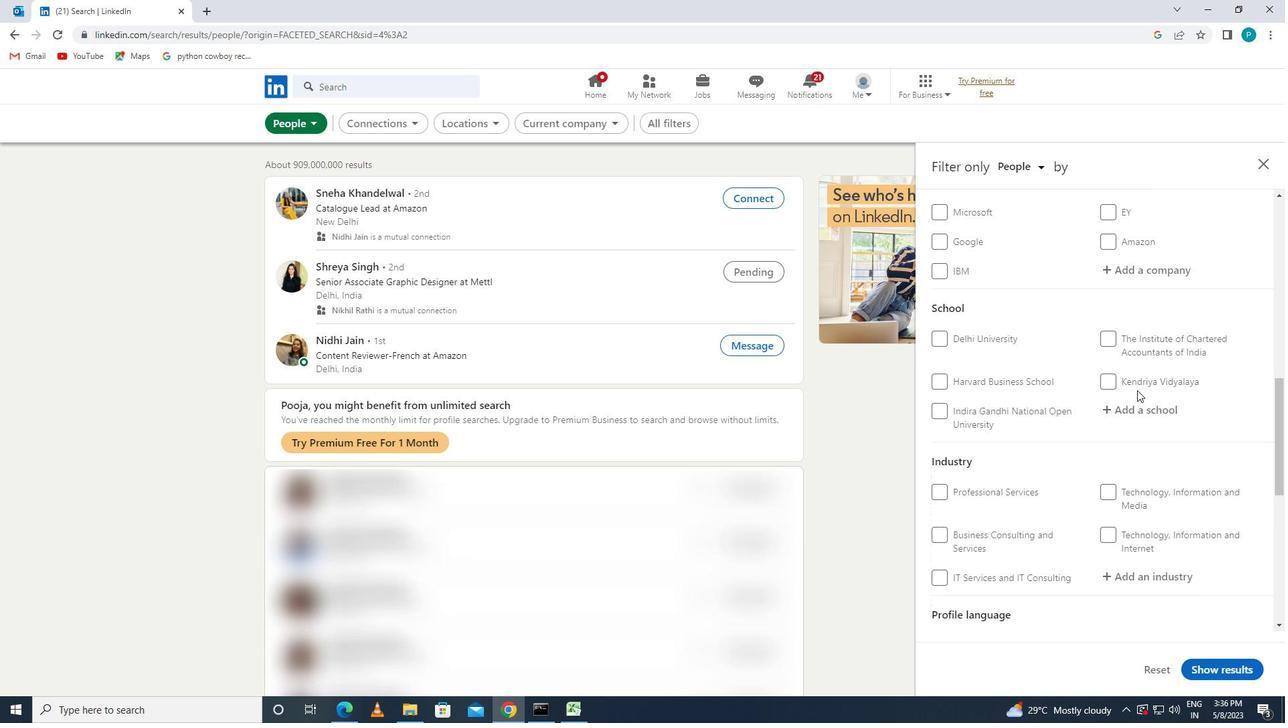 
Action: Mouse moved to (1141, 401)
Screenshot: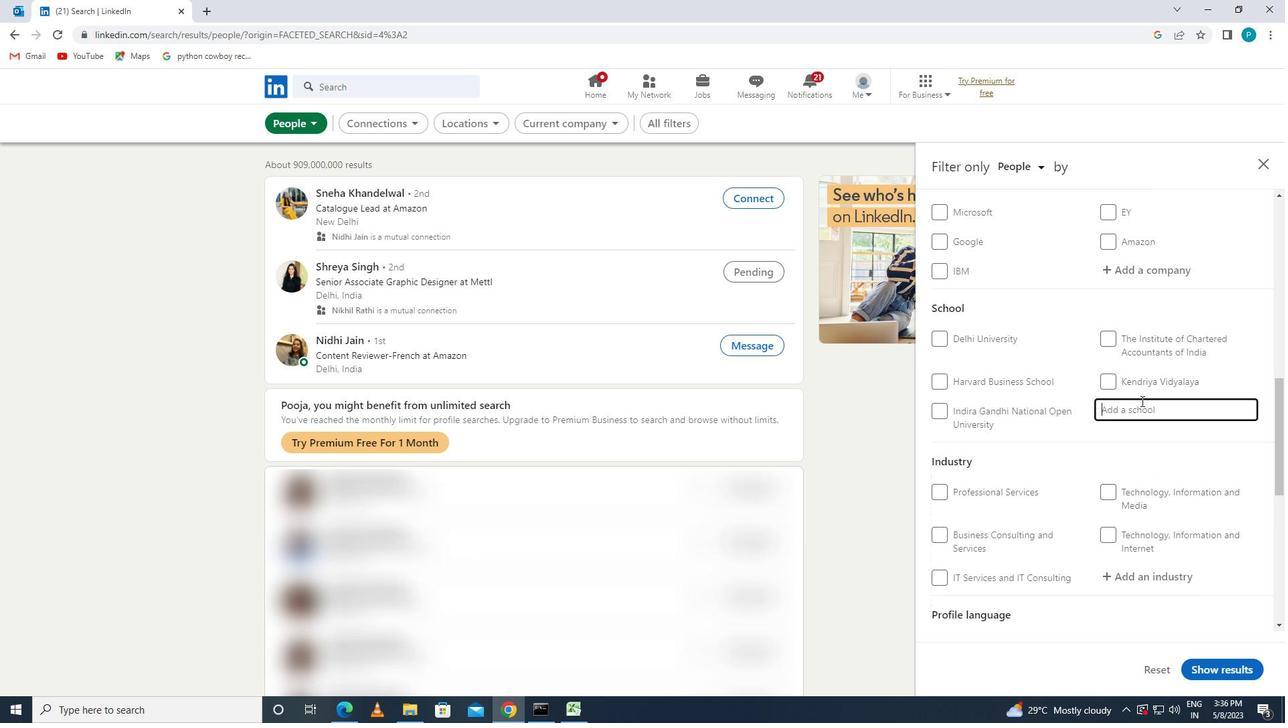 
Action: Key pressed <Key.caps_lock>I<Key.caps_lock>NDIAN
Screenshot: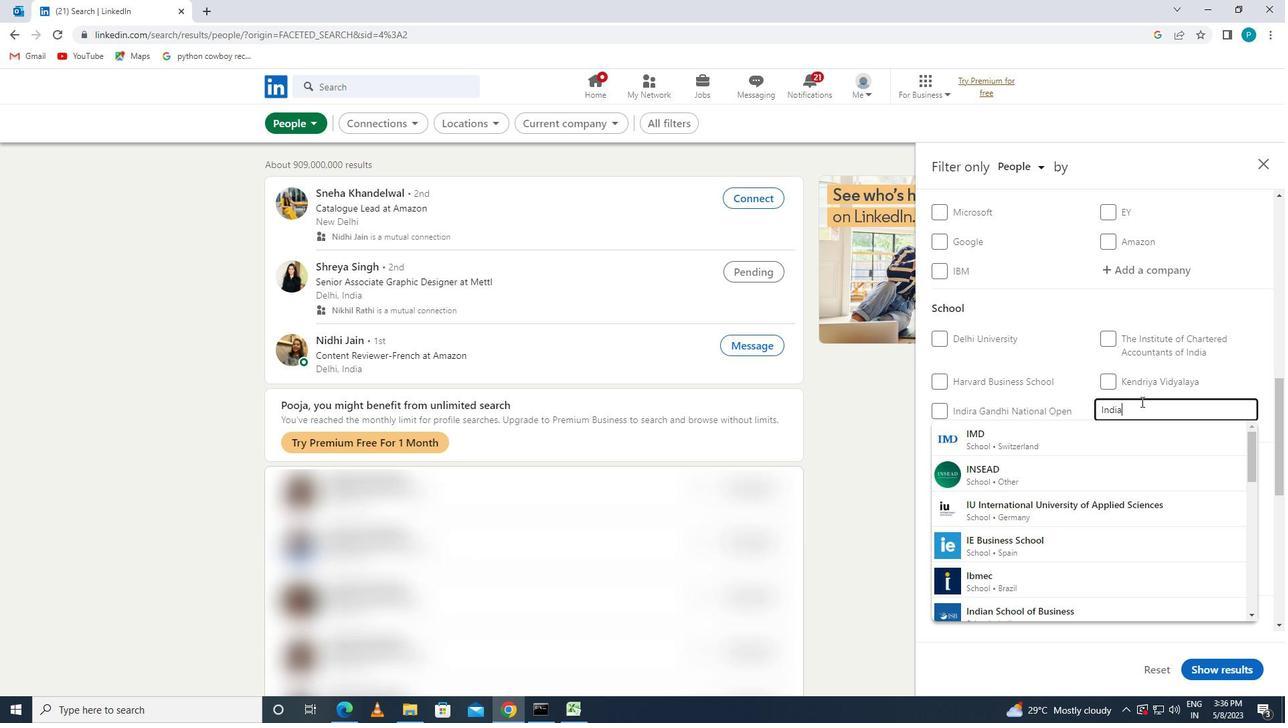 
Action: Mouse moved to (1175, 419)
Screenshot: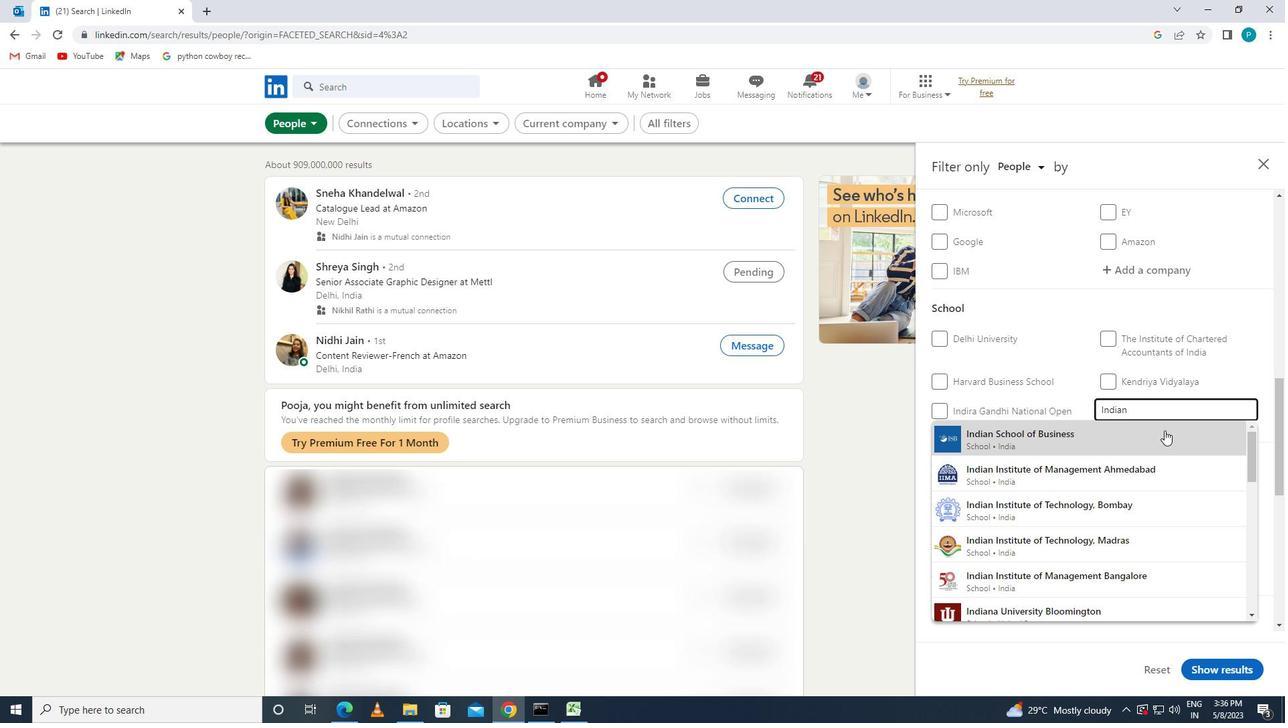 
Action: Key pressed <Key.space><Key.caps_lock>IN<Key.backspace><Key.caps_lock>NSTITUTE<Key.space>OF<Key.space><Key.caps_lock>M<Key.caps_lock>ANAGEMENT<Key.space><Key.caps_lock>T<Key.caps_lock>IR
Screenshot: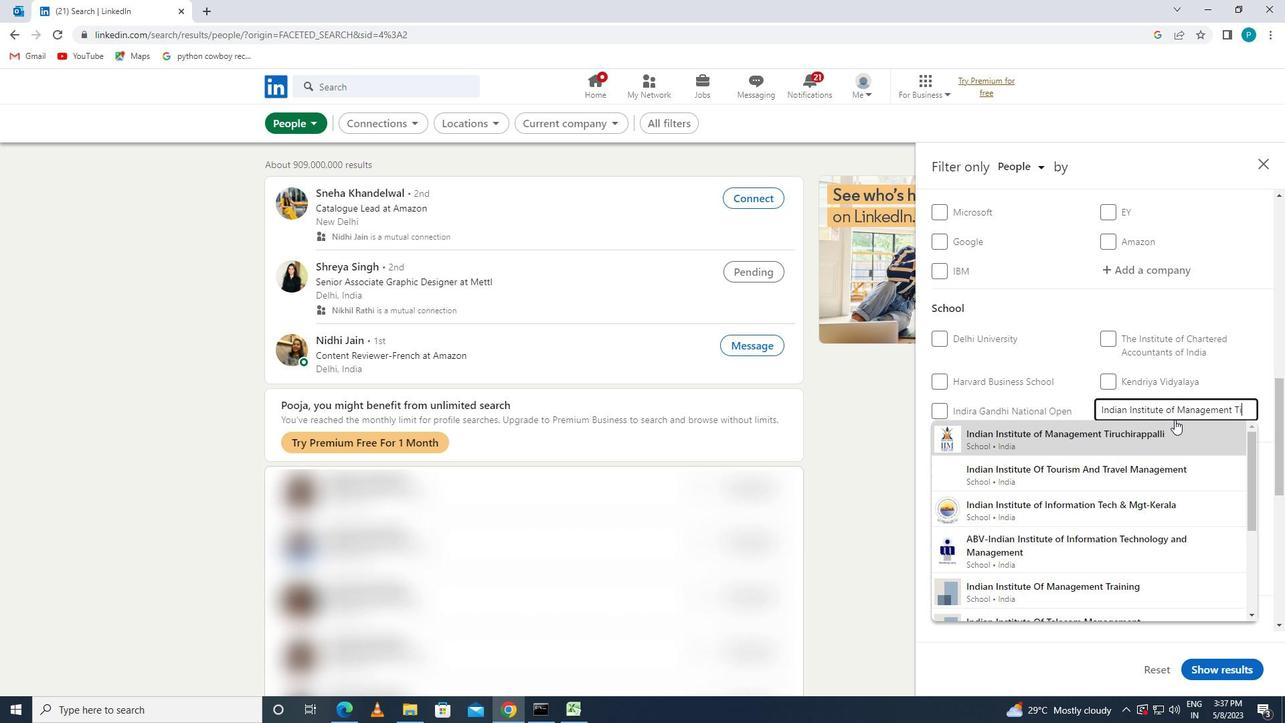 
Action: Mouse moved to (1173, 445)
Screenshot: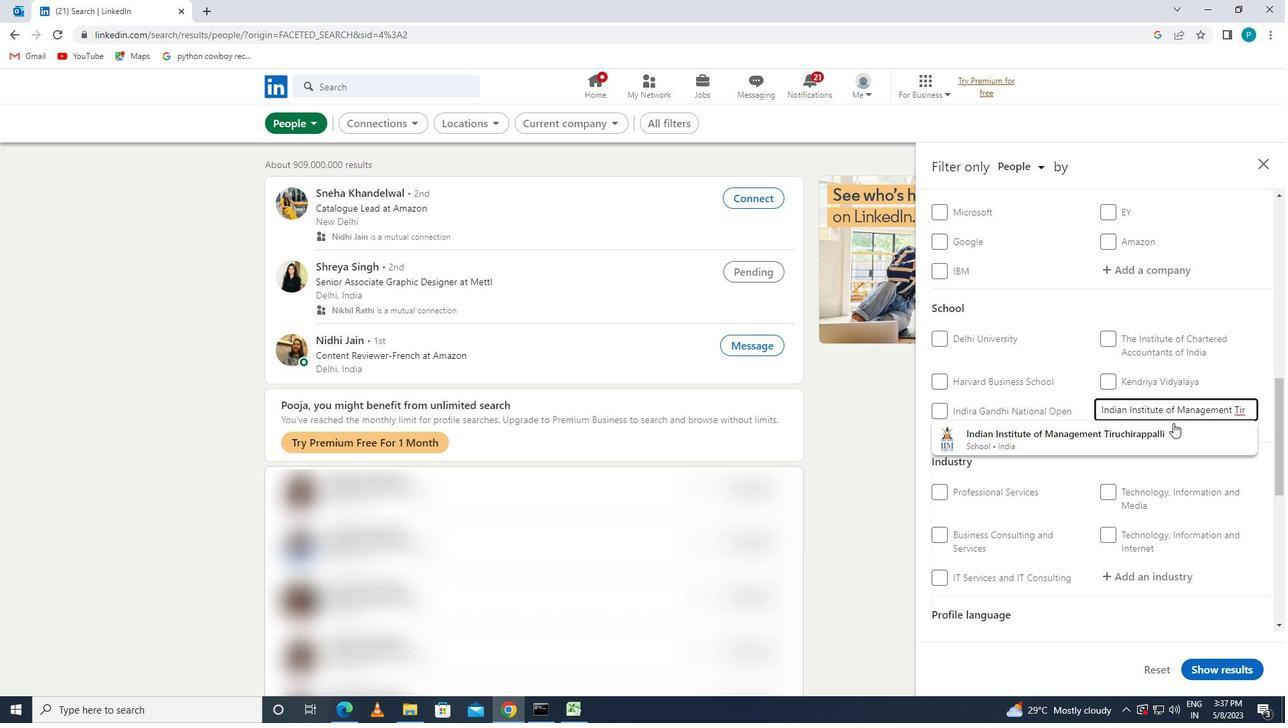 
Action: Mouse pressed left at (1173, 445)
Screenshot: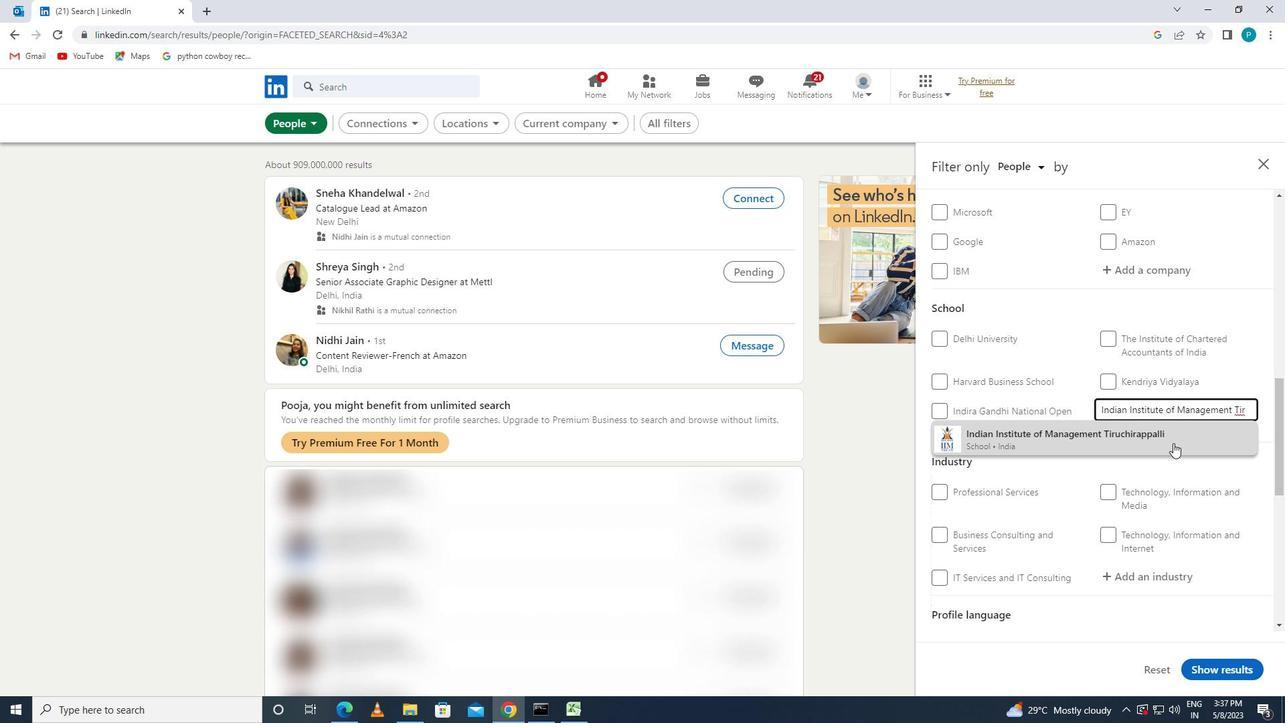 
Action: Mouse moved to (1199, 432)
Screenshot: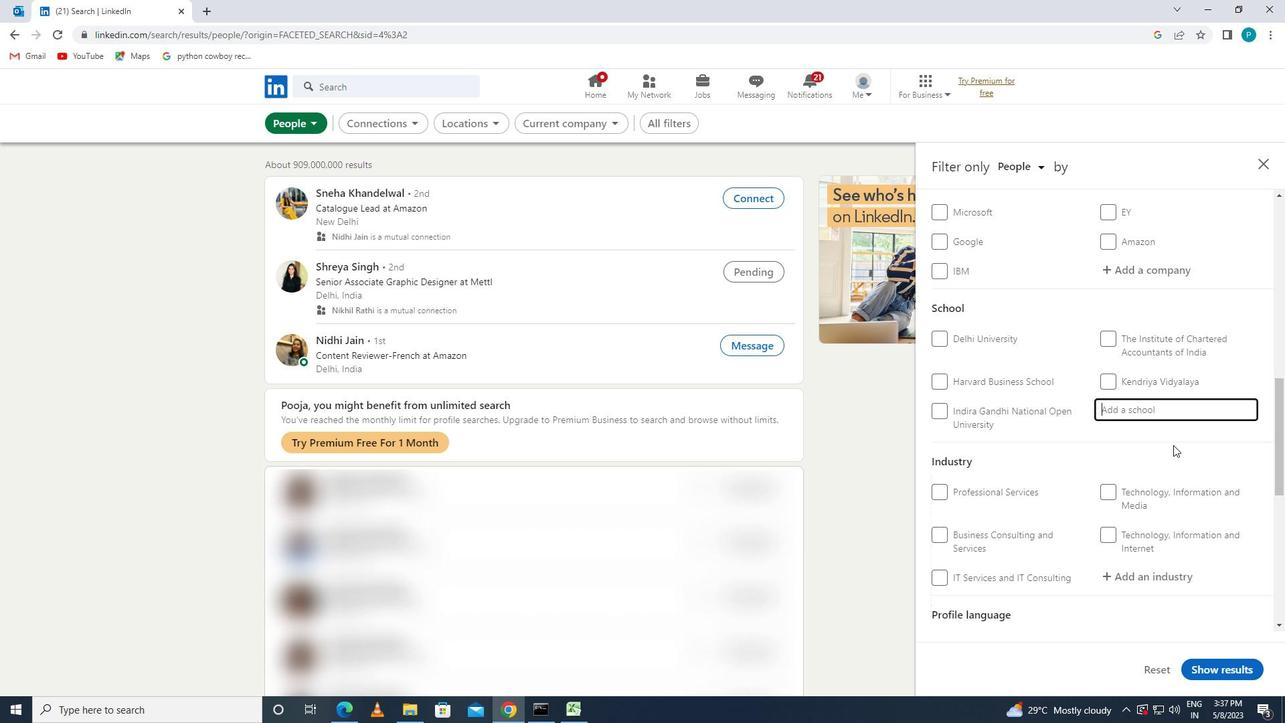 
Action: Mouse scrolled (1199, 431) with delta (0, 0)
Screenshot: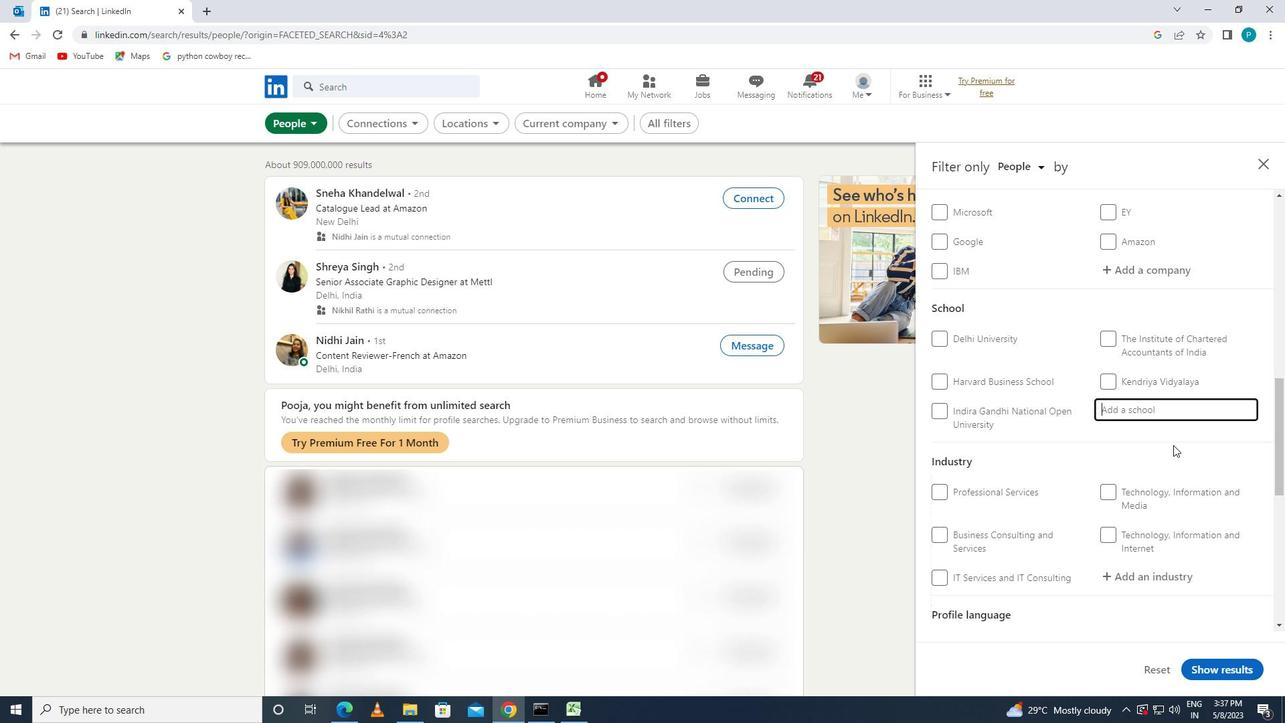 
Action: Mouse scrolled (1199, 431) with delta (0, 0)
Screenshot: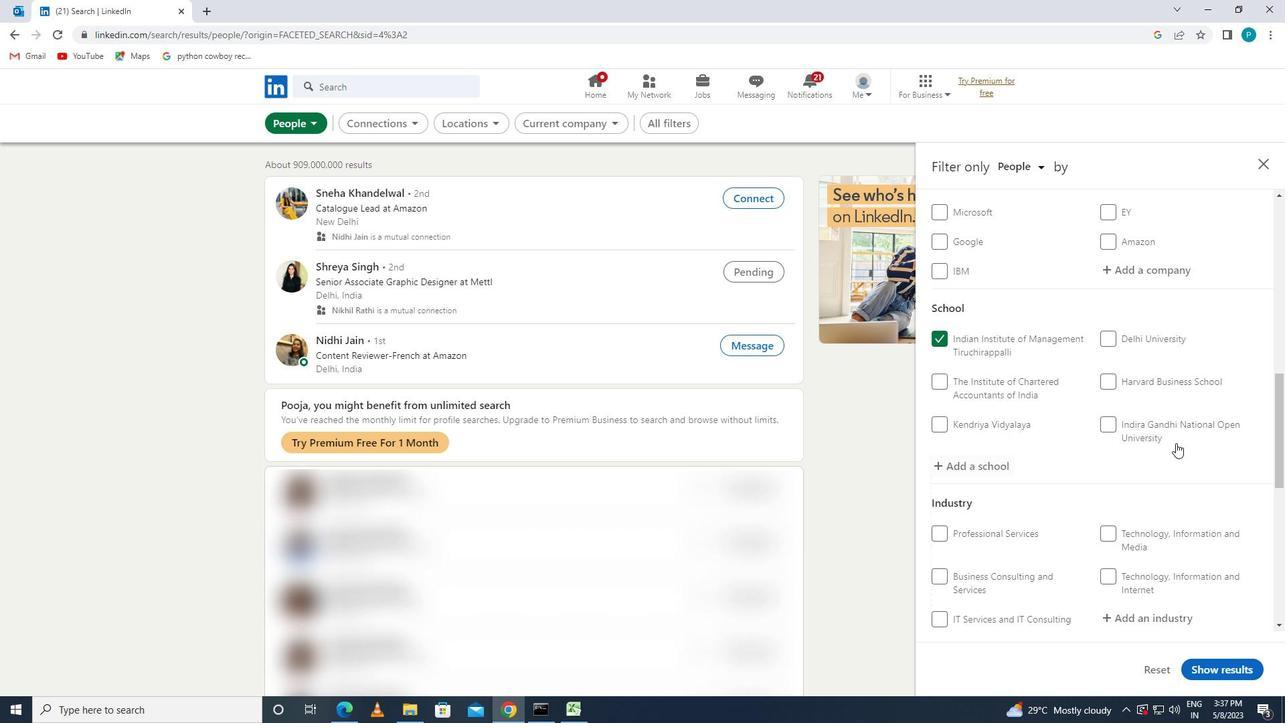 
Action: Mouse scrolled (1199, 431) with delta (0, 0)
Screenshot: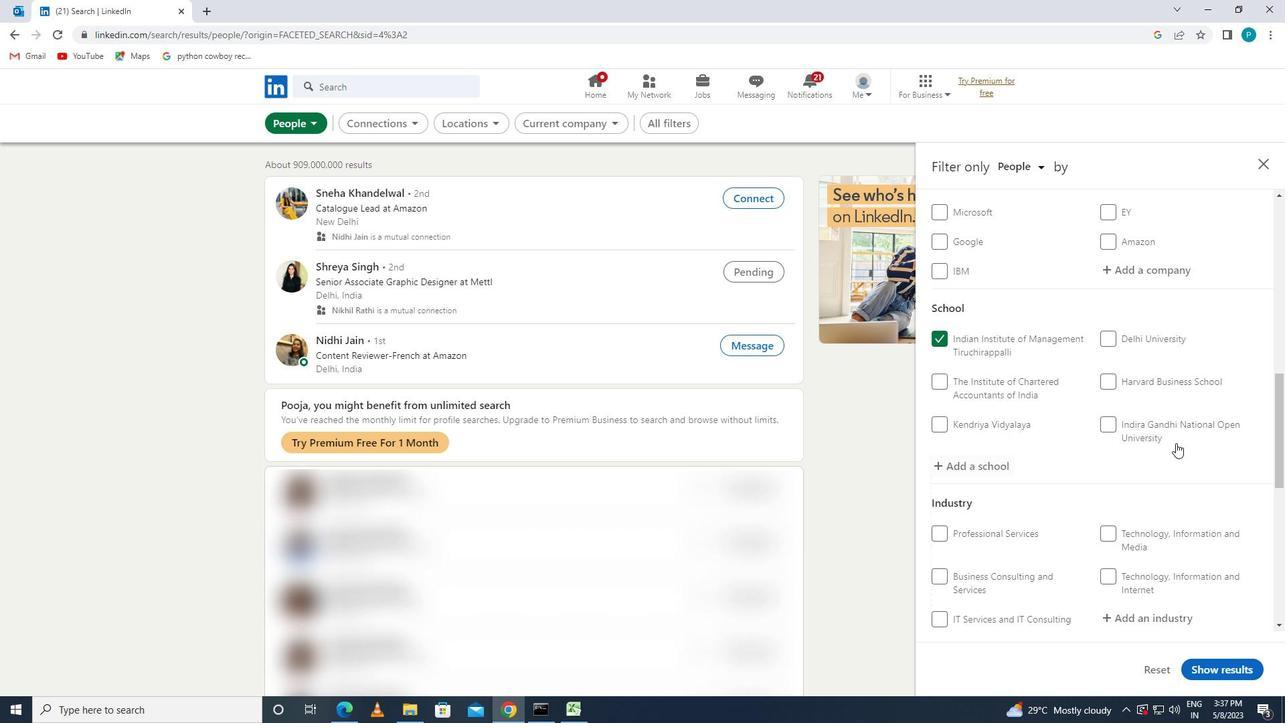 
Action: Mouse scrolled (1199, 431) with delta (0, 0)
Screenshot: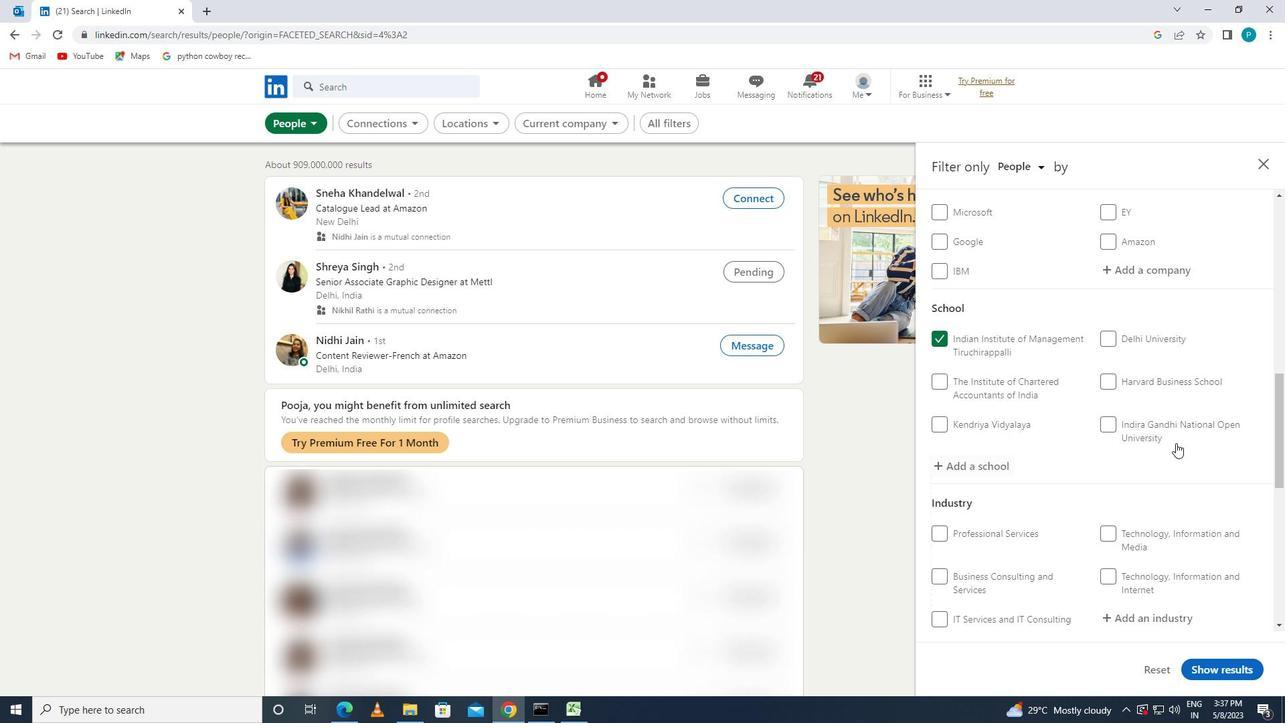 
Action: Mouse moved to (1133, 354)
Screenshot: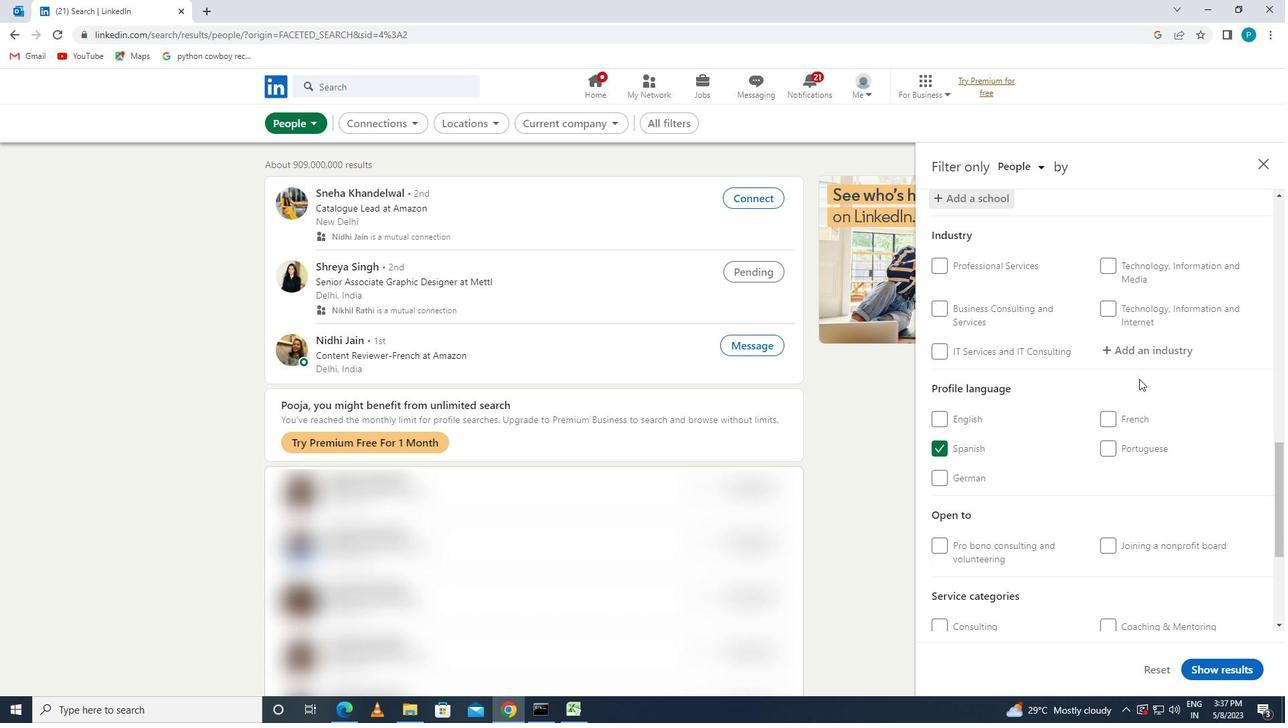 
Action: Mouse pressed left at (1133, 354)
Screenshot: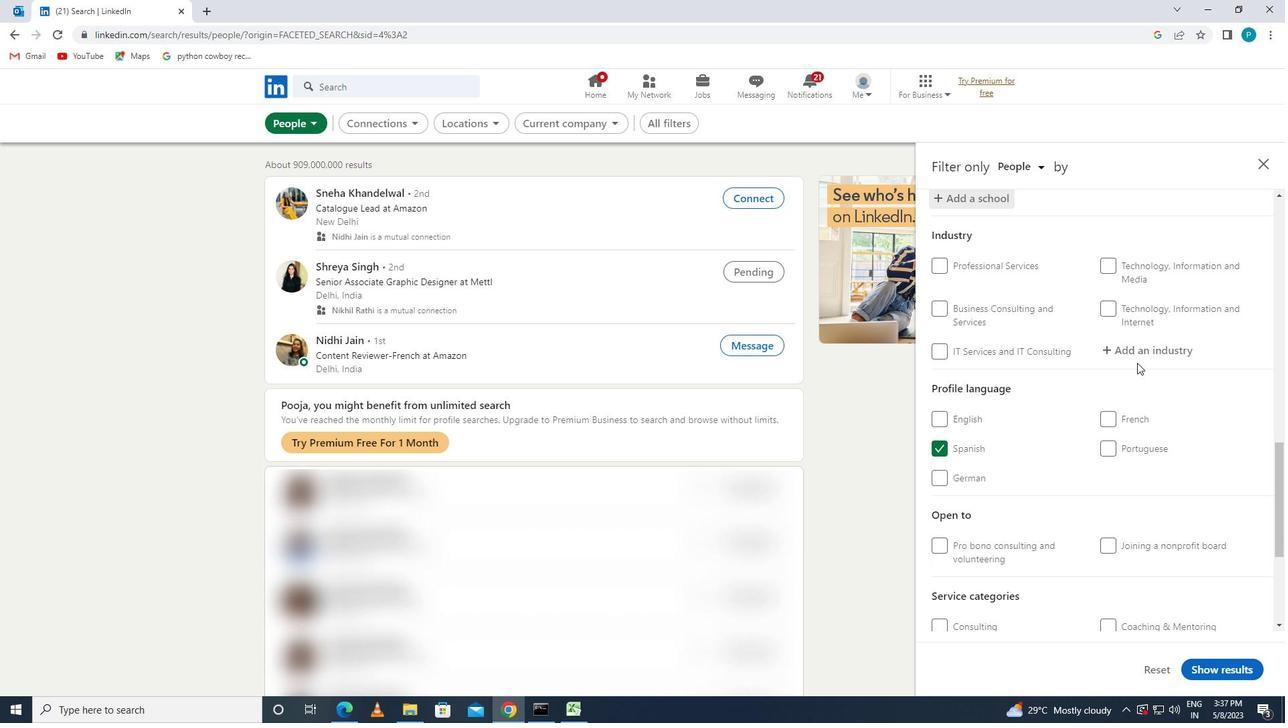 
Action: Key pressed <Key.caps_lock>C<Key.caps_lock>OMMERCIAL
Screenshot: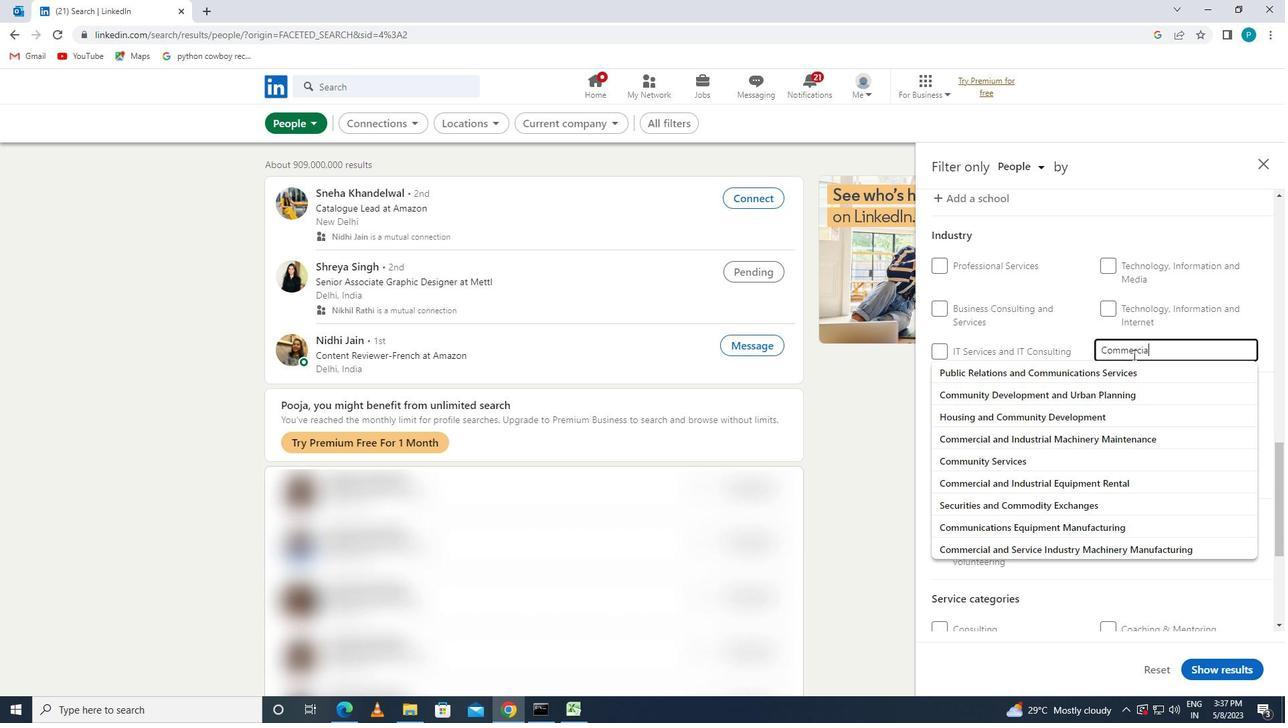 
Action: Mouse moved to (1099, 386)
Screenshot: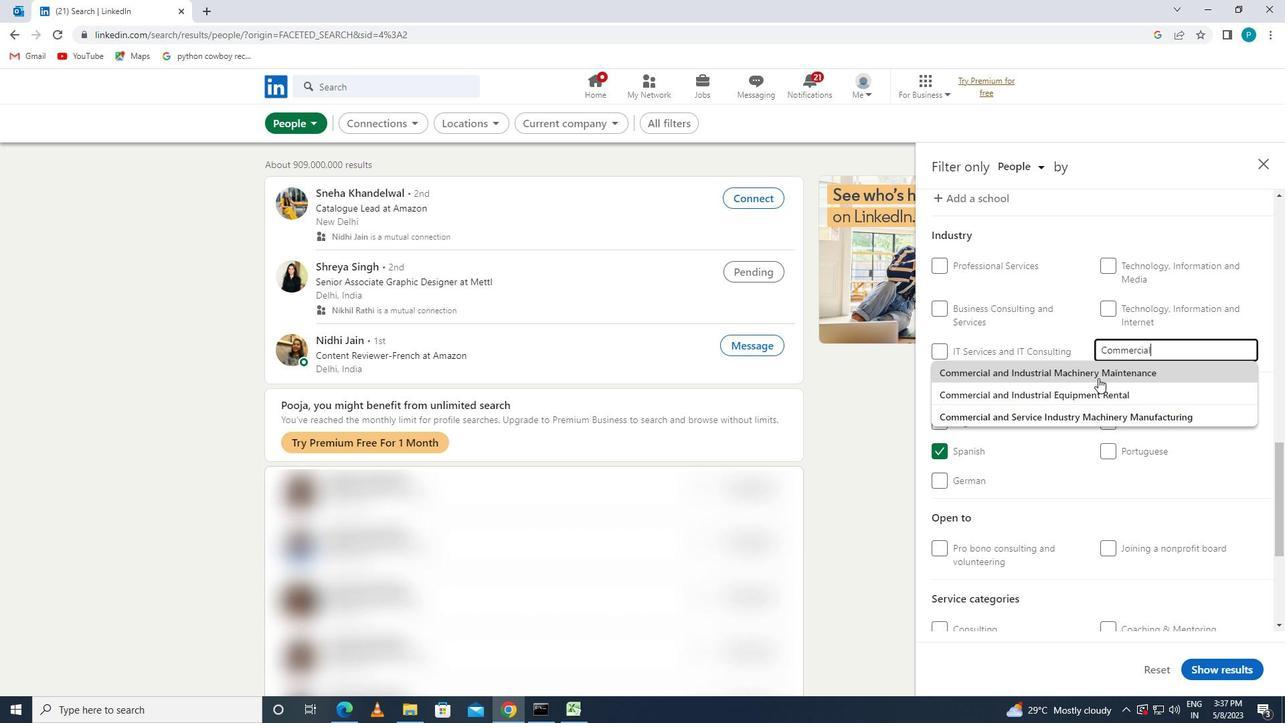 
Action: Mouse pressed left at (1099, 386)
Screenshot: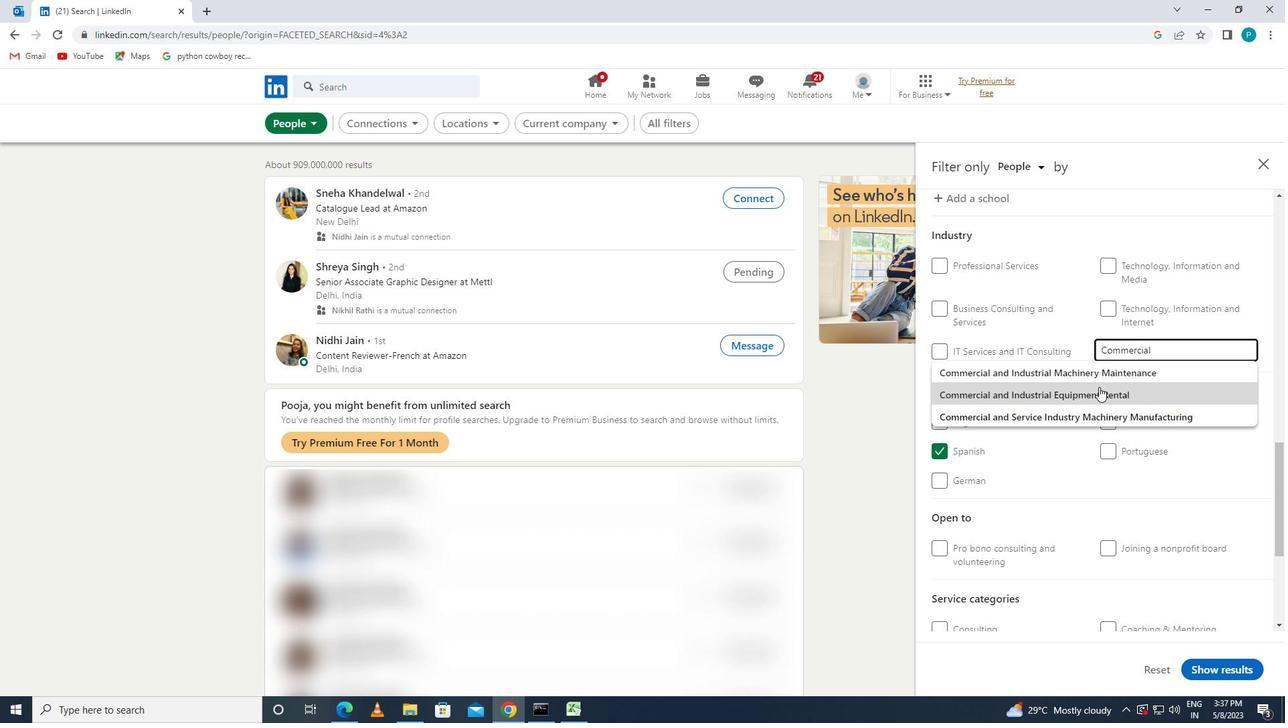 
Action: Mouse moved to (1284, 483)
Screenshot: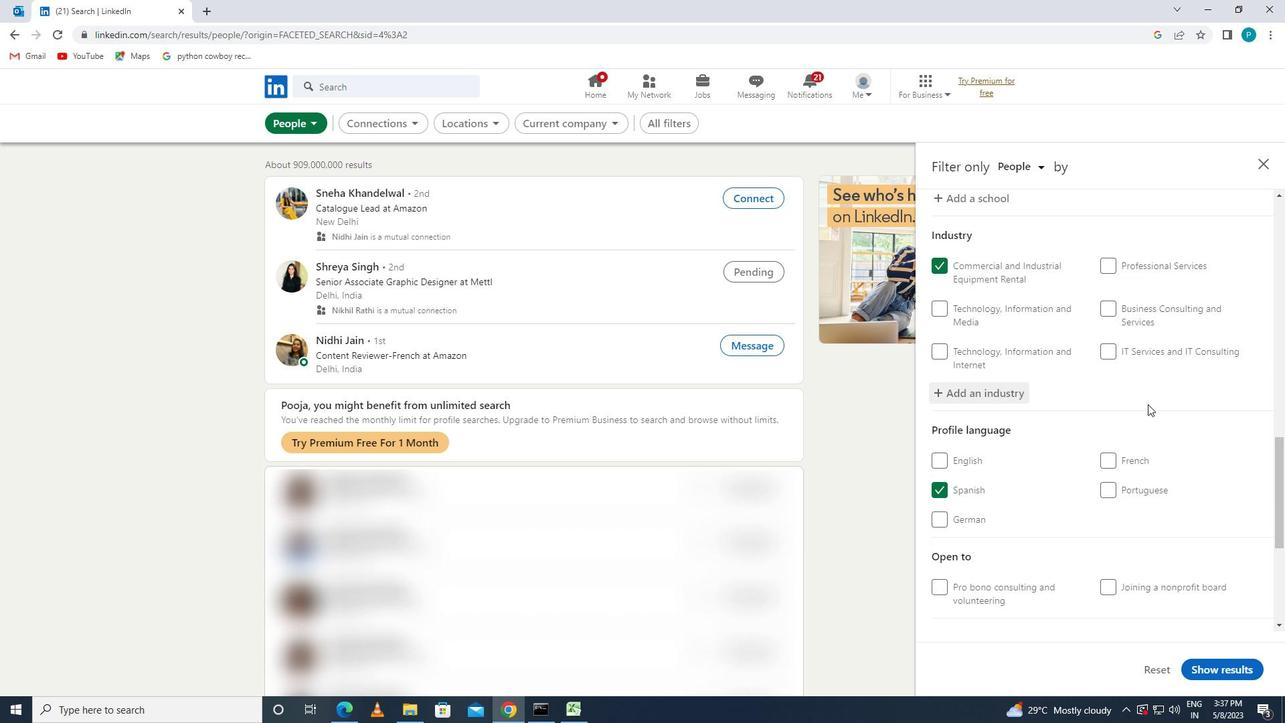 
Action: Mouse scrolled (1284, 482) with delta (0, 0)
Screenshot: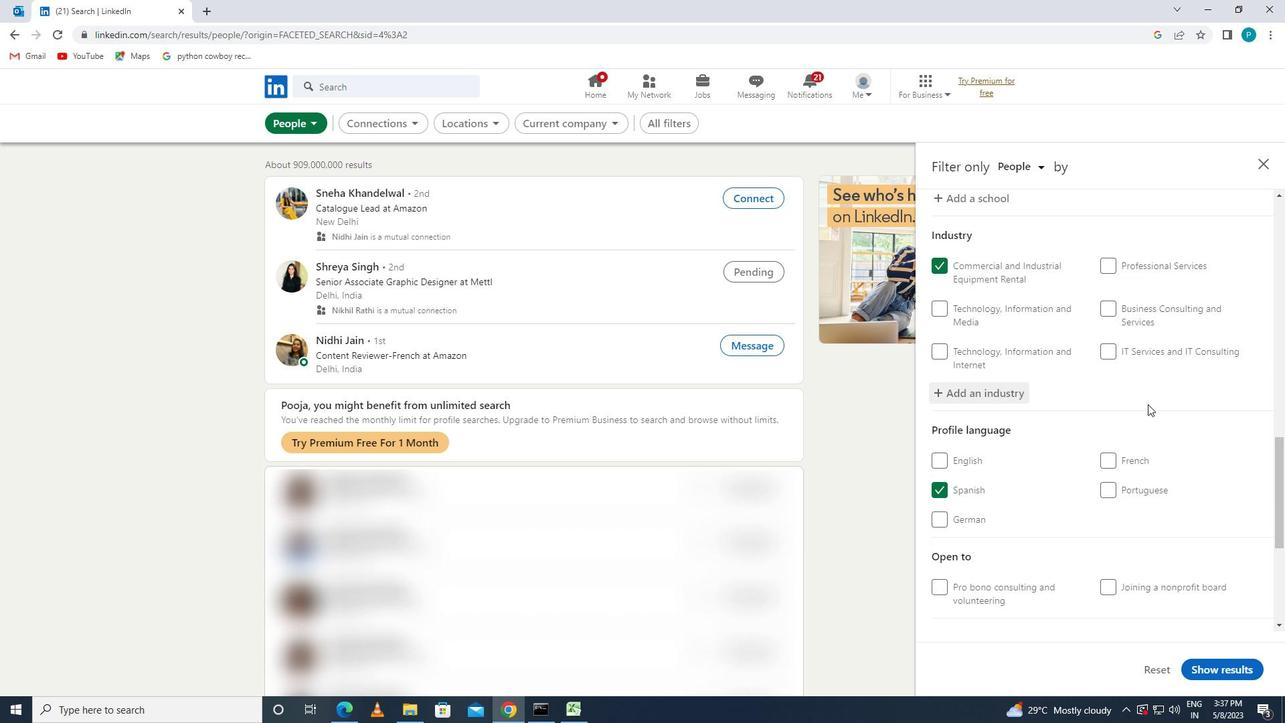 
Action: Mouse moved to (1284, 483)
Screenshot: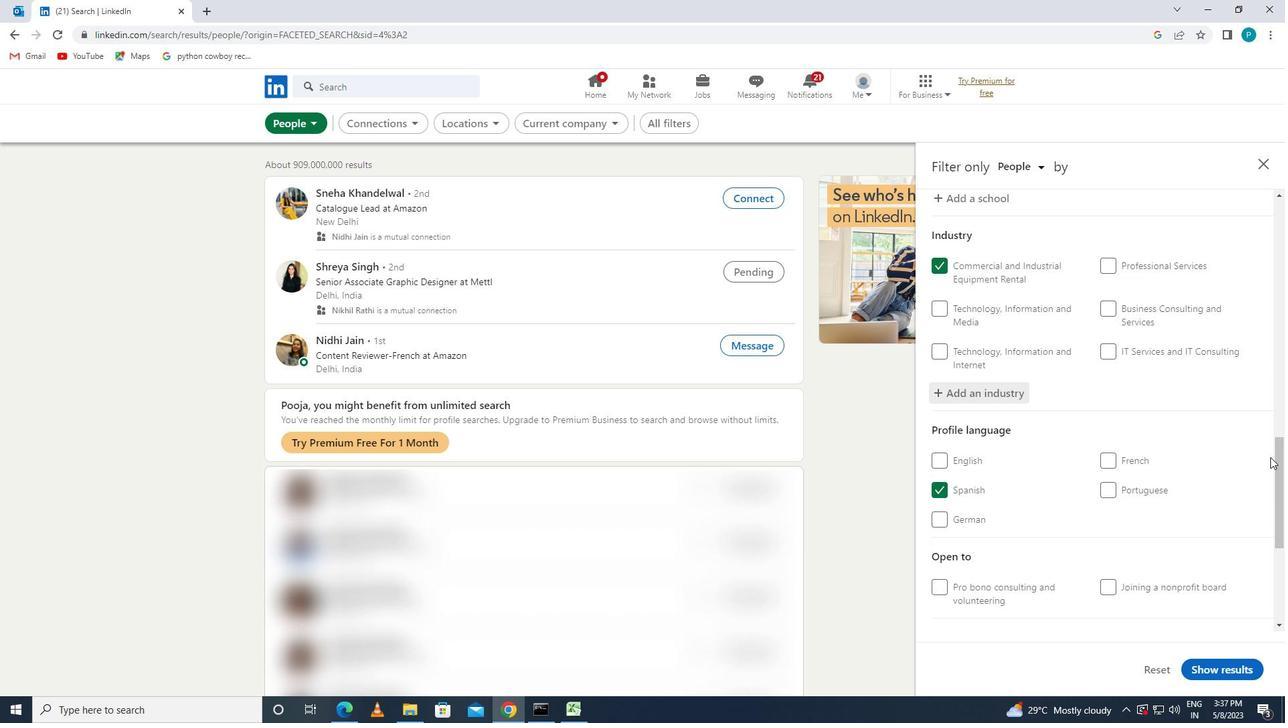 
Action: Mouse scrolled (1284, 482) with delta (0, 0)
Screenshot: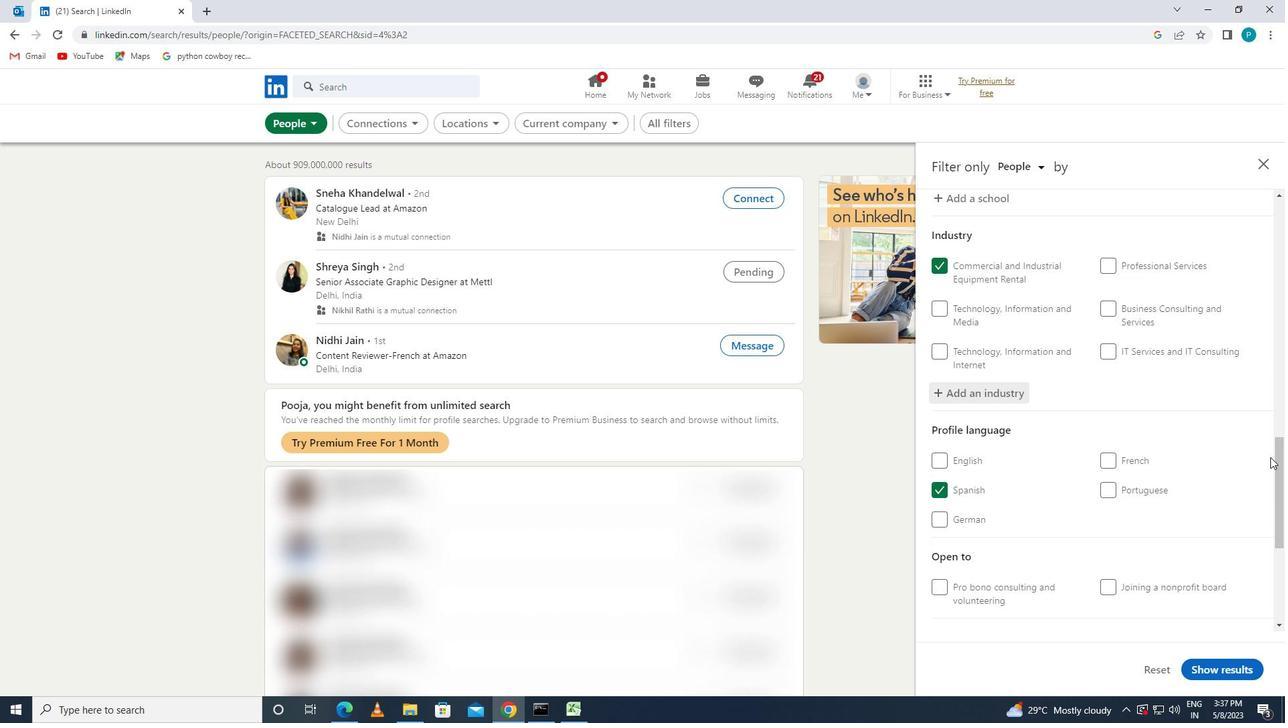 
Action: Mouse moved to (1284, 485)
Screenshot: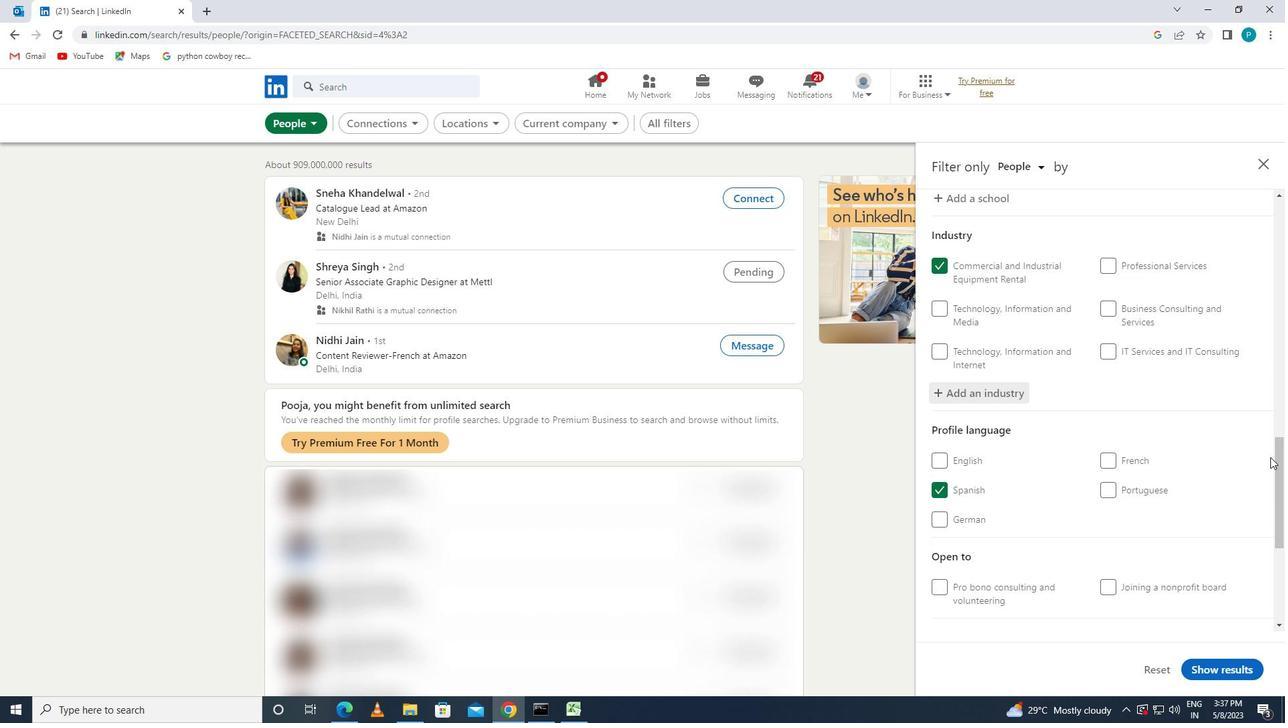 
Action: Mouse scrolled (1284, 484) with delta (0, 0)
Screenshot: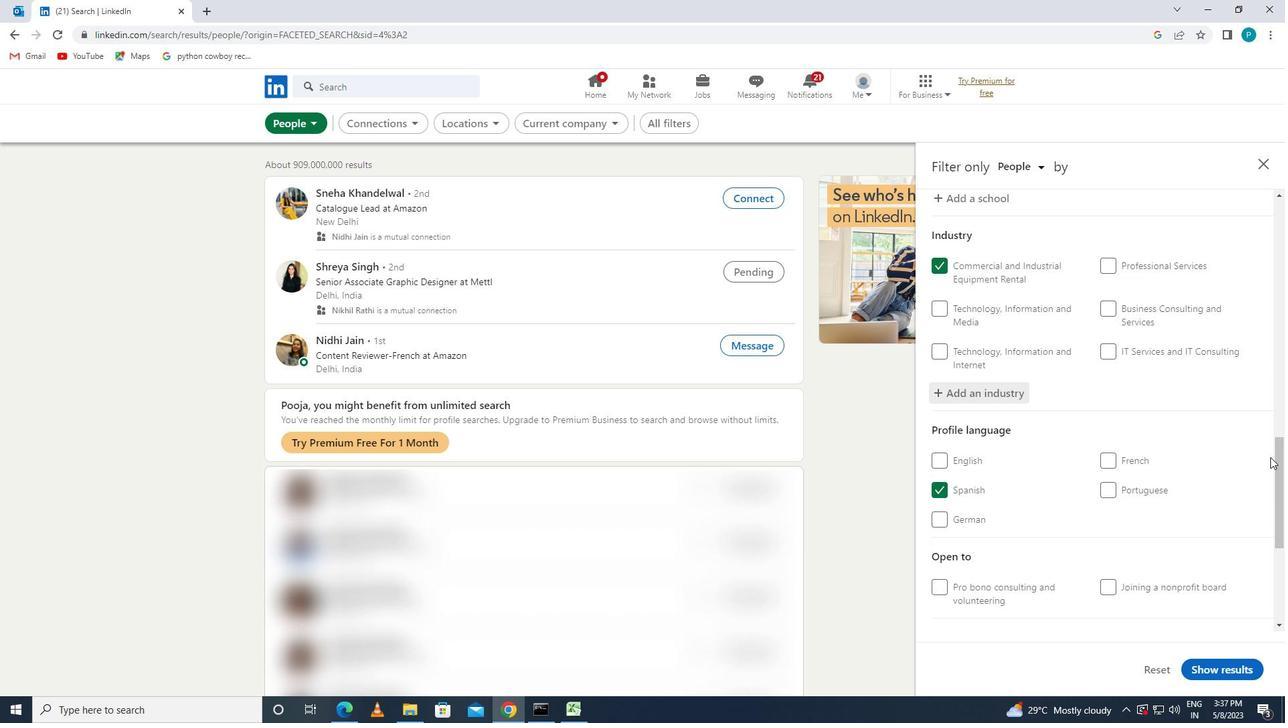 
Action: Mouse moved to (1192, 491)
Screenshot: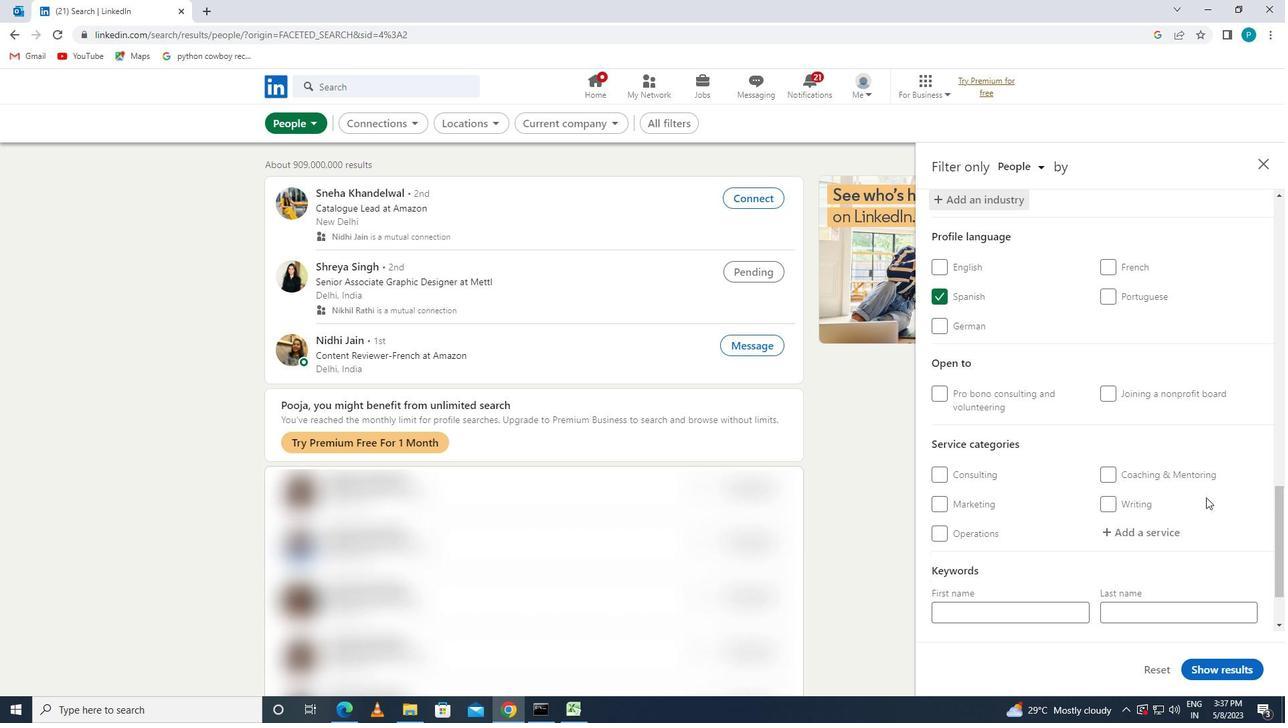 
Action: Mouse scrolled (1192, 490) with delta (0, 0)
Screenshot: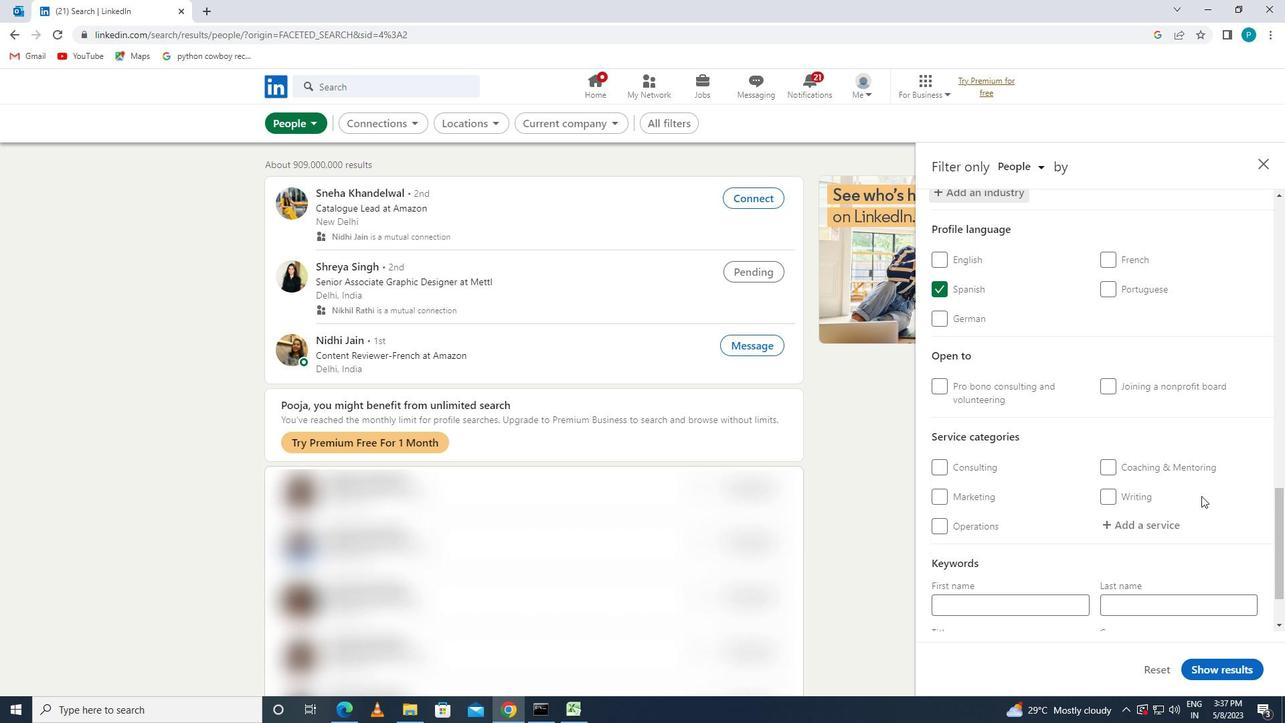 
Action: Mouse moved to (1191, 491)
Screenshot: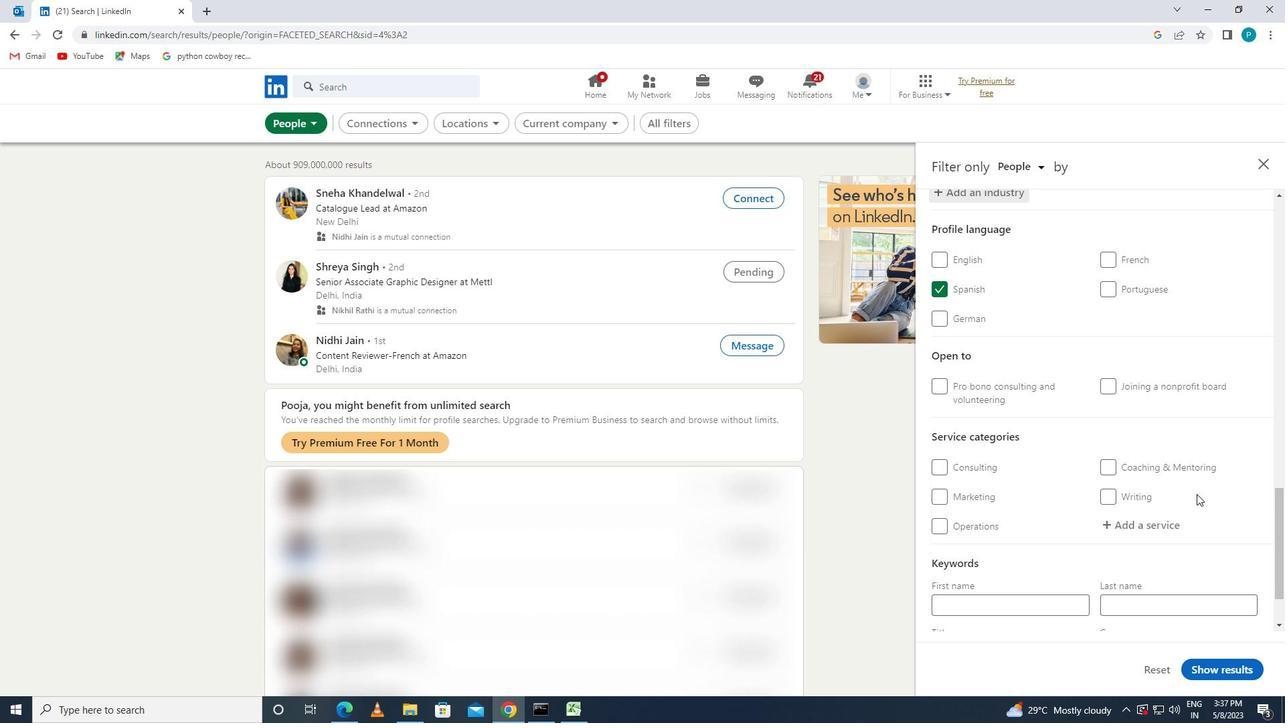 
Action: Mouse scrolled (1191, 490) with delta (0, 0)
Screenshot: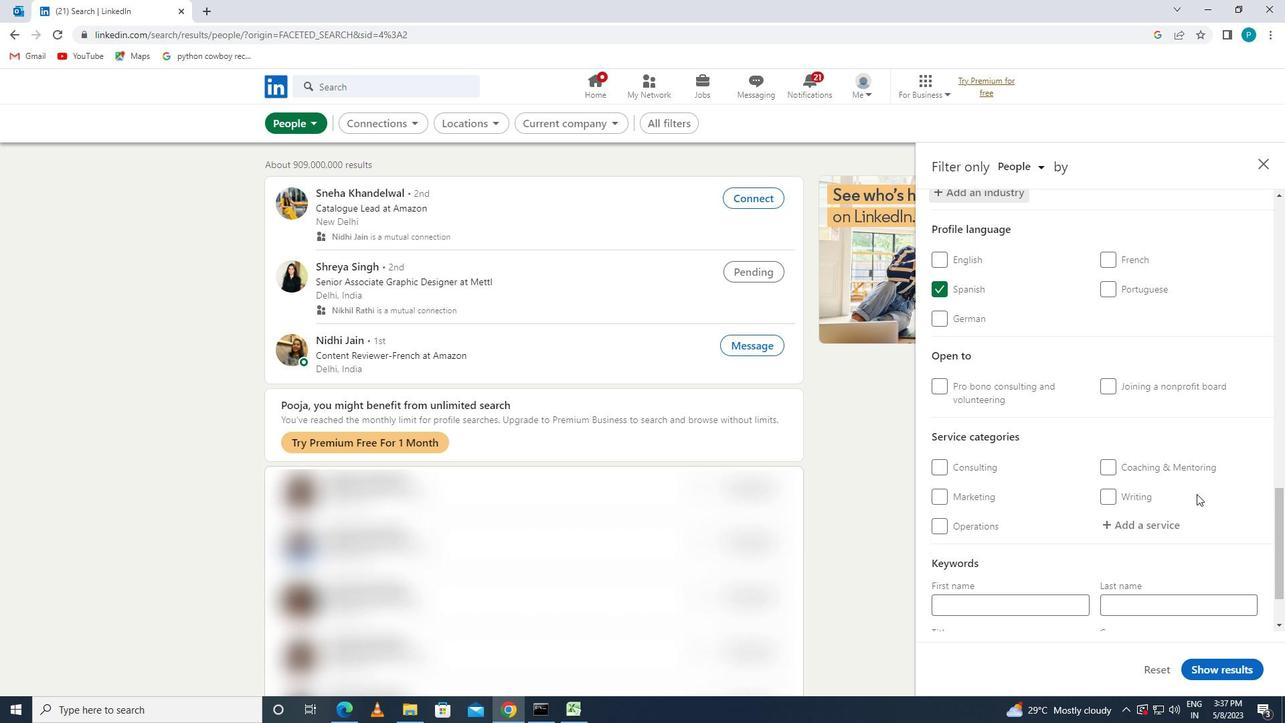 
Action: Mouse moved to (1157, 436)
Screenshot: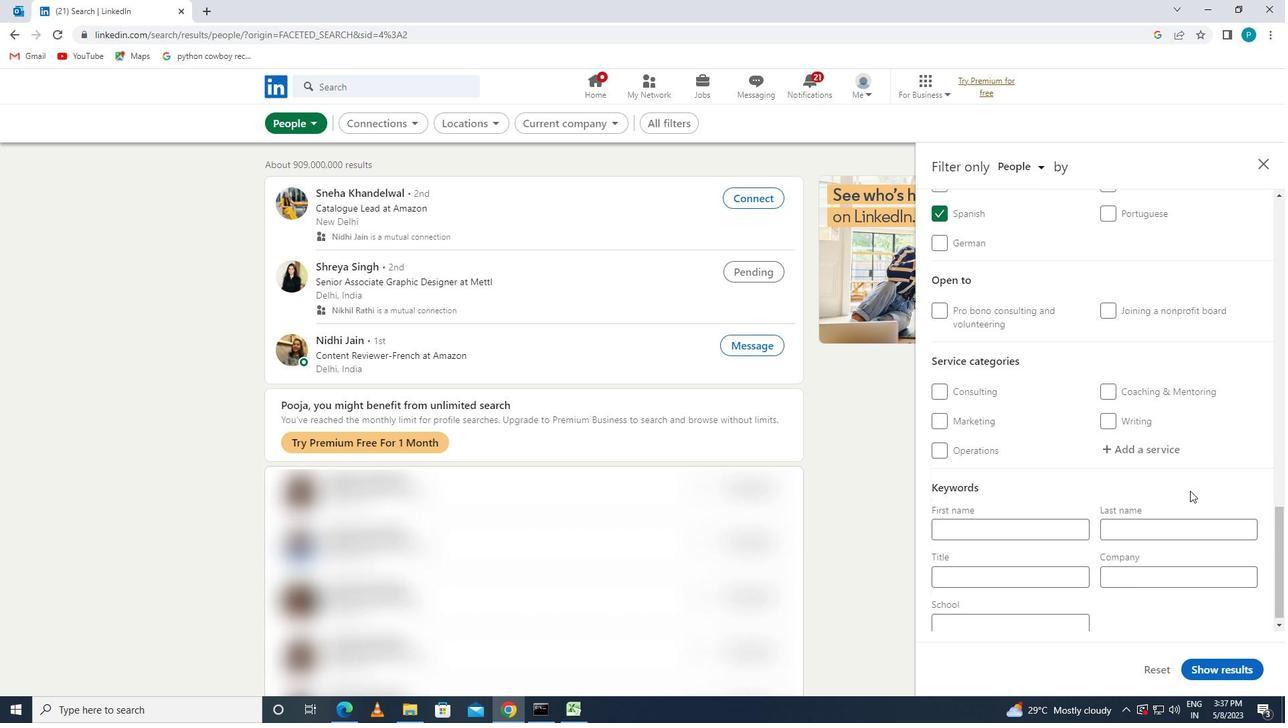 
Action: Mouse pressed left at (1157, 436)
Screenshot: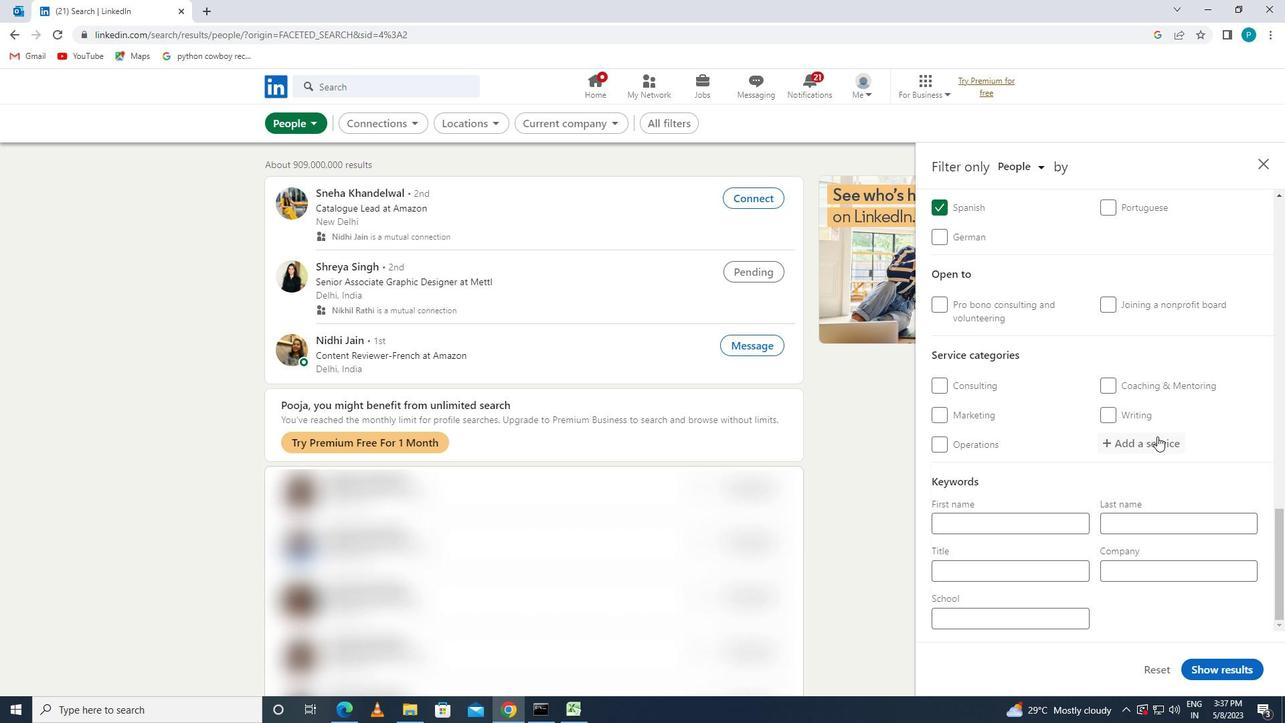 
Action: Key pressed <Key.caps_lock>V<Key.caps_lock>IDEO
Screenshot: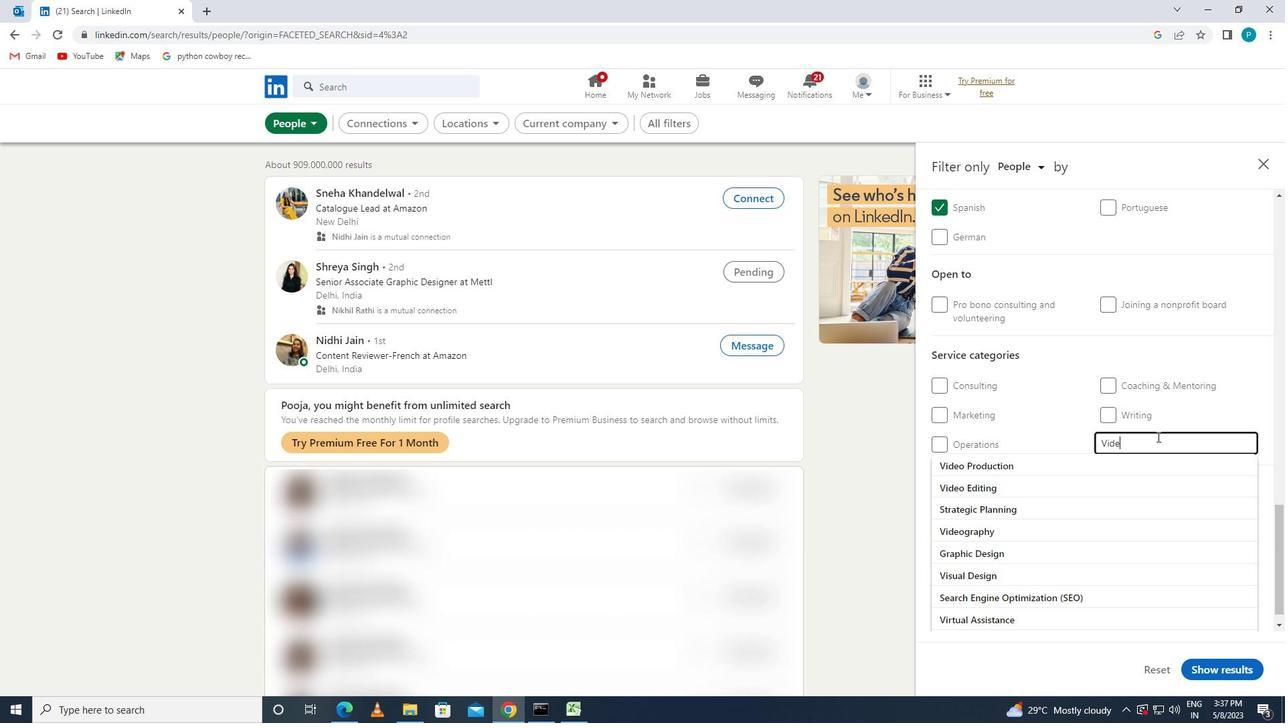 
Action: Mouse moved to (1022, 573)
Screenshot: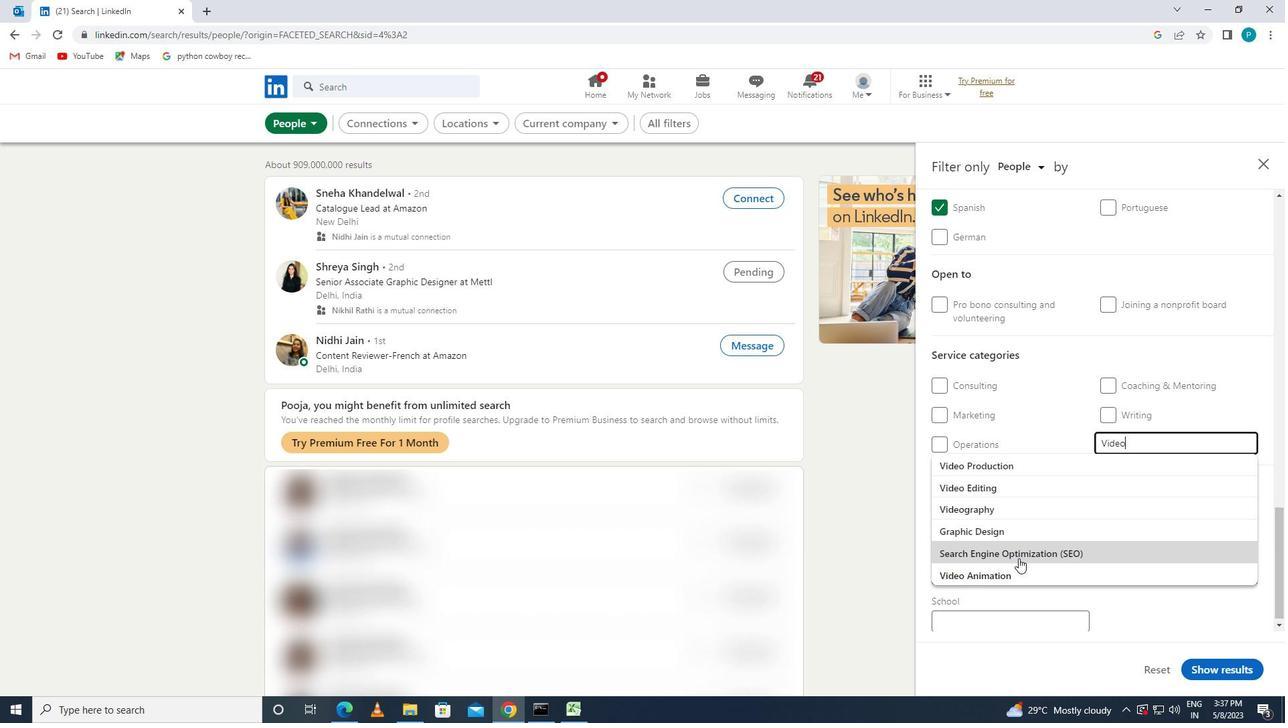 
Action: Mouse pressed left at (1022, 573)
Screenshot: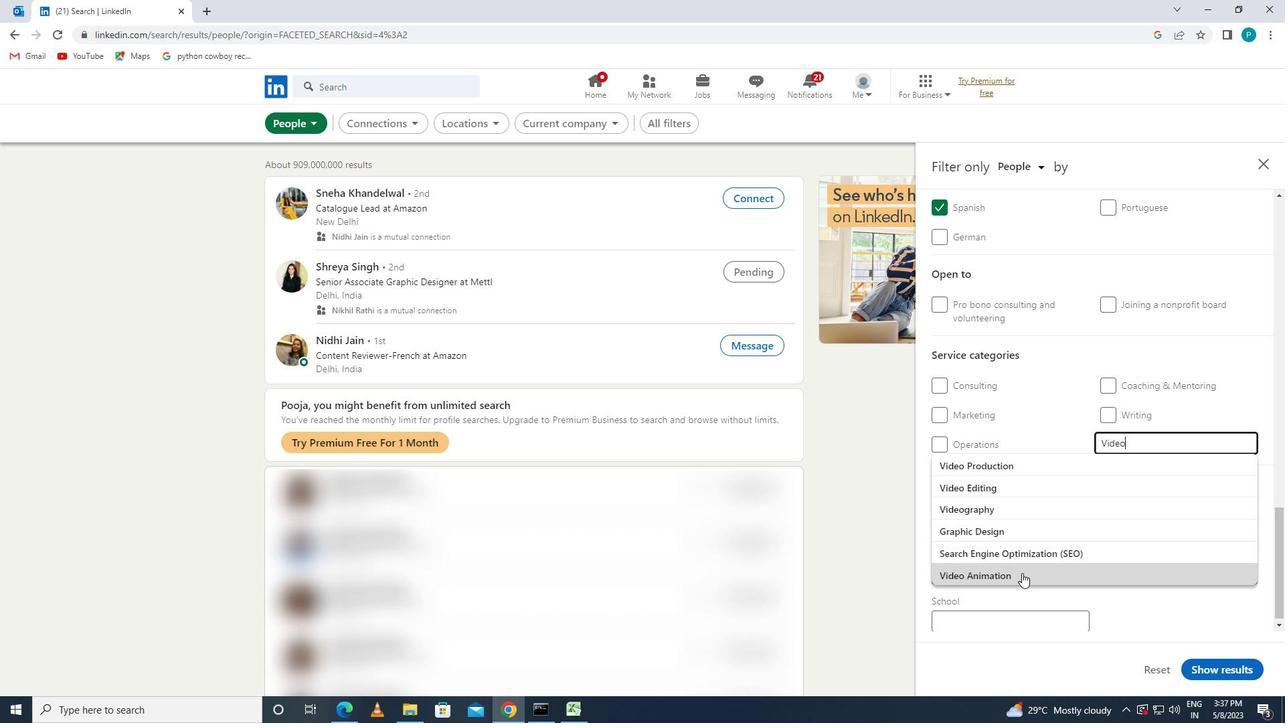 
Action: Mouse moved to (1020, 539)
Screenshot: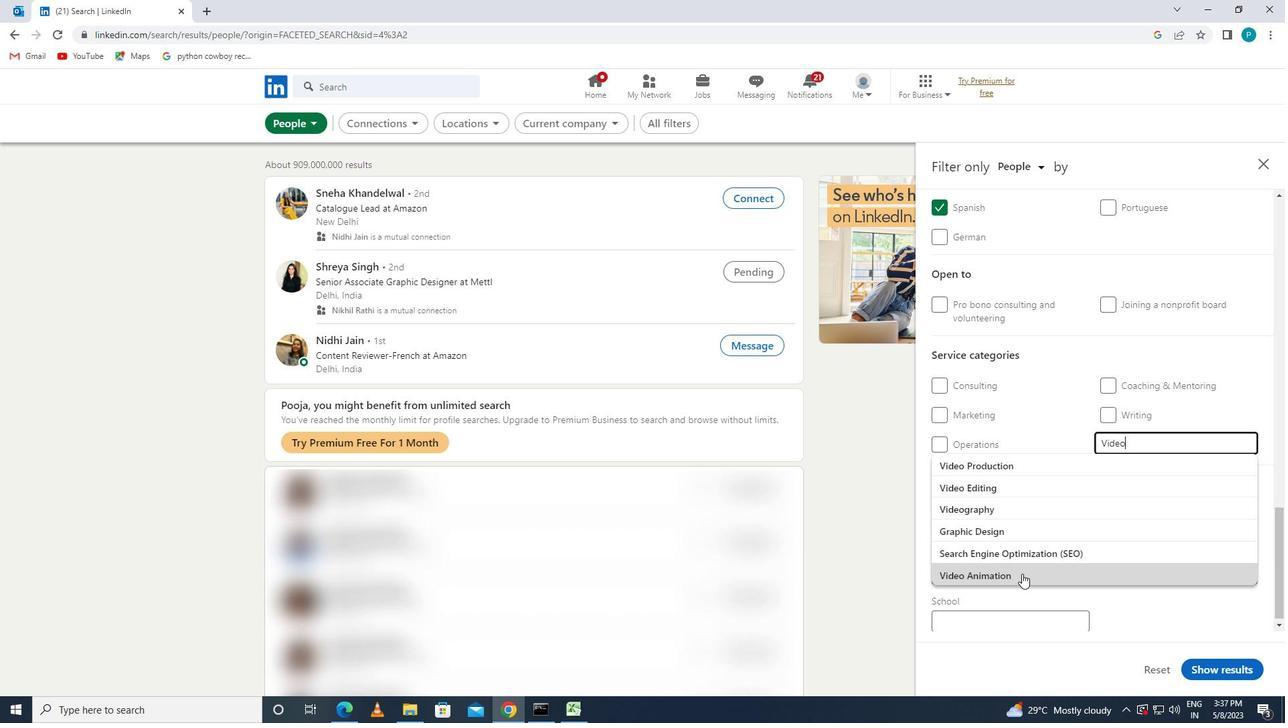 
Action: Mouse scrolled (1020, 538) with delta (0, 0)
Screenshot: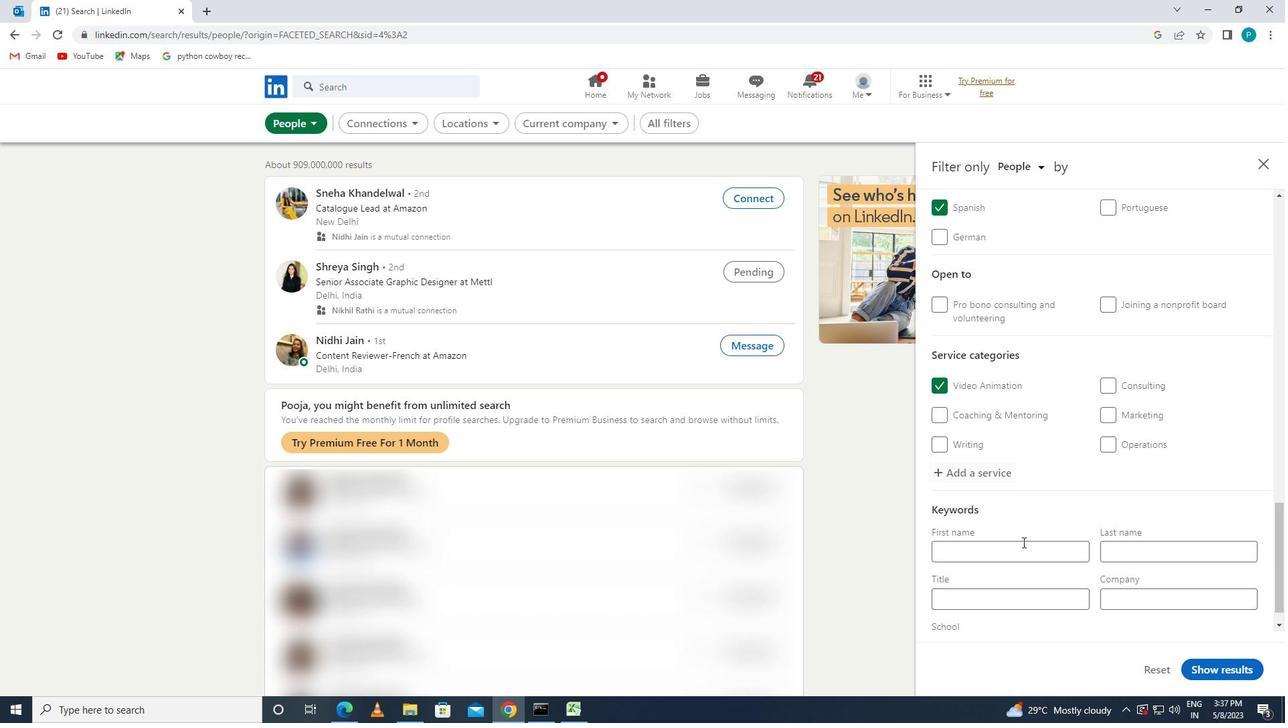 
Action: Mouse scrolled (1020, 538) with delta (0, 0)
Screenshot: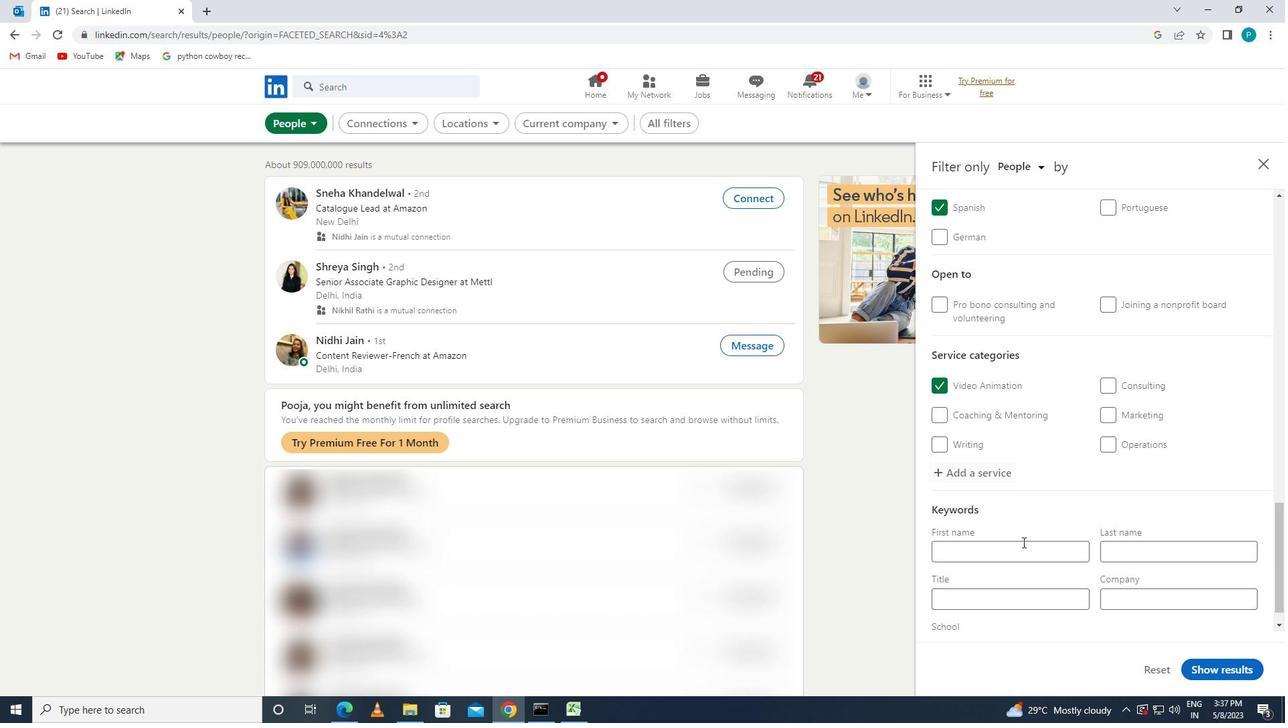 
Action: Mouse scrolled (1020, 538) with delta (0, 0)
Screenshot: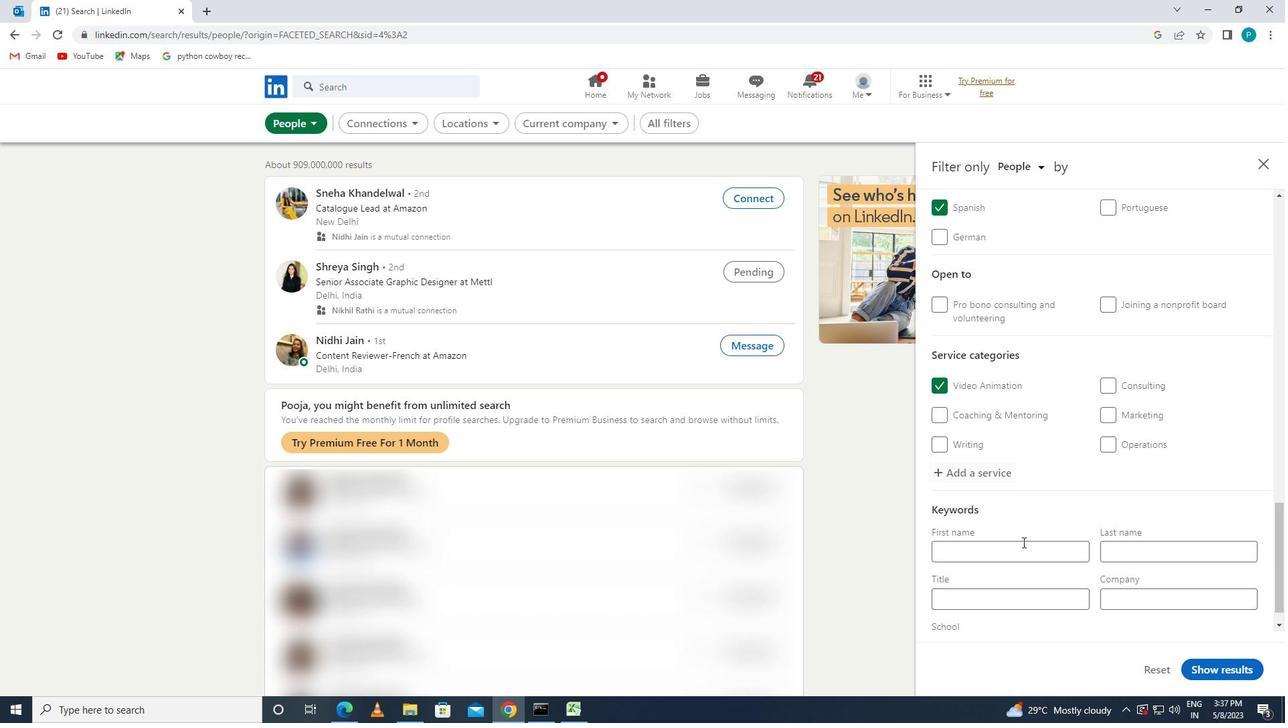 
Action: Mouse moved to (1019, 539)
Screenshot: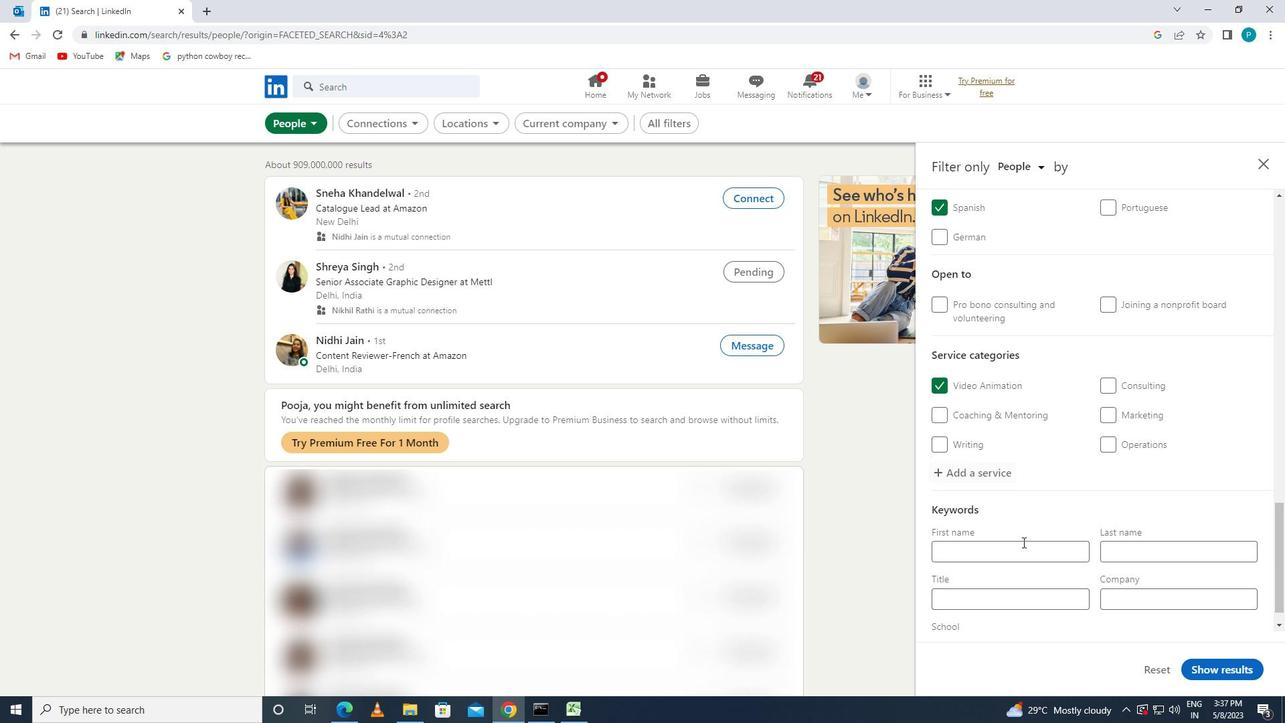 
Action: Mouse scrolled (1019, 538) with delta (0, 0)
Screenshot: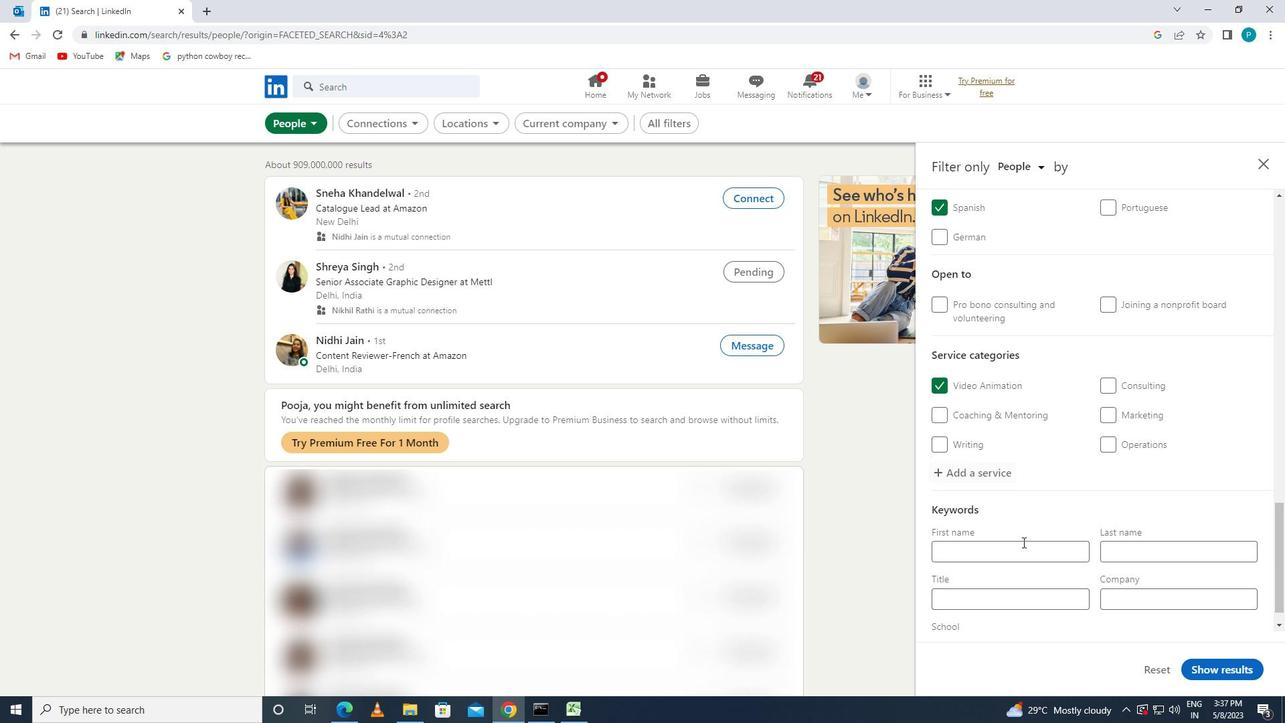 
Action: Mouse moved to (1000, 571)
Screenshot: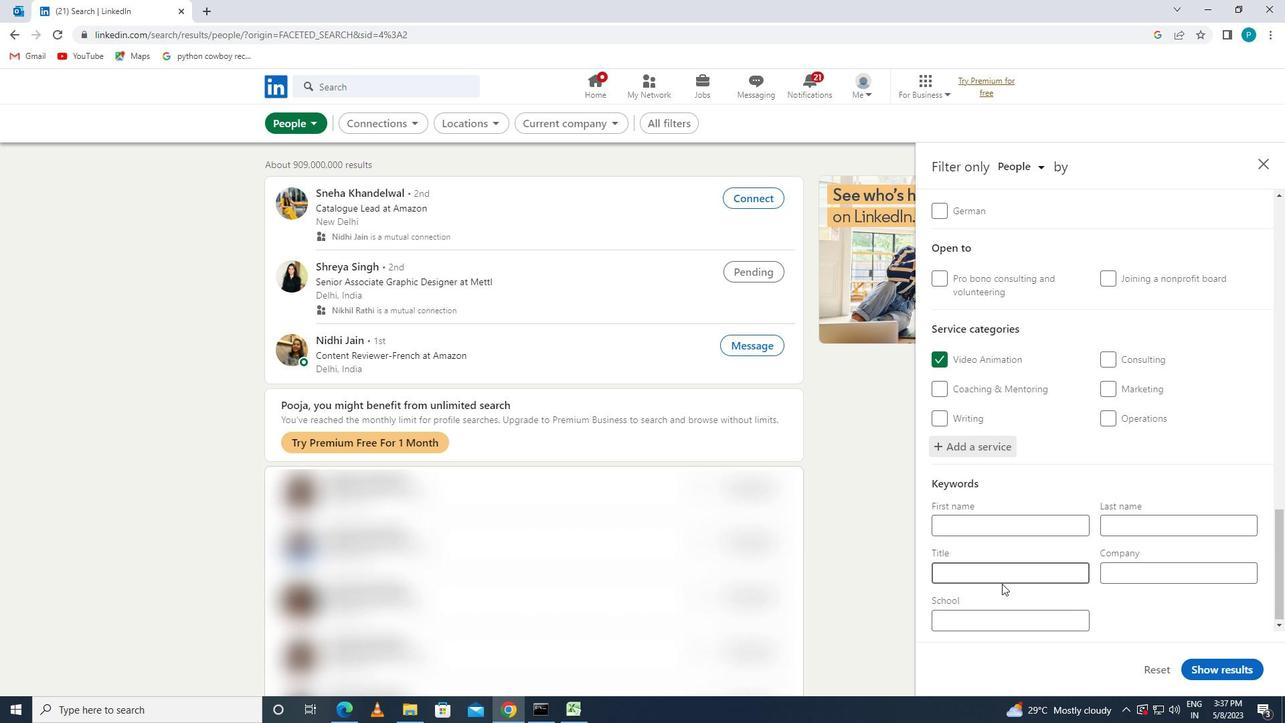 
Action: Mouse pressed left at (1000, 571)
Screenshot: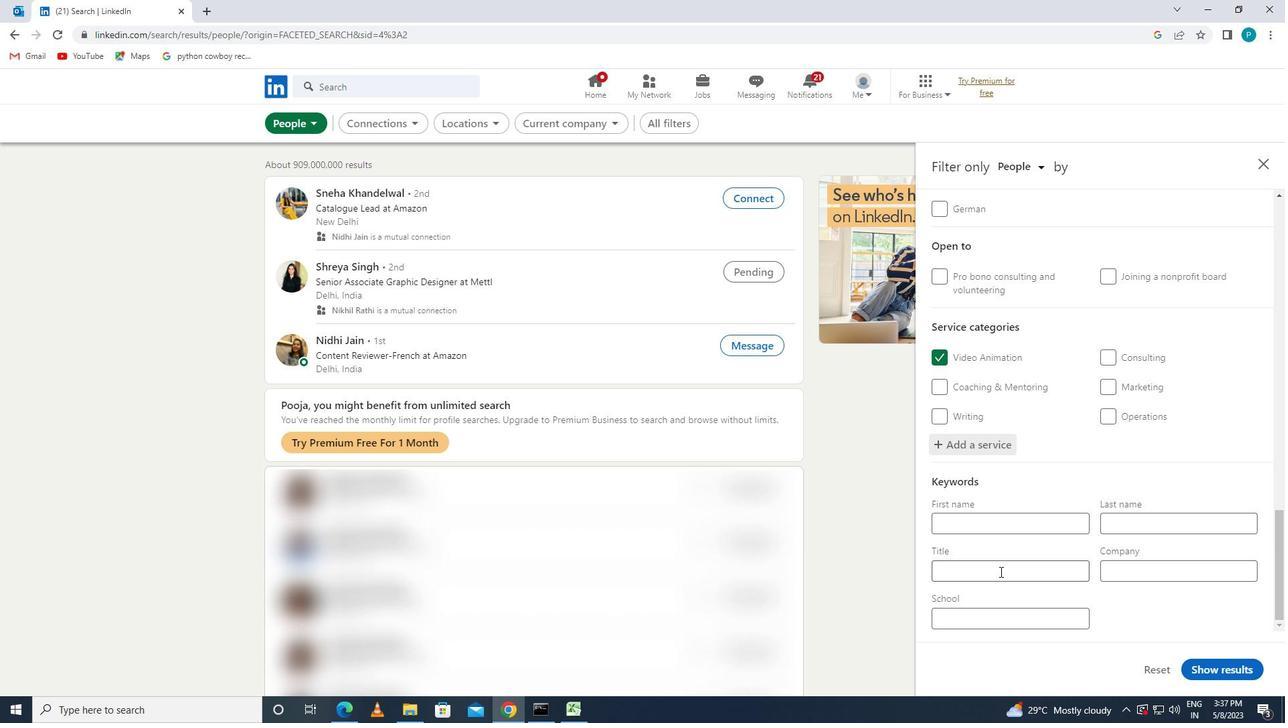 
Action: Key pressed <Key.caps_lock>C<Key.caps_lock><Key.backspace><Key.caps_lock>A<Key.caps_lock>CTOR
Screenshot: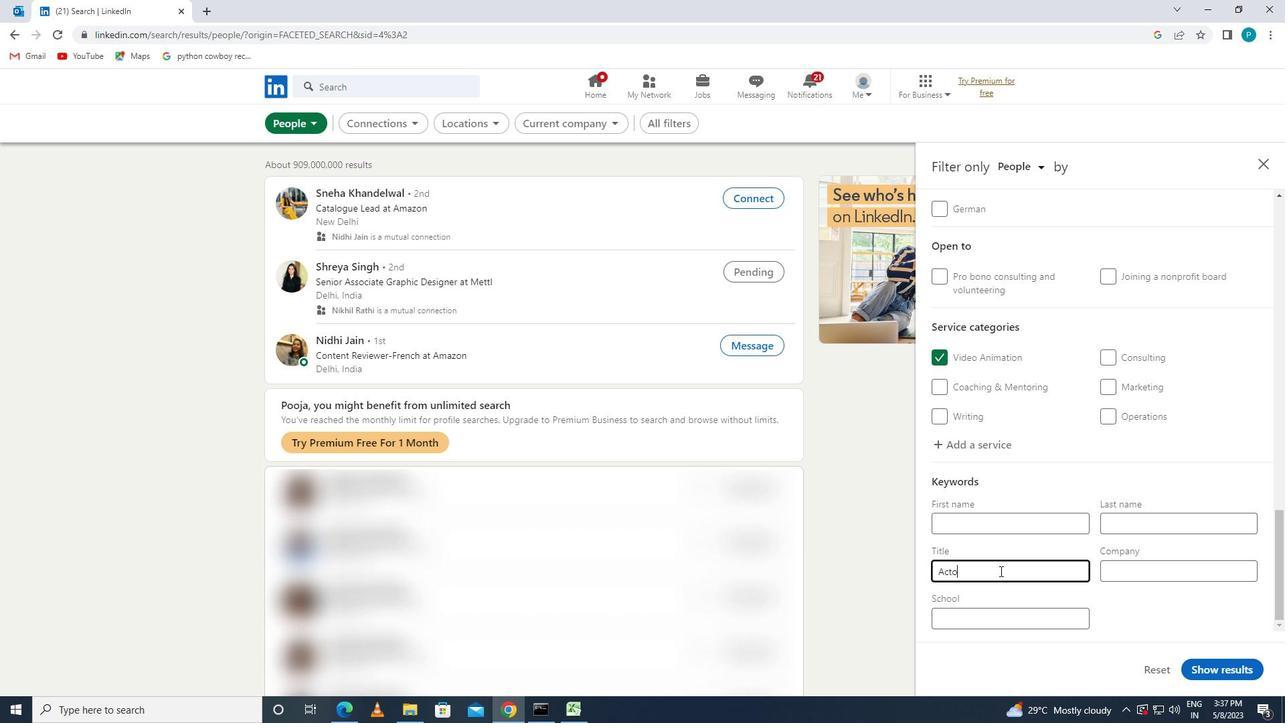 
Action: Mouse moved to (1208, 664)
Screenshot: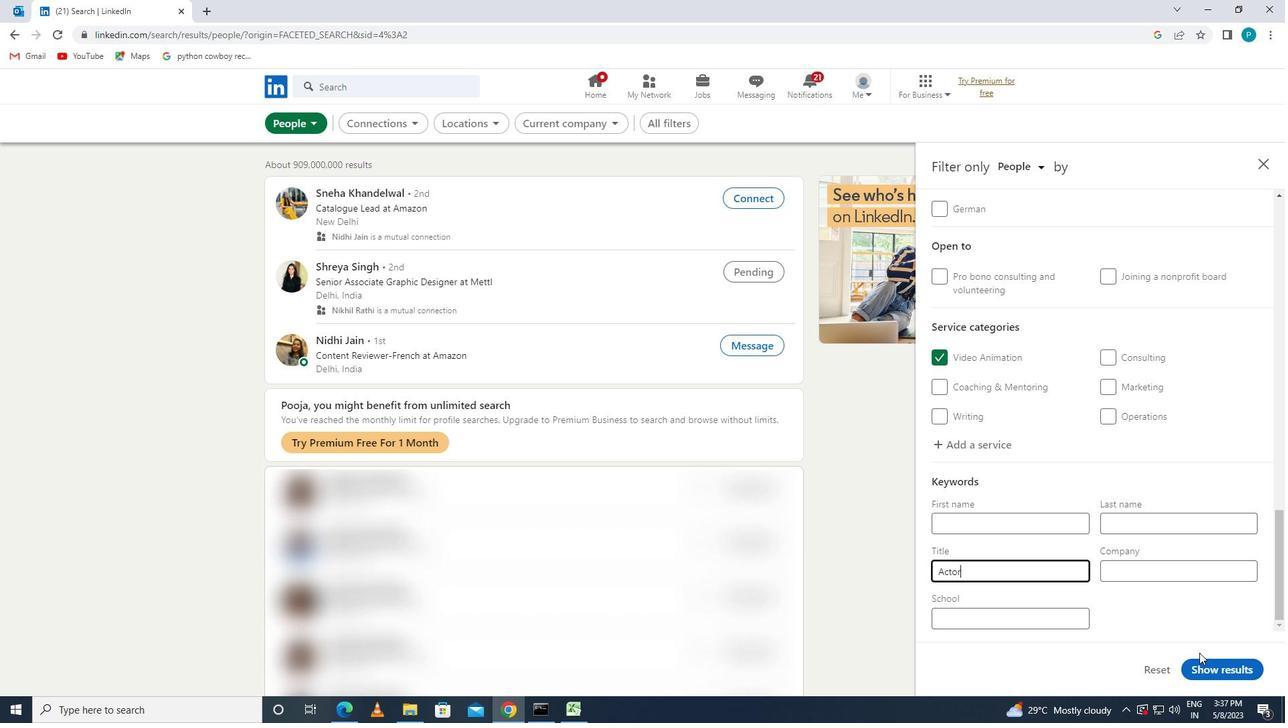 
Action: Mouse pressed left at (1208, 664)
Screenshot: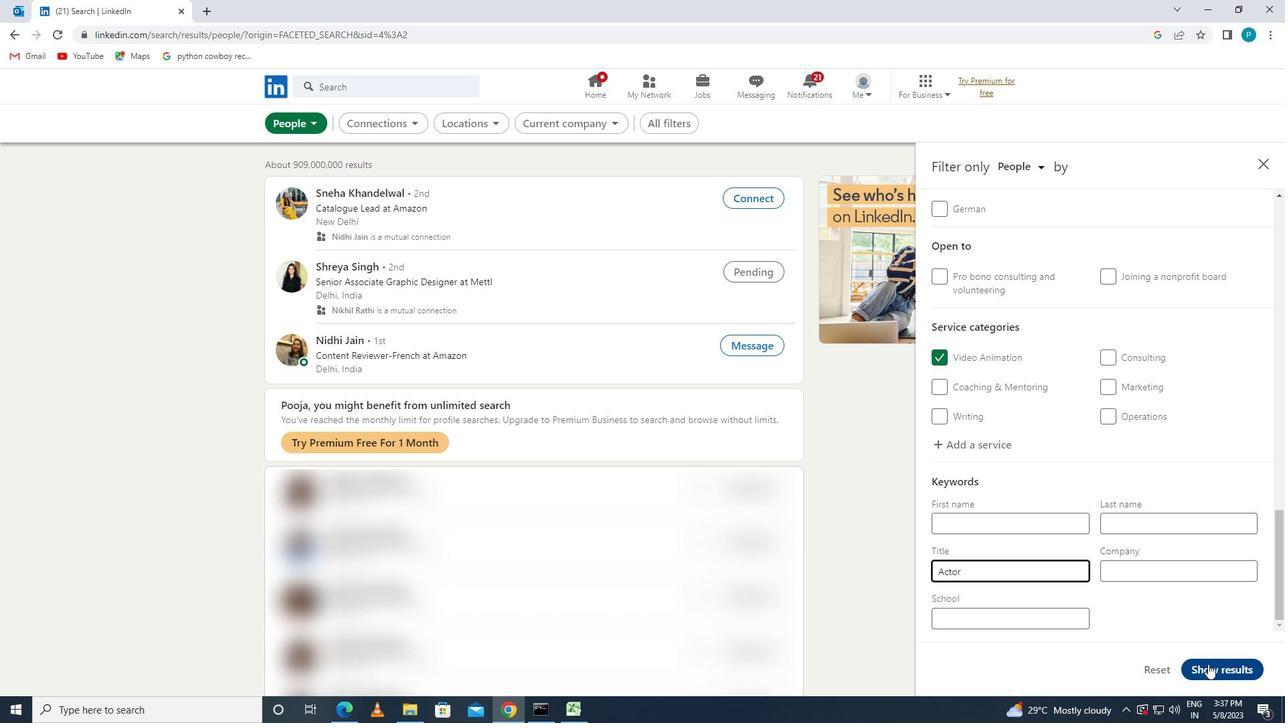 
